 Task: Look for space in Cypress, United States from 10th July, 2023 to 25th July, 2023 for 3 adults, 1 child in price range Rs.15000 to Rs.25000. Place can be shared room with 2 bedrooms having 3 beds and 2 bathrooms. Property type can be house, flat, guest house. Amenities needed are: wifi, TV, free parkinig on premises, gym, breakfast. Booking option can be shelf check-in. Required host language is English.
Action: Mouse moved to (580, 162)
Screenshot: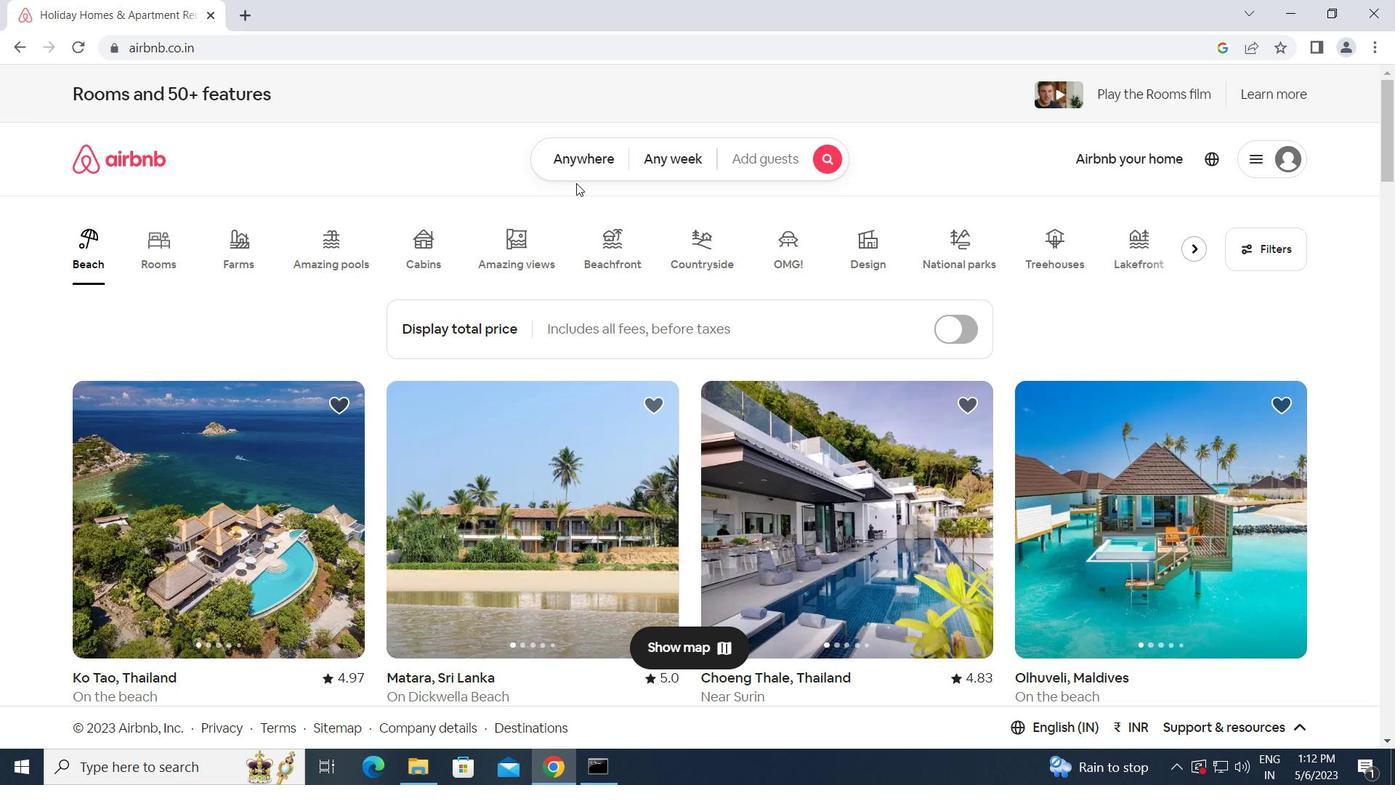 
Action: Mouse pressed left at (580, 162)
Screenshot: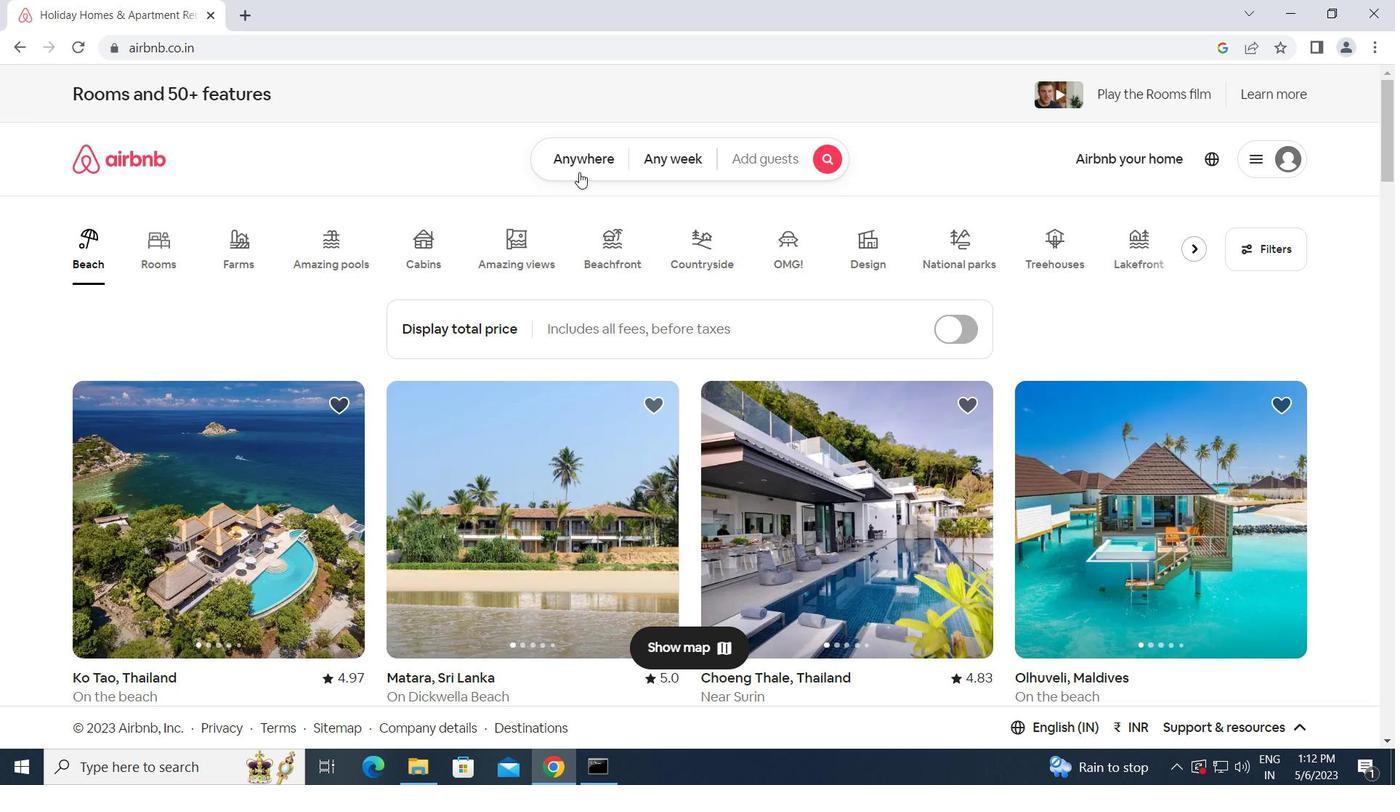 
Action: Mouse moved to (465, 219)
Screenshot: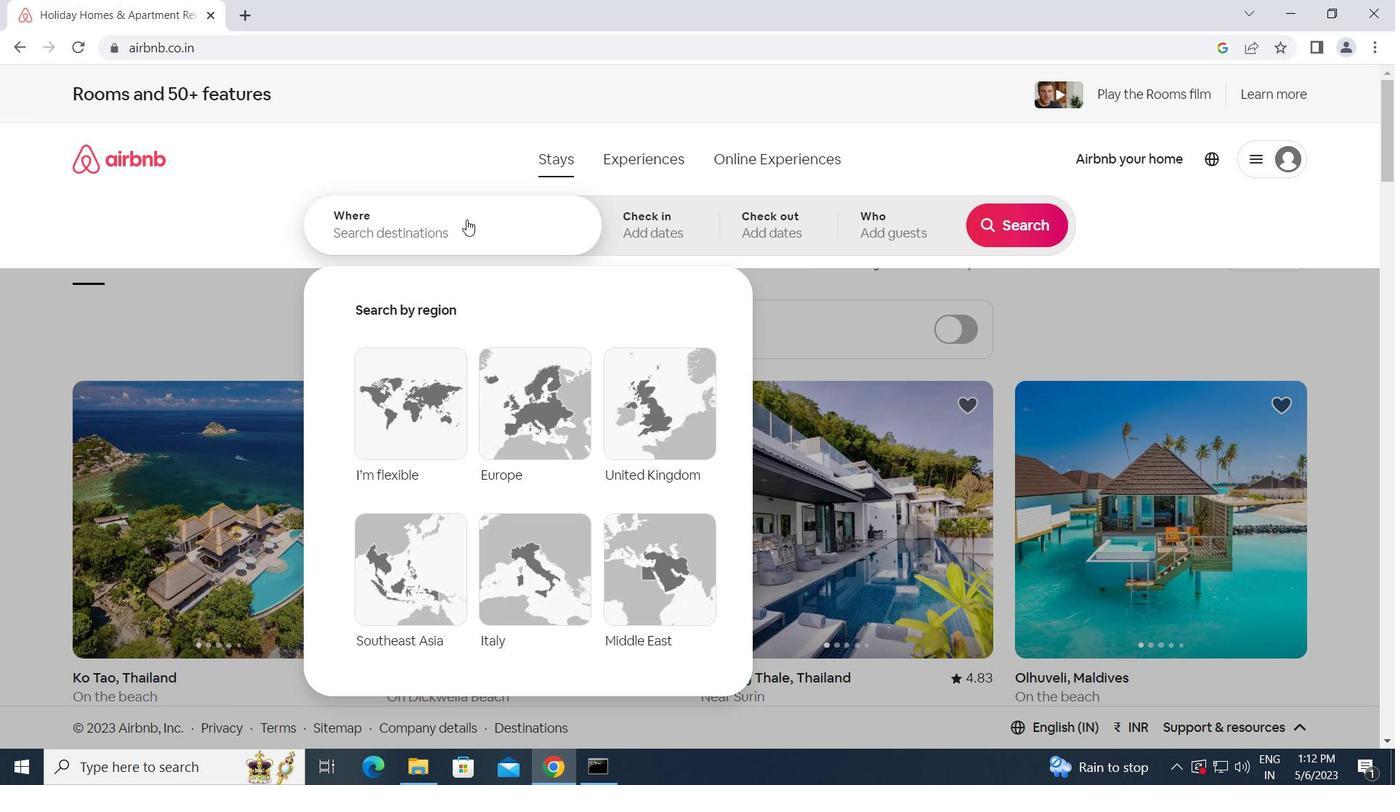 
Action: Mouse pressed left at (465, 219)
Screenshot: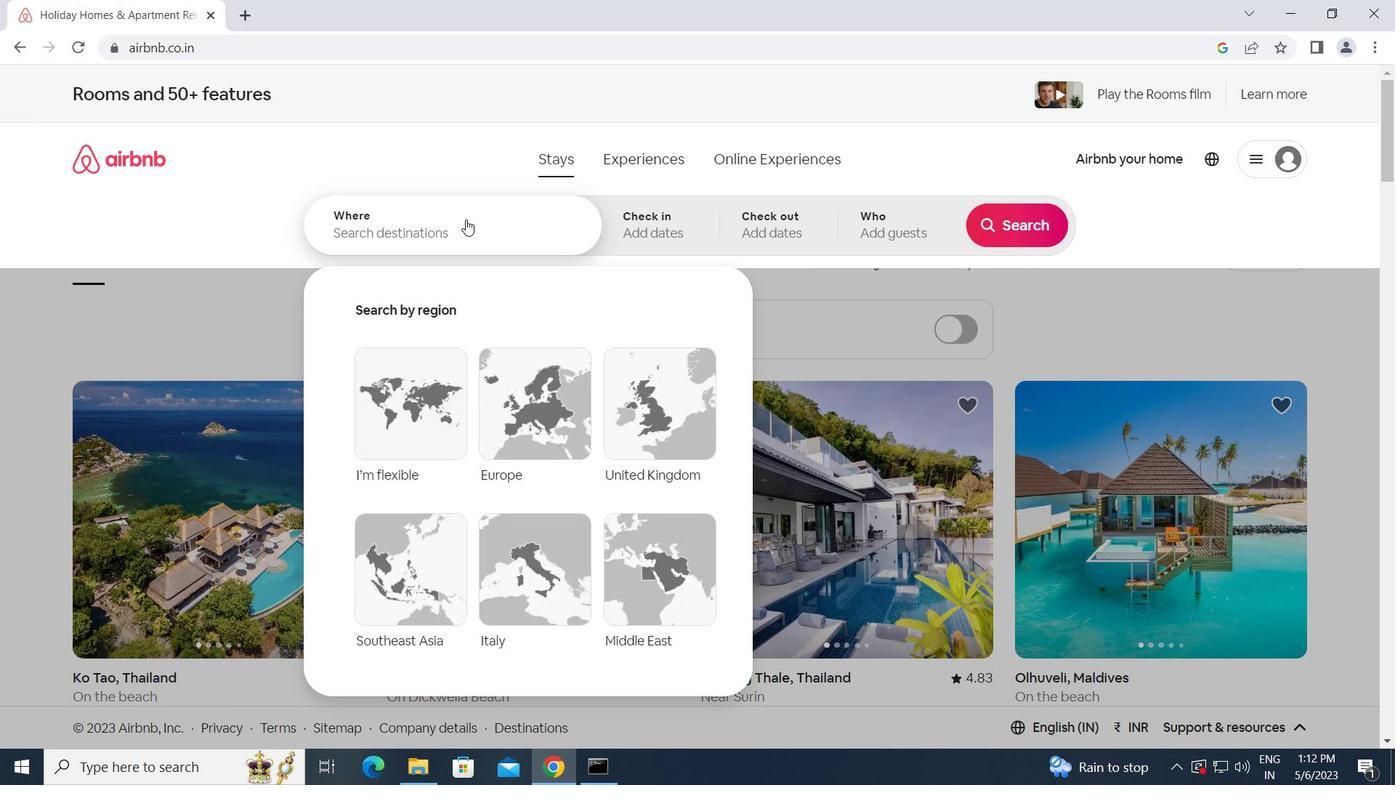 
Action: Key pressed c<Key.caps_lock>ypress,<Key.space><Key.caps_lock>u<Key.caps_lock>nited<Key.space><Key.caps_lock>s<Key.caps_lock>
Screenshot: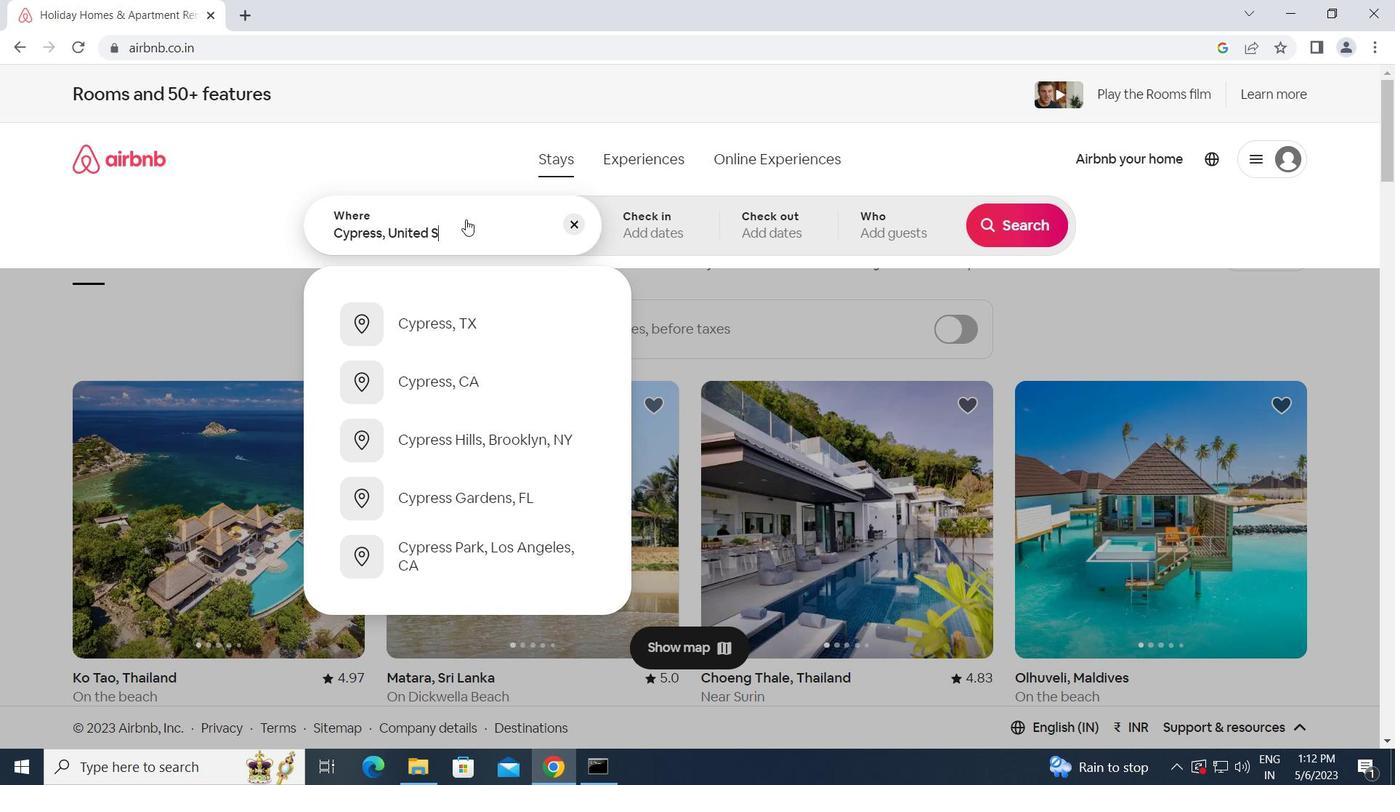 
Action: Mouse moved to (764, 31)
Screenshot: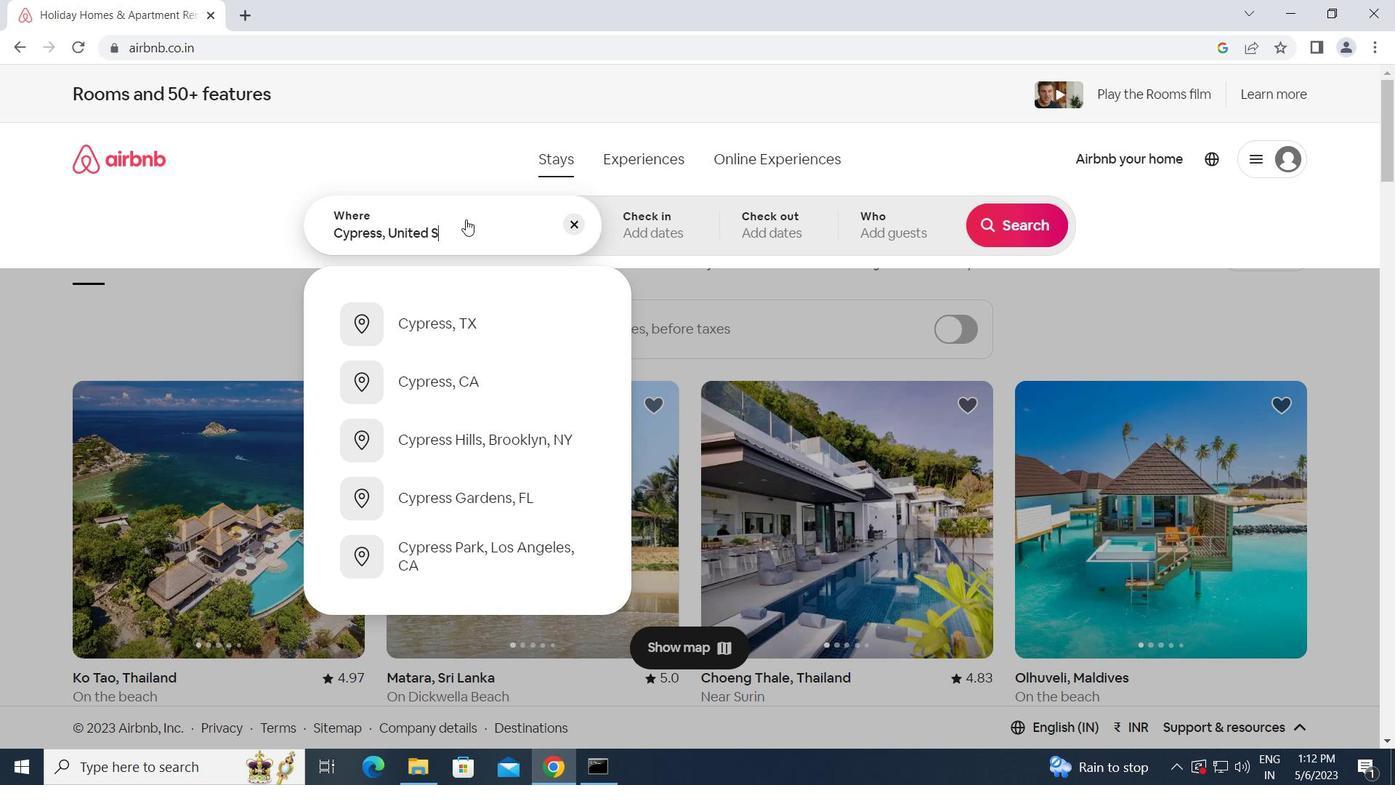 
Action: Key pressed t
Screenshot: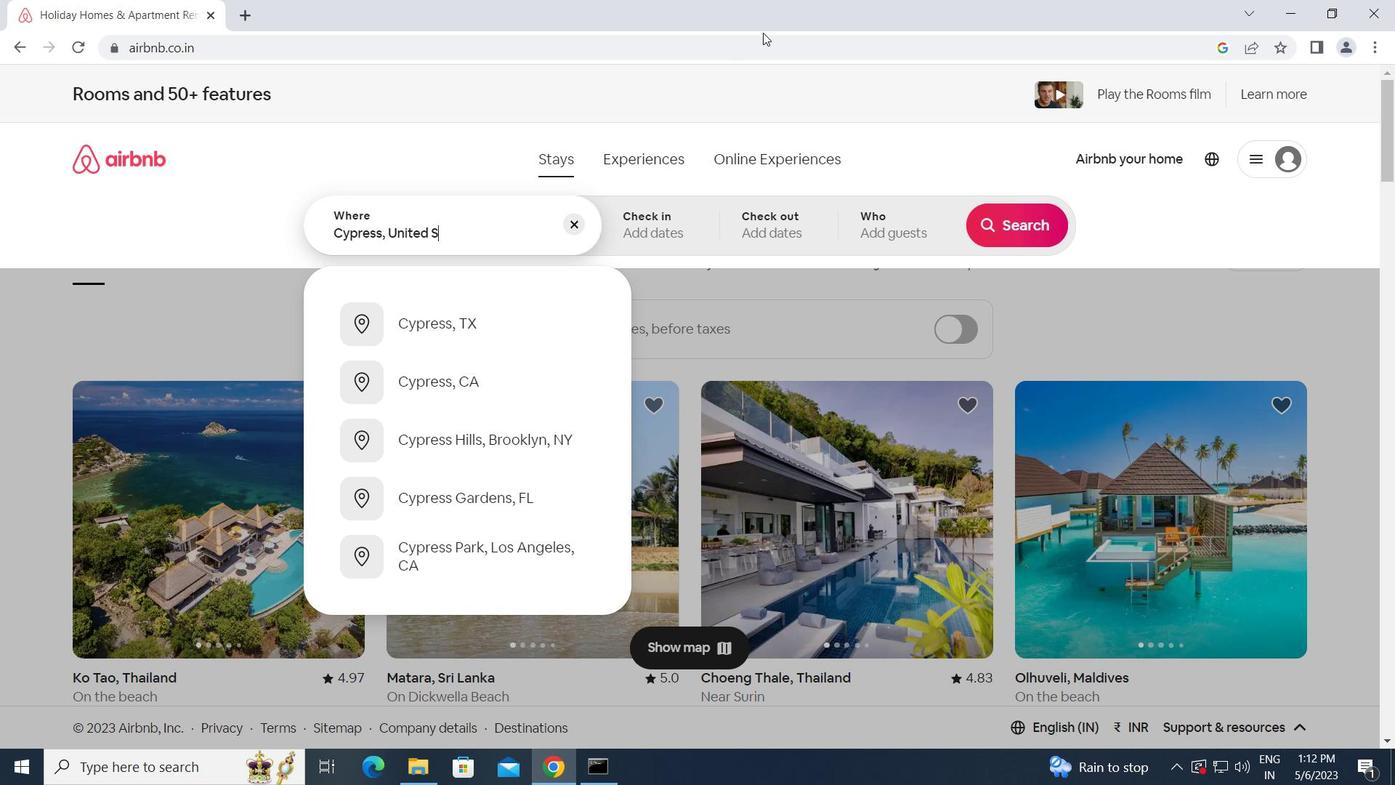 
Action: Mouse moved to (764, 31)
Screenshot: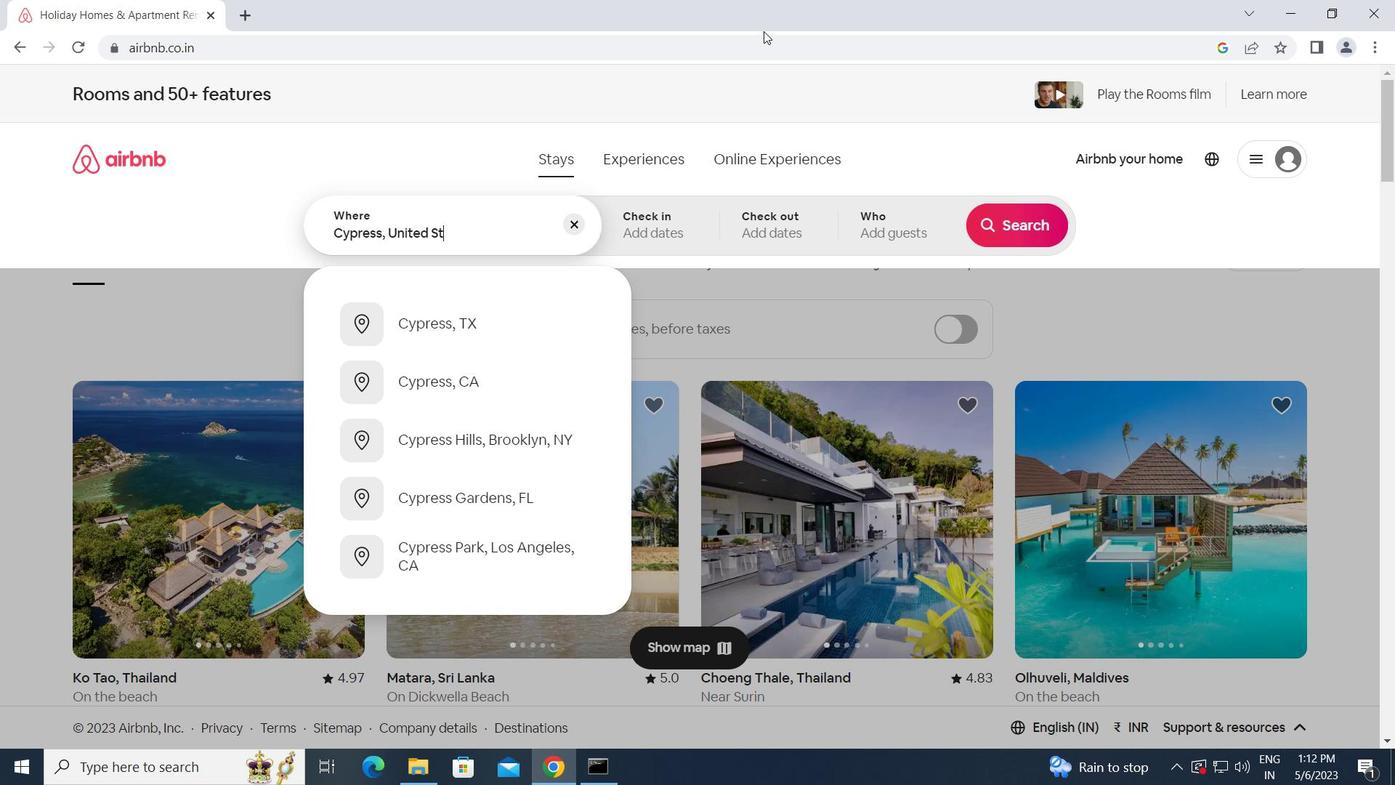 
Action: Key pressed ates<Key.enter>
Screenshot: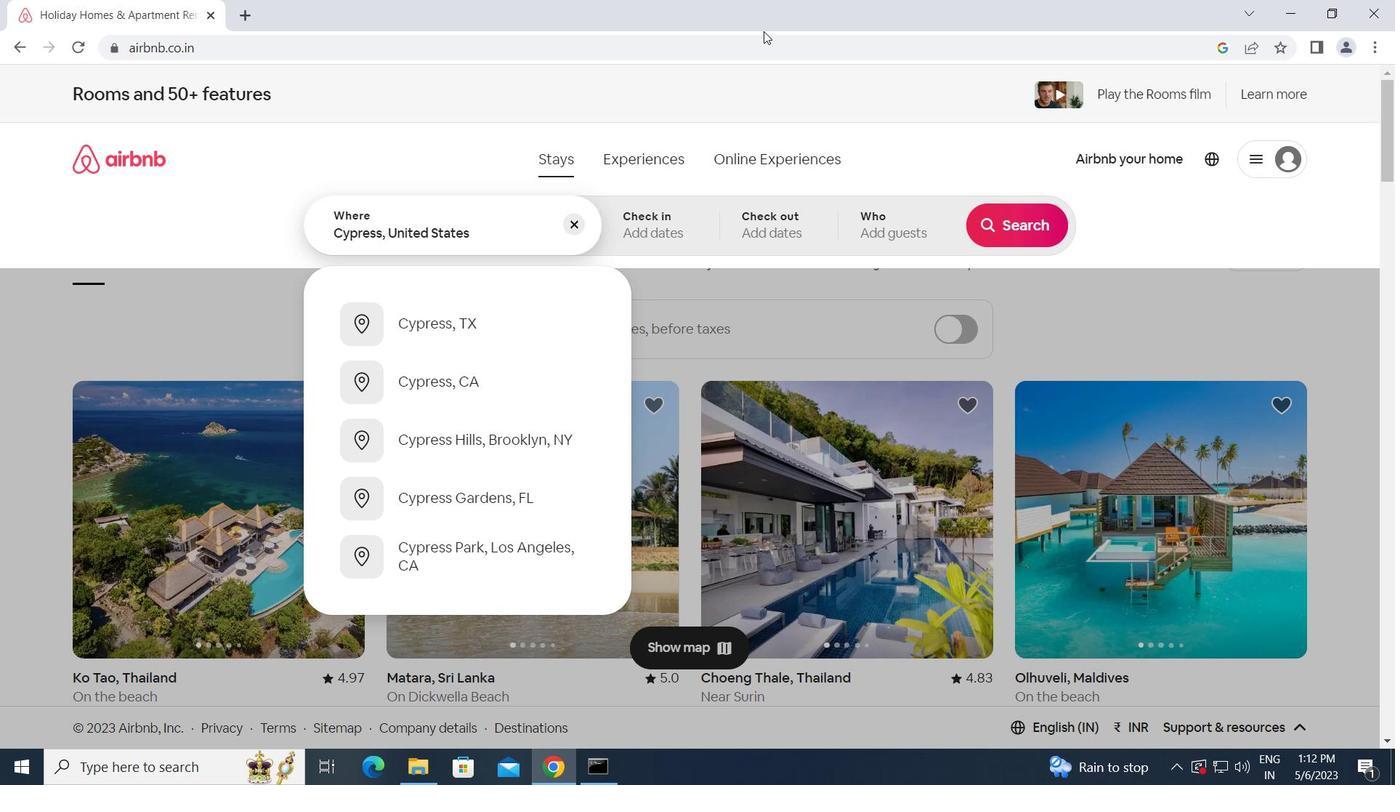 
Action: Mouse moved to (1021, 370)
Screenshot: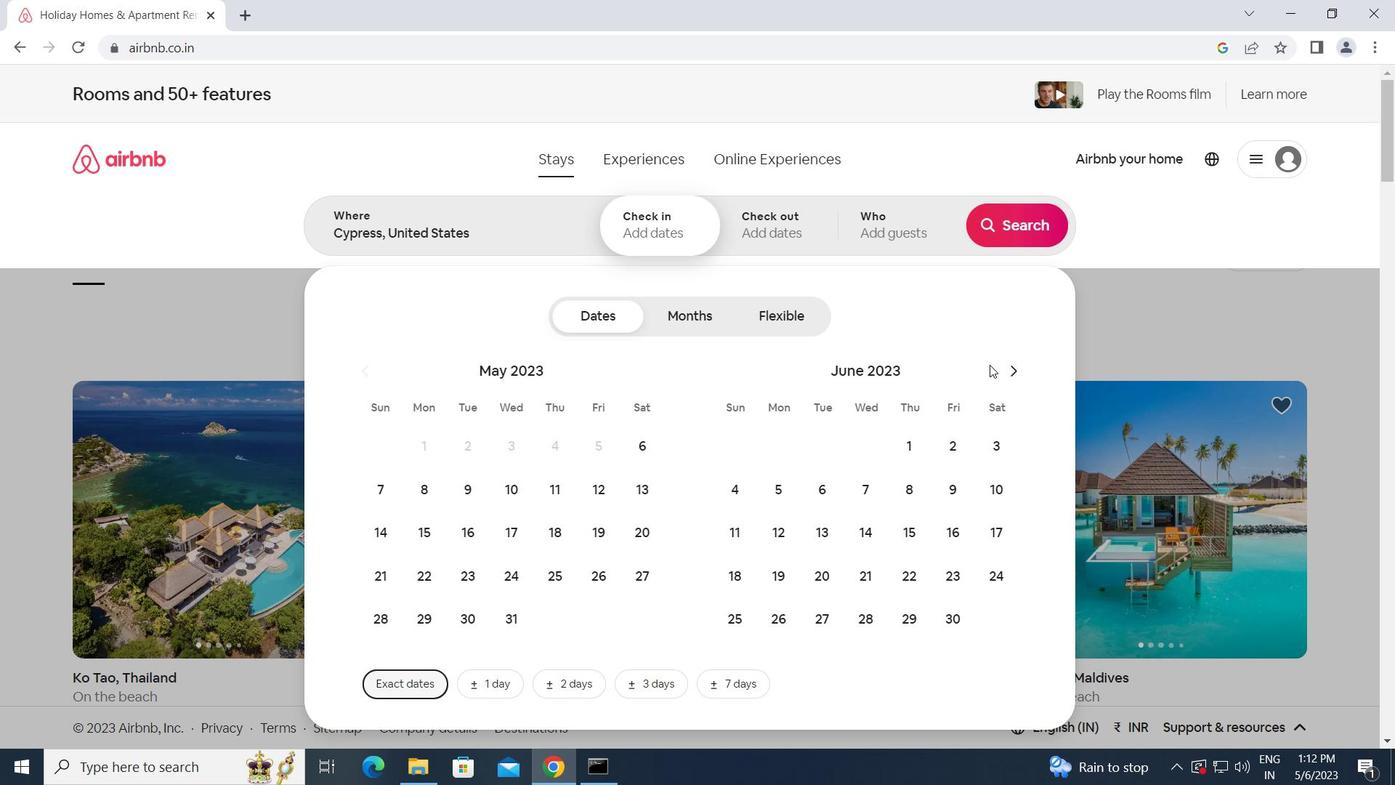 
Action: Mouse pressed left at (1021, 370)
Screenshot: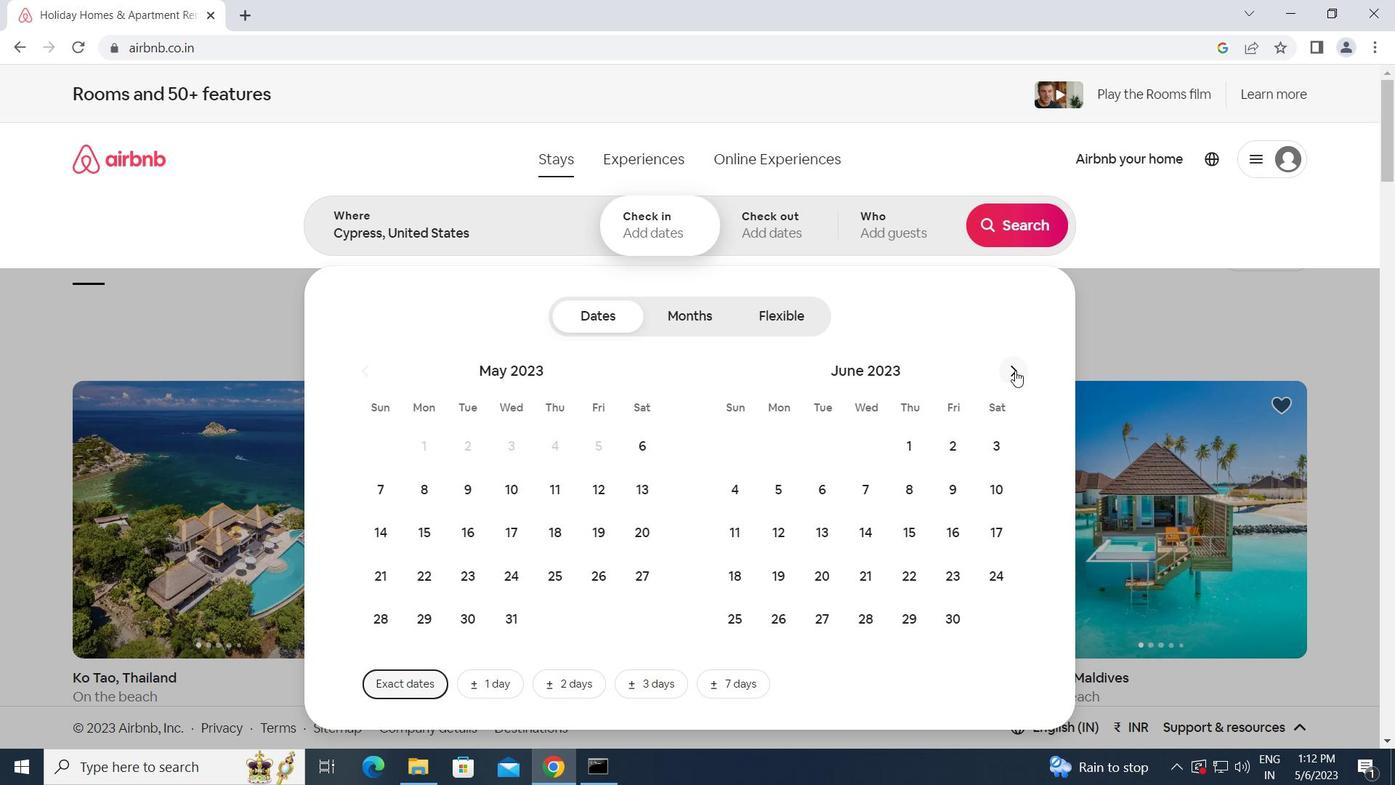 
Action: Mouse moved to (778, 535)
Screenshot: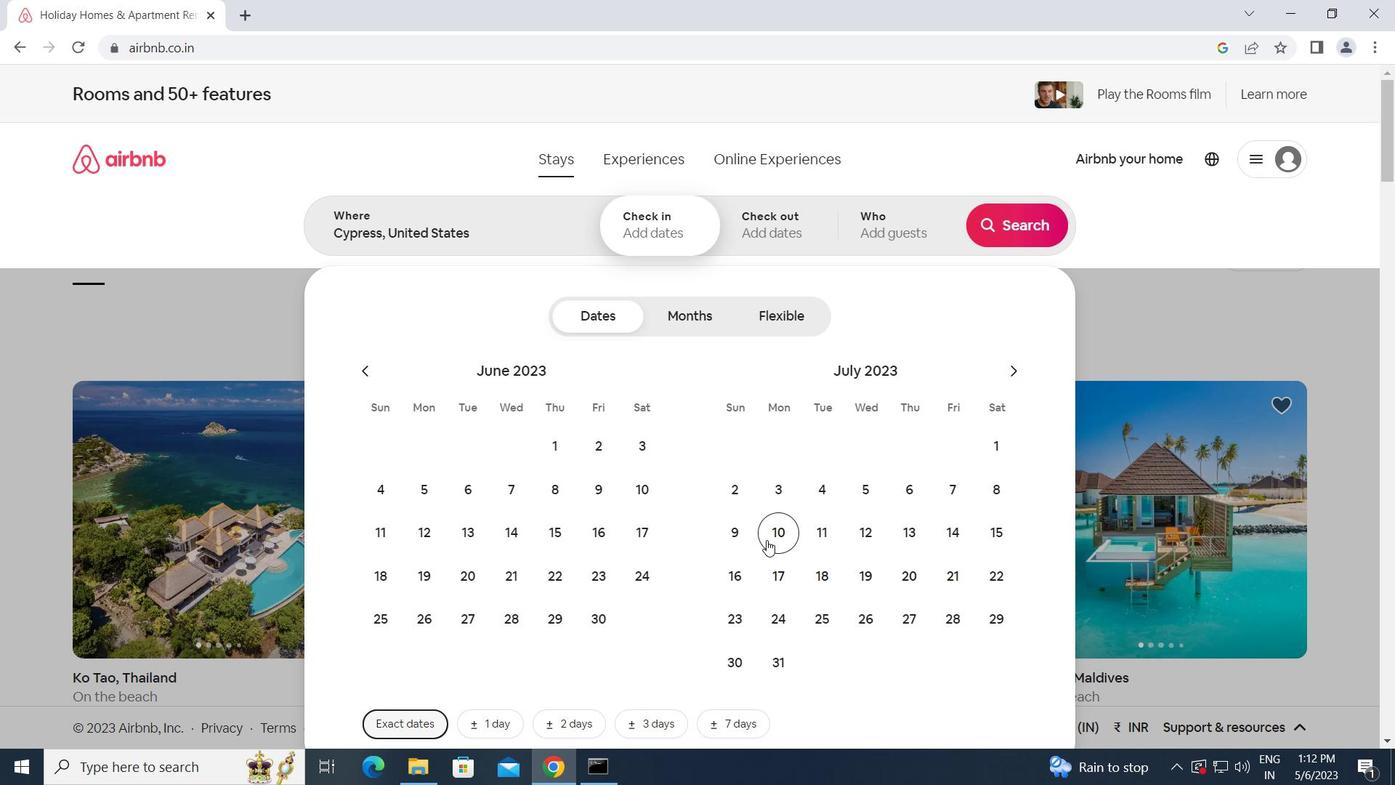 
Action: Mouse pressed left at (778, 535)
Screenshot: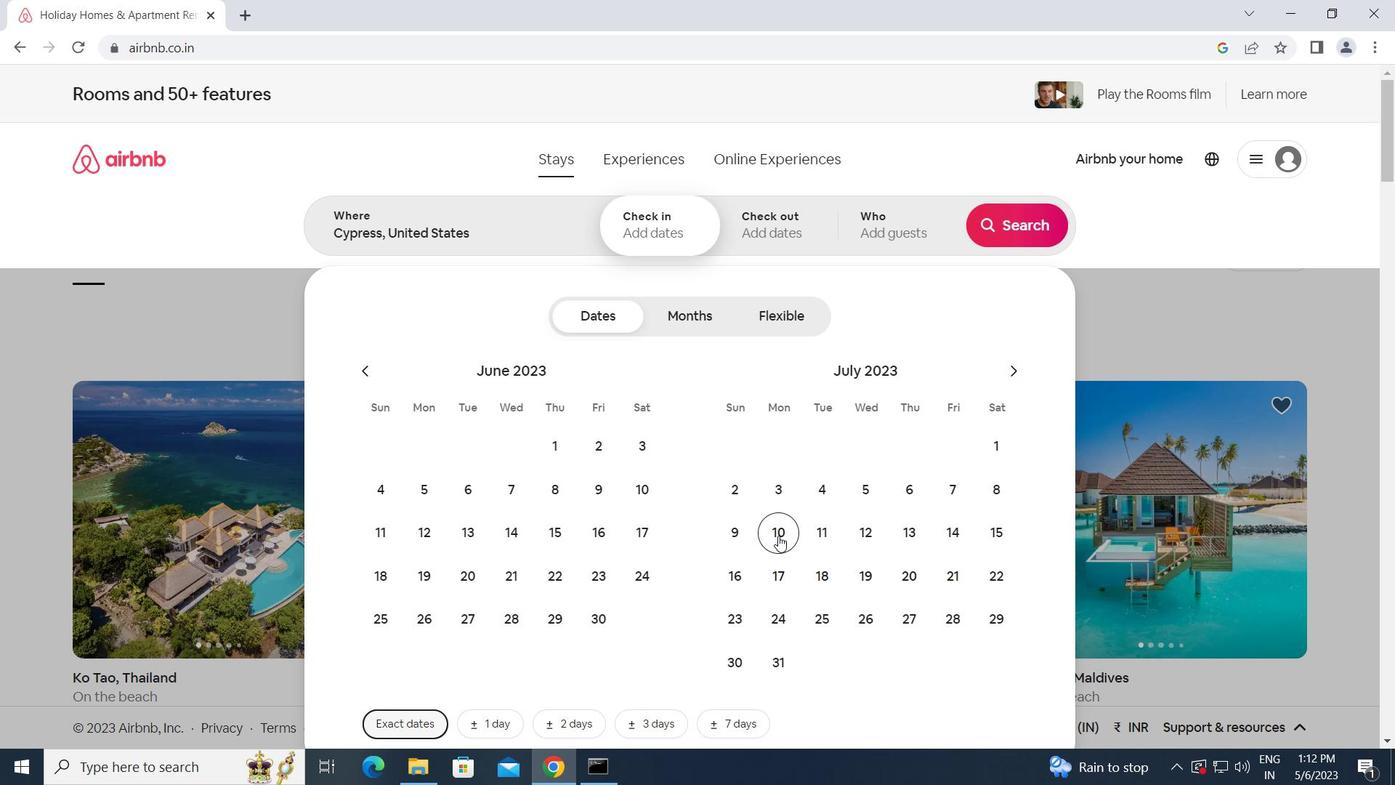 
Action: Mouse moved to (817, 612)
Screenshot: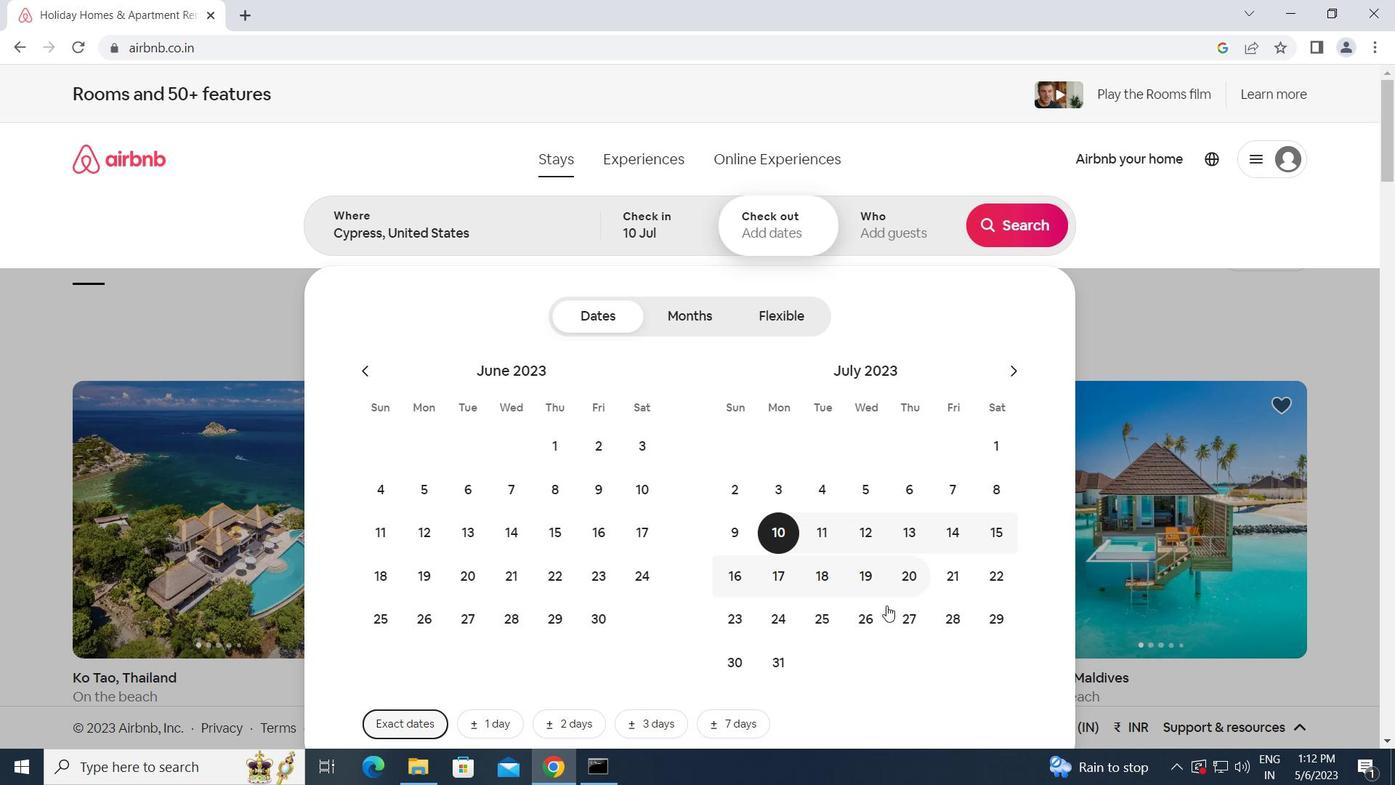 
Action: Mouse pressed left at (817, 612)
Screenshot: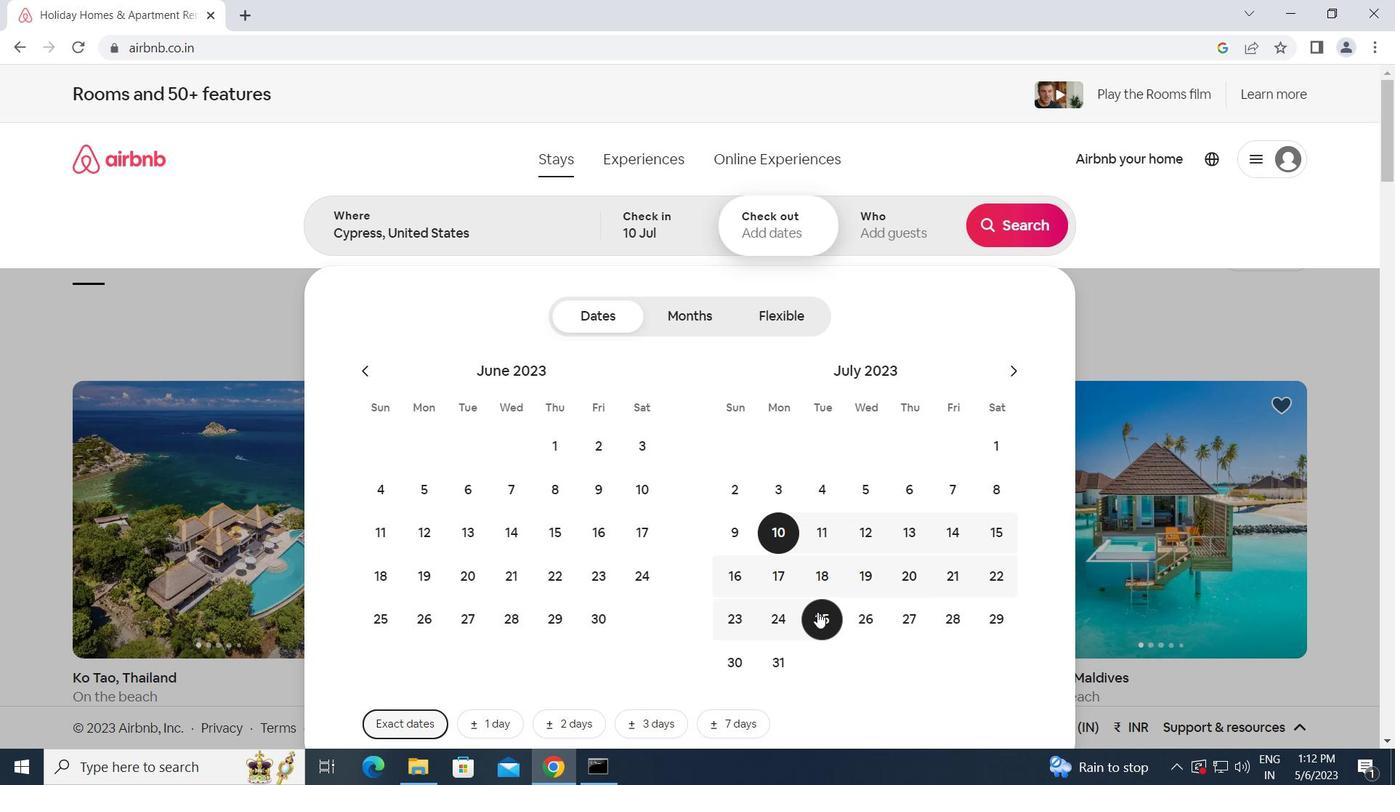 
Action: Mouse moved to (881, 236)
Screenshot: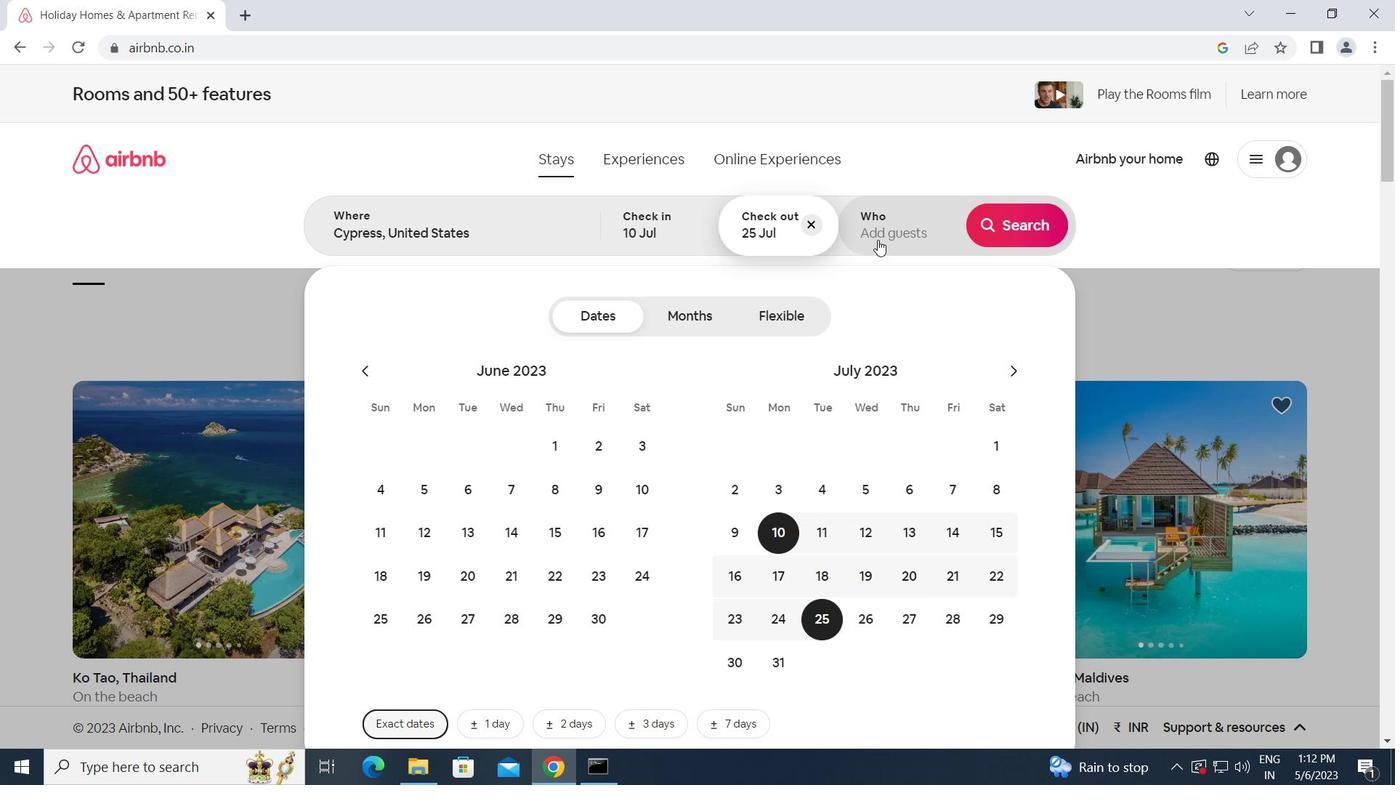 
Action: Mouse pressed left at (881, 236)
Screenshot: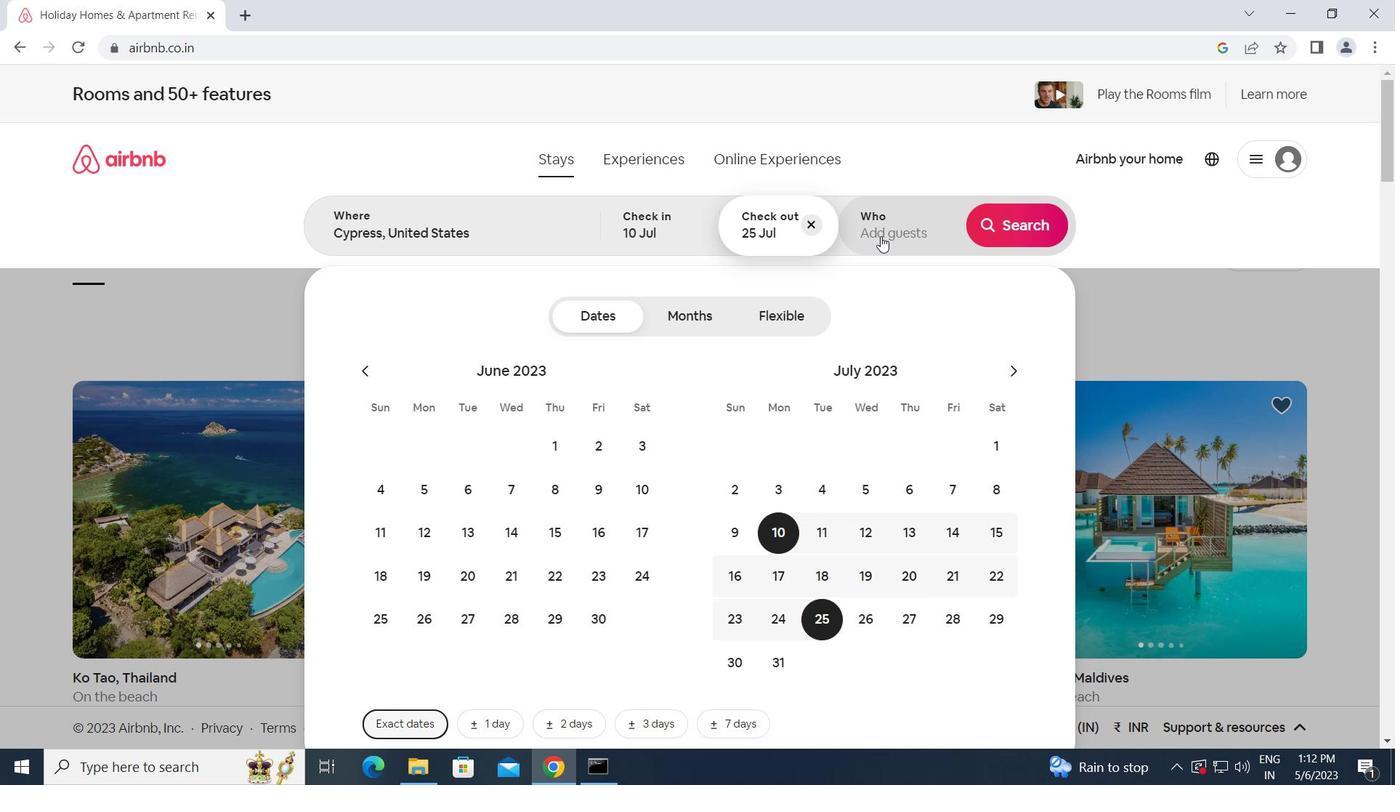 
Action: Mouse moved to (1024, 320)
Screenshot: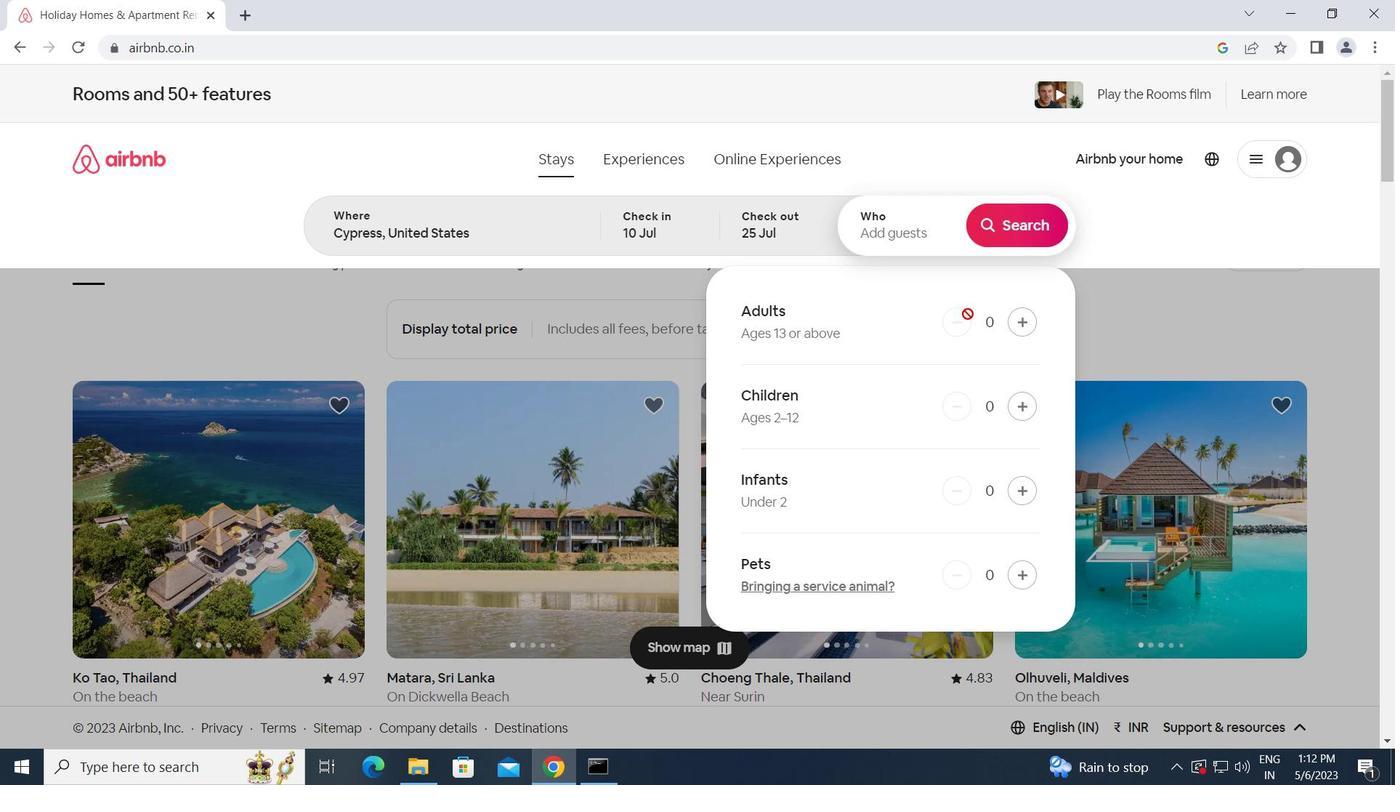 
Action: Mouse pressed left at (1024, 320)
Screenshot: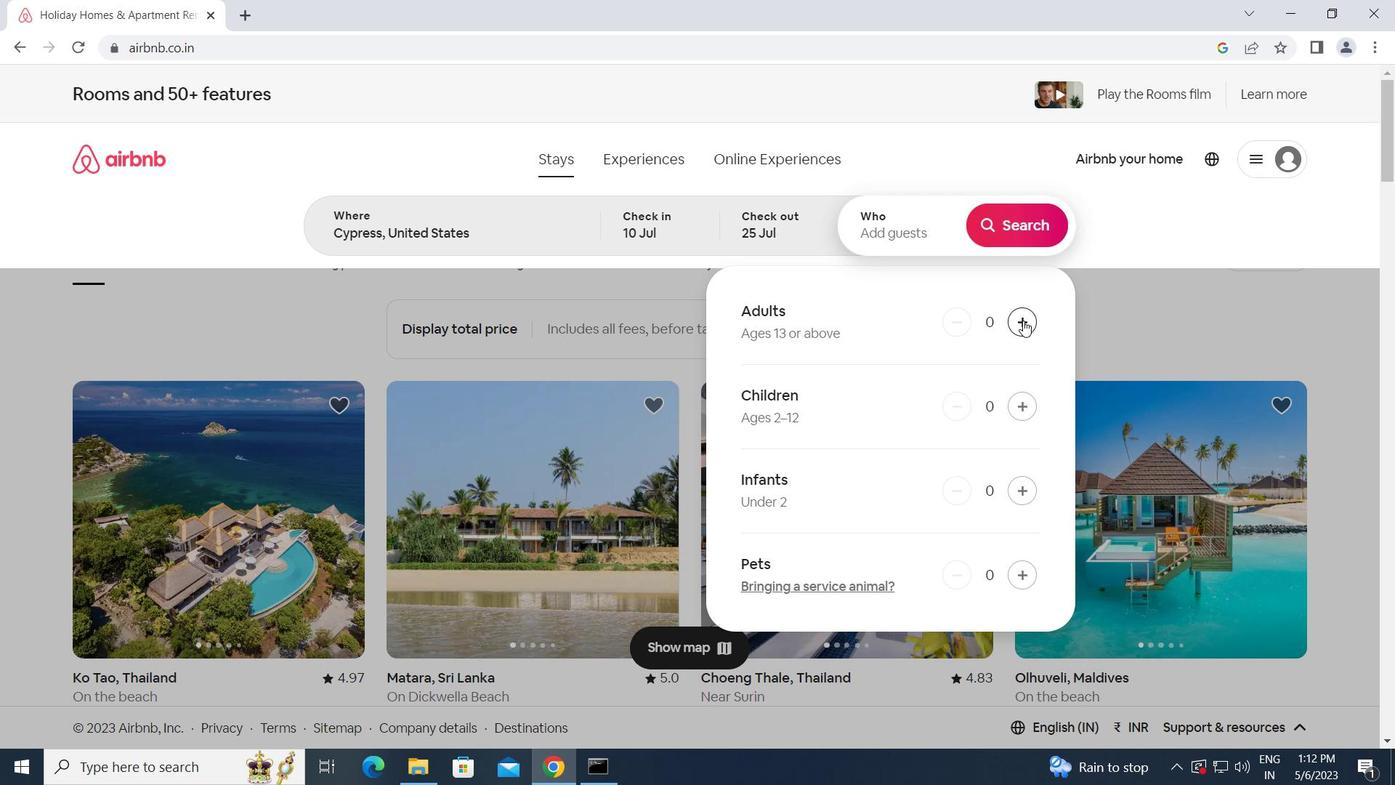 
Action: Mouse moved to (1024, 320)
Screenshot: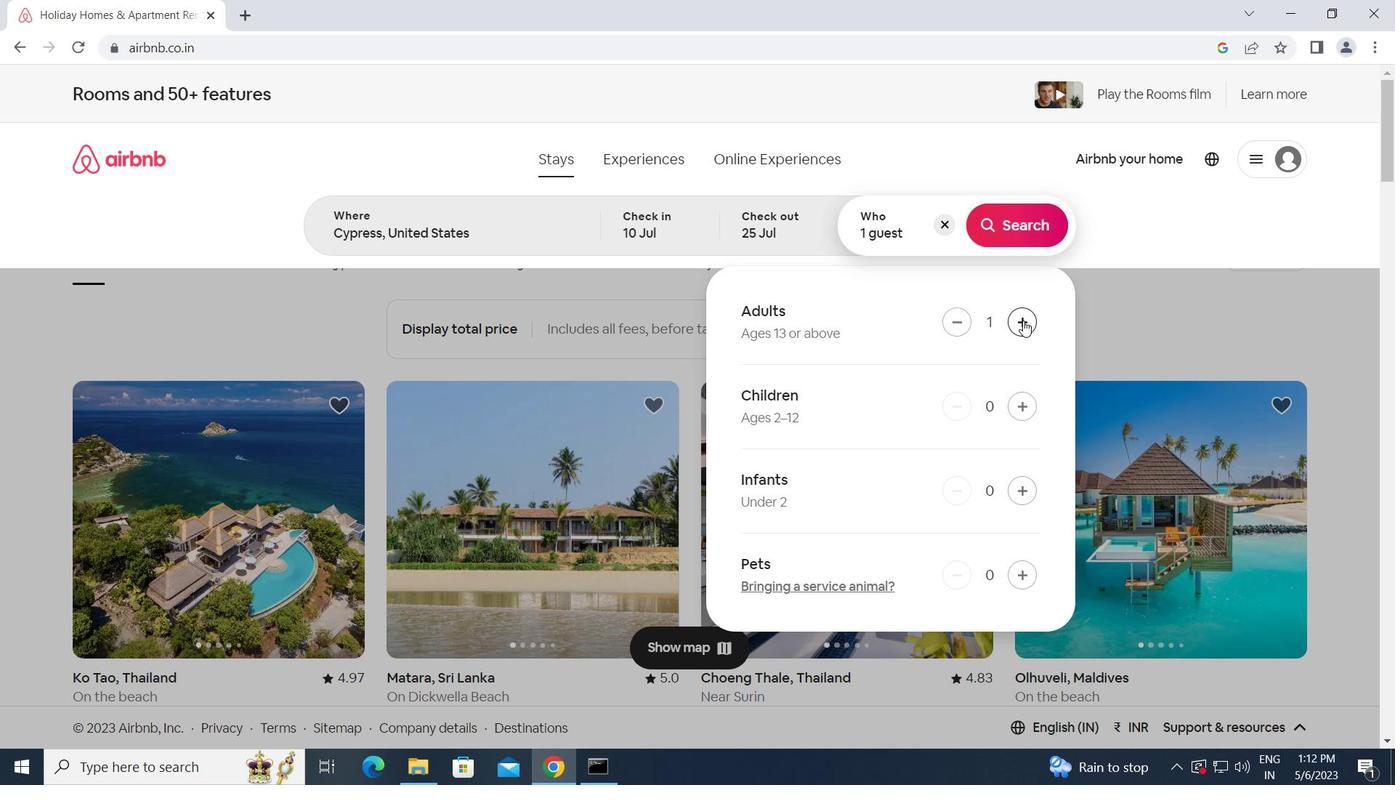
Action: Mouse pressed left at (1024, 320)
Screenshot: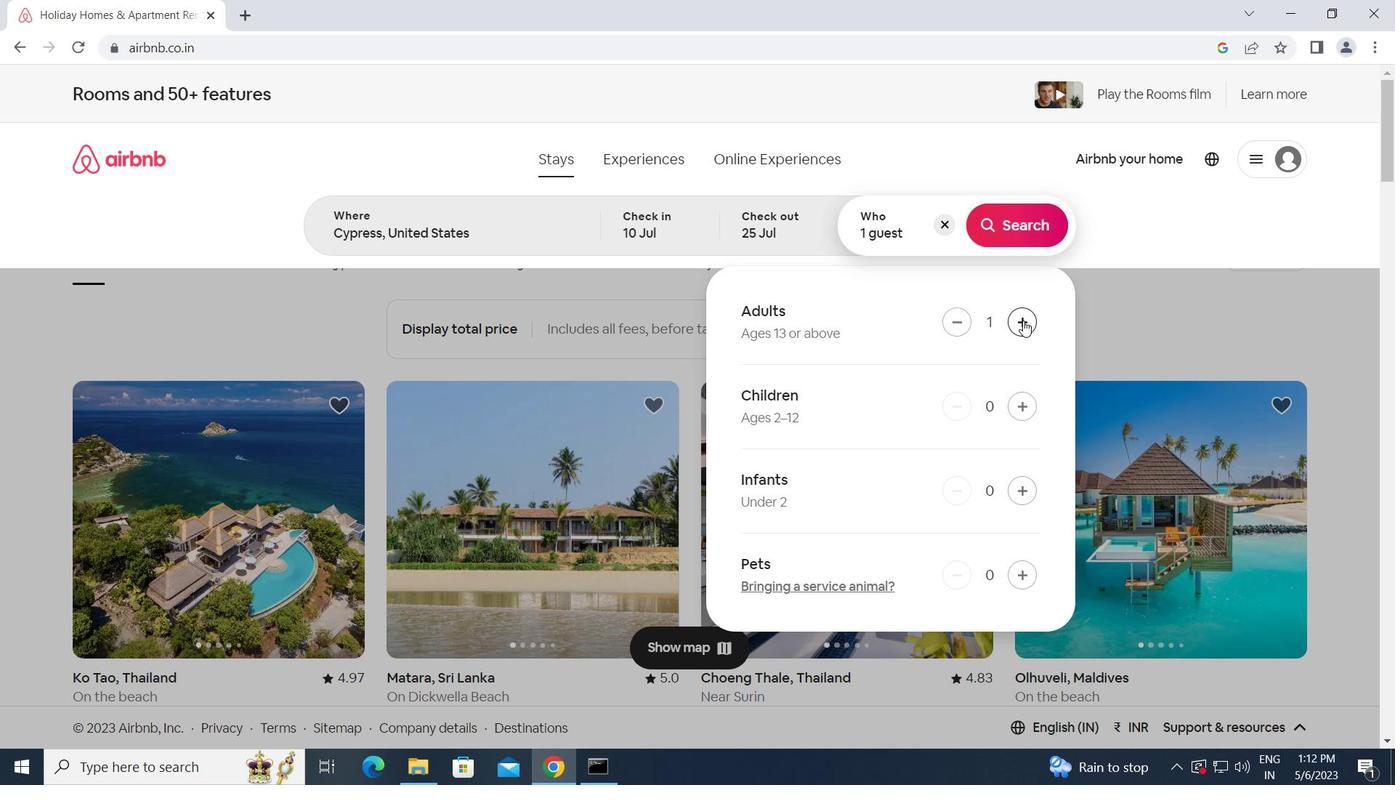 
Action: Mouse pressed left at (1024, 320)
Screenshot: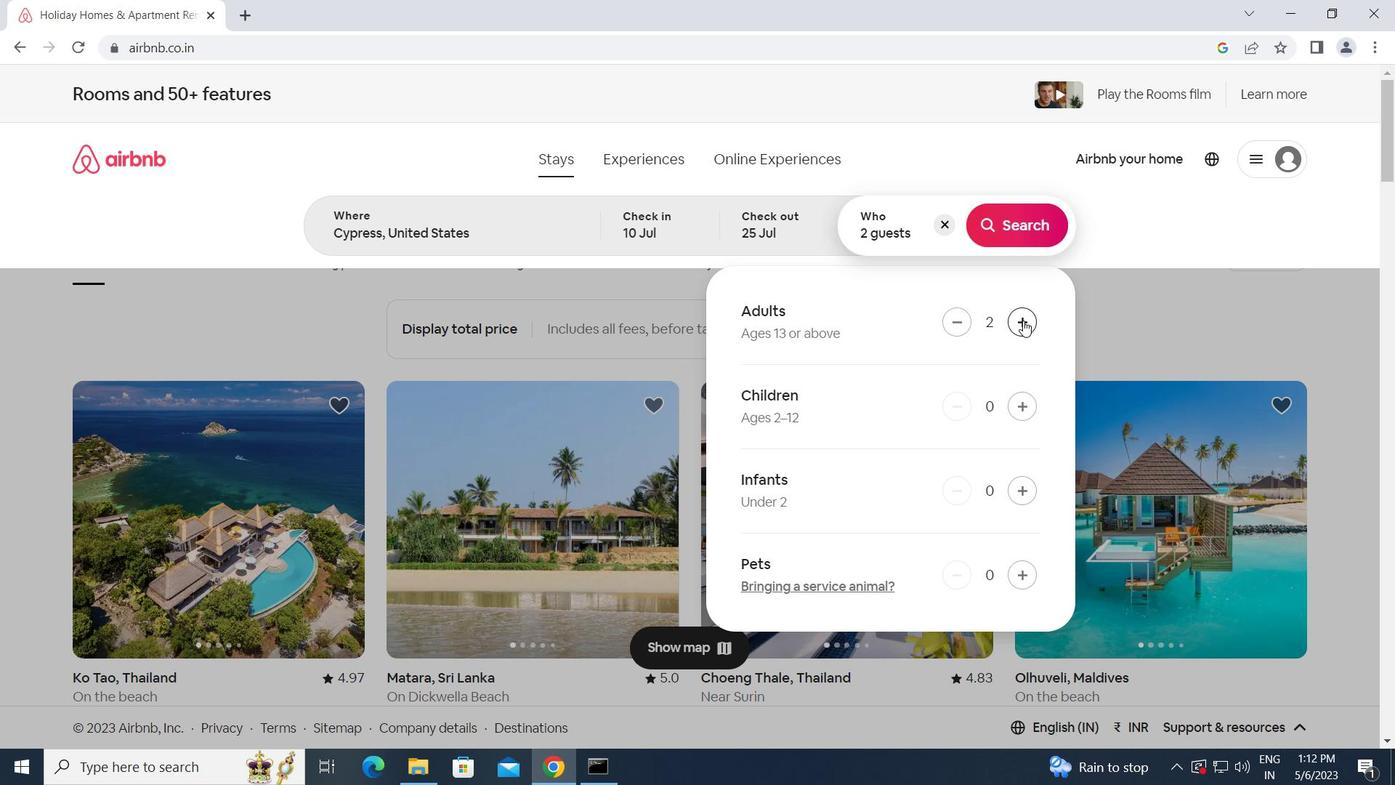 
Action: Mouse moved to (1027, 406)
Screenshot: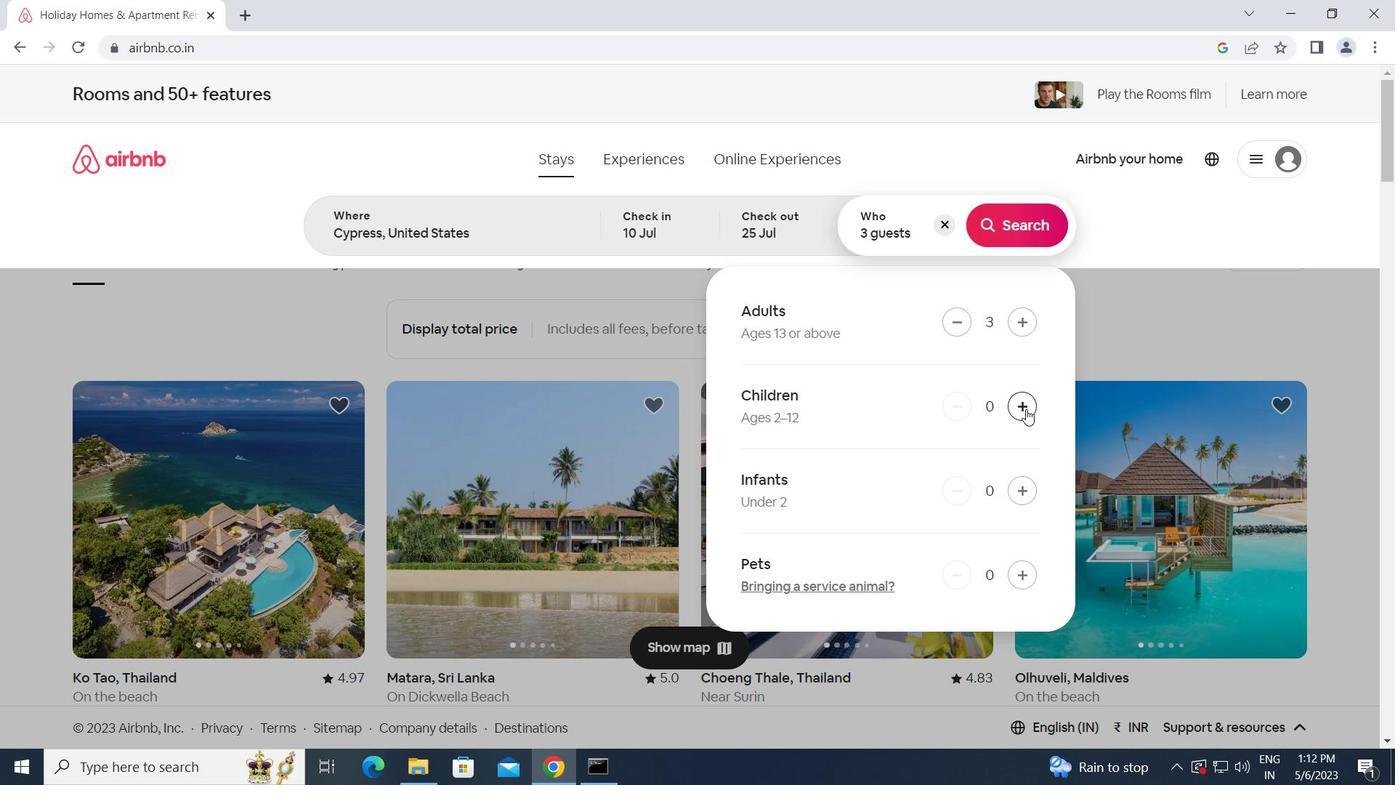 
Action: Mouse pressed left at (1027, 406)
Screenshot: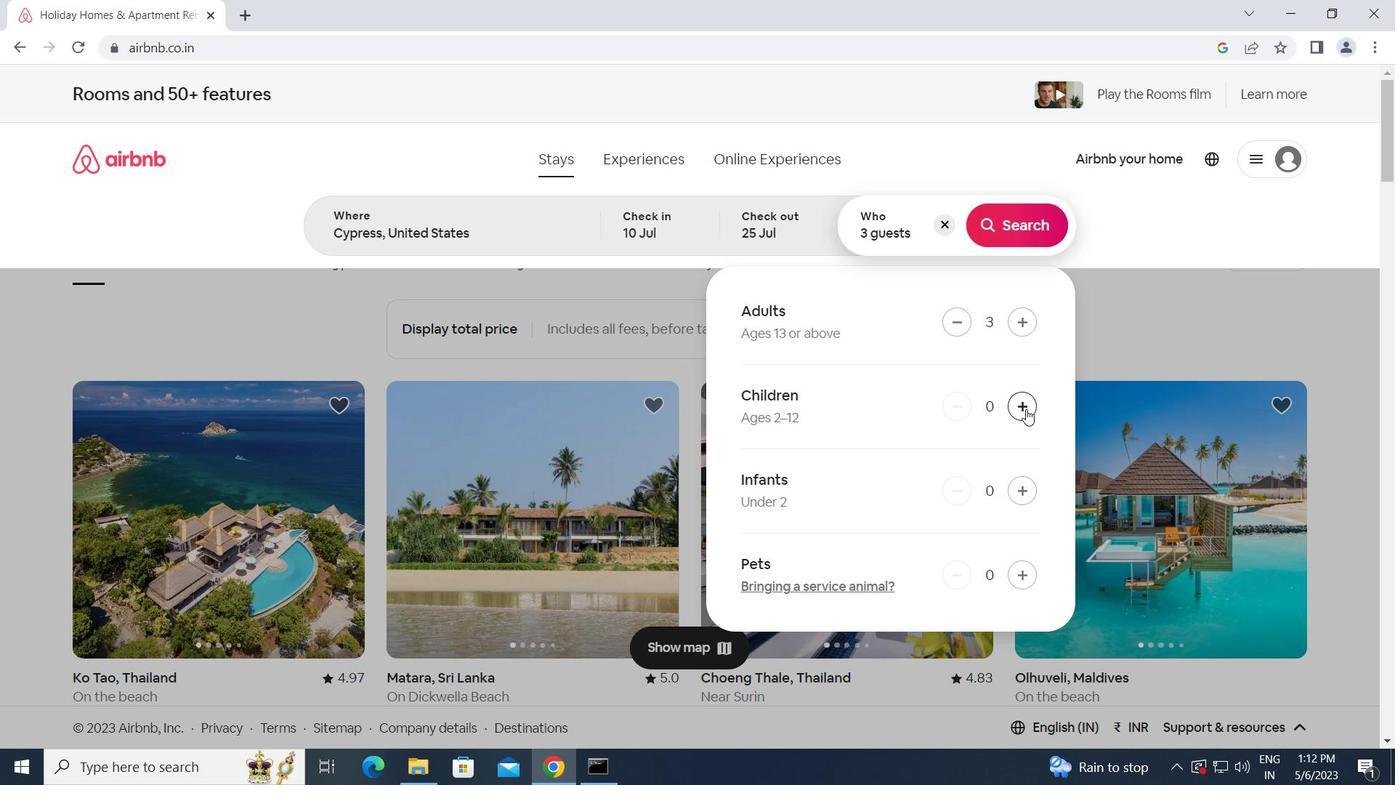 
Action: Mouse moved to (1019, 223)
Screenshot: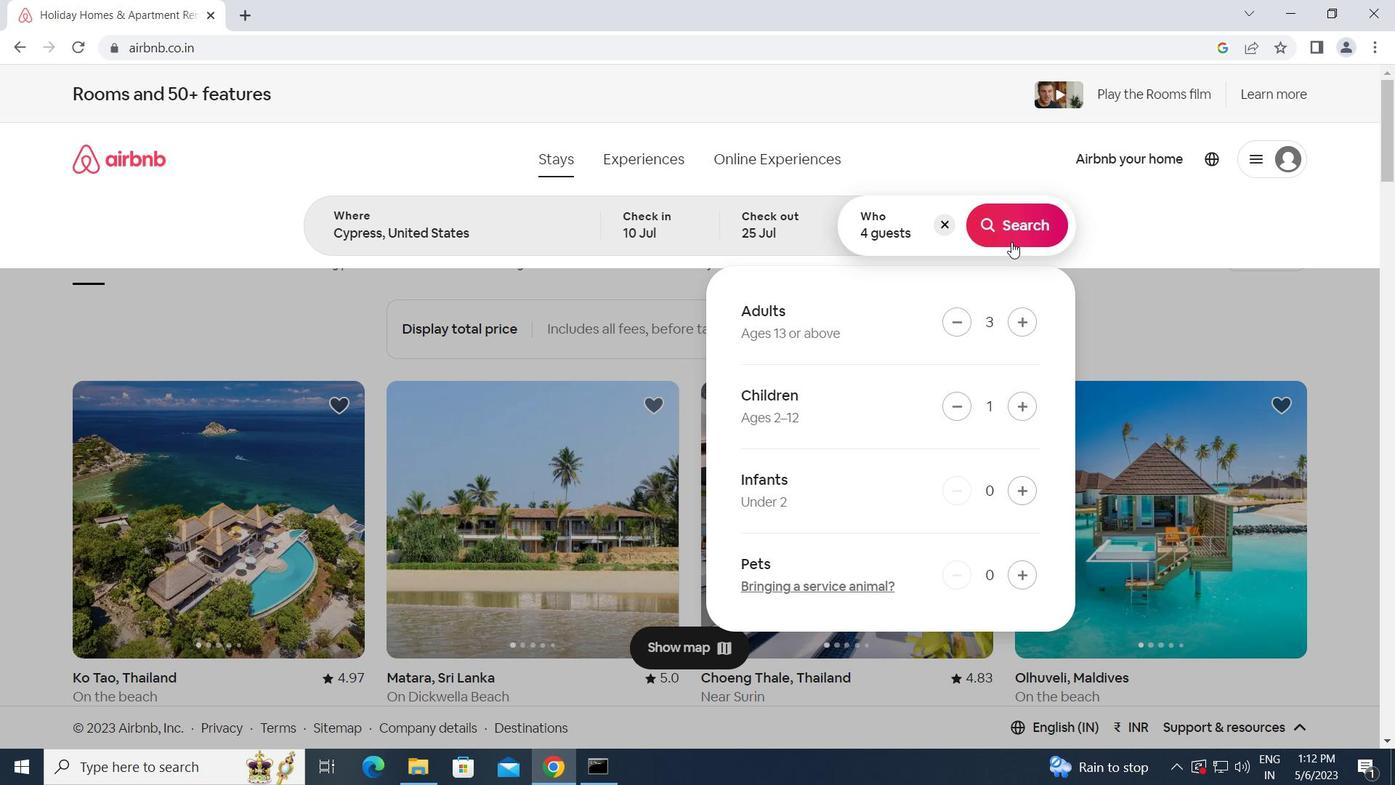 
Action: Mouse pressed left at (1019, 223)
Screenshot: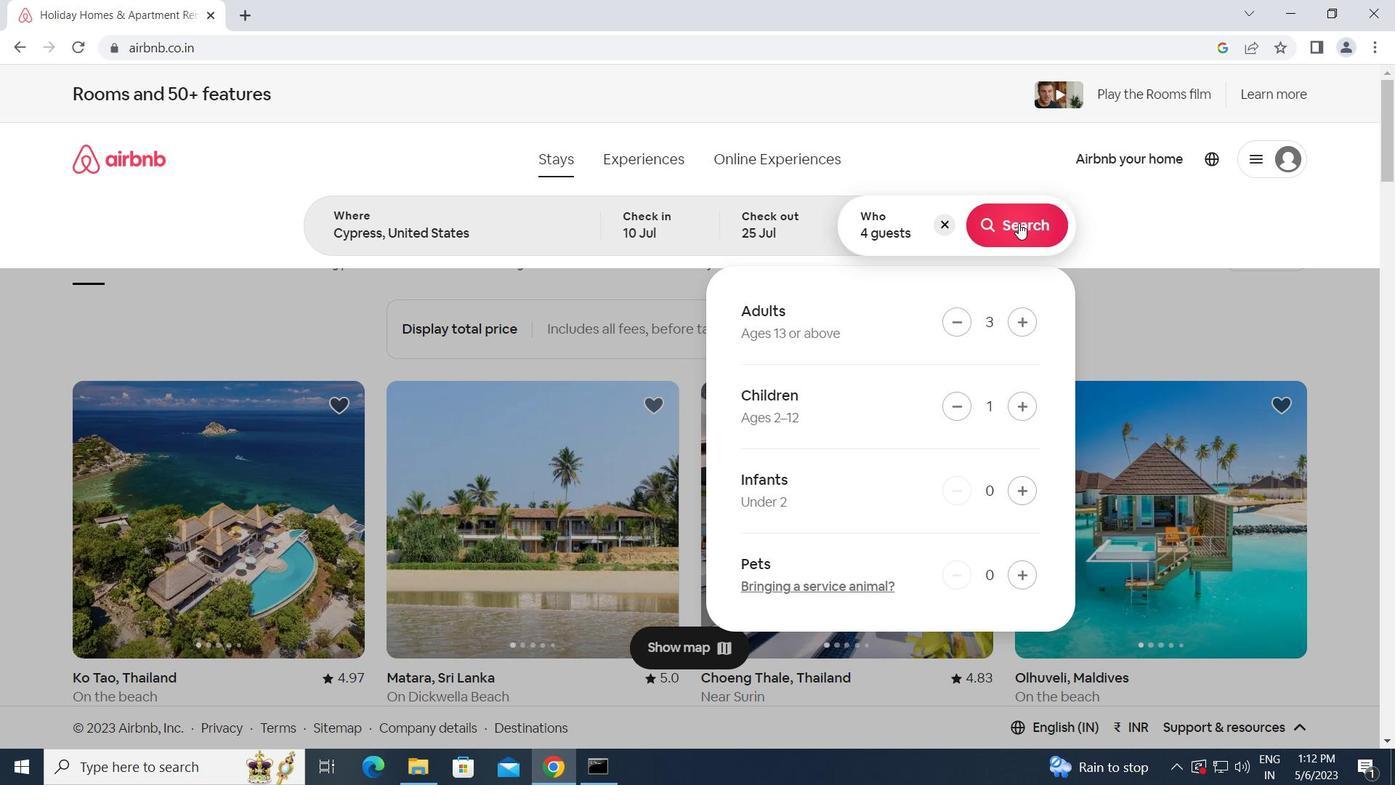 
Action: Mouse moved to (1297, 170)
Screenshot: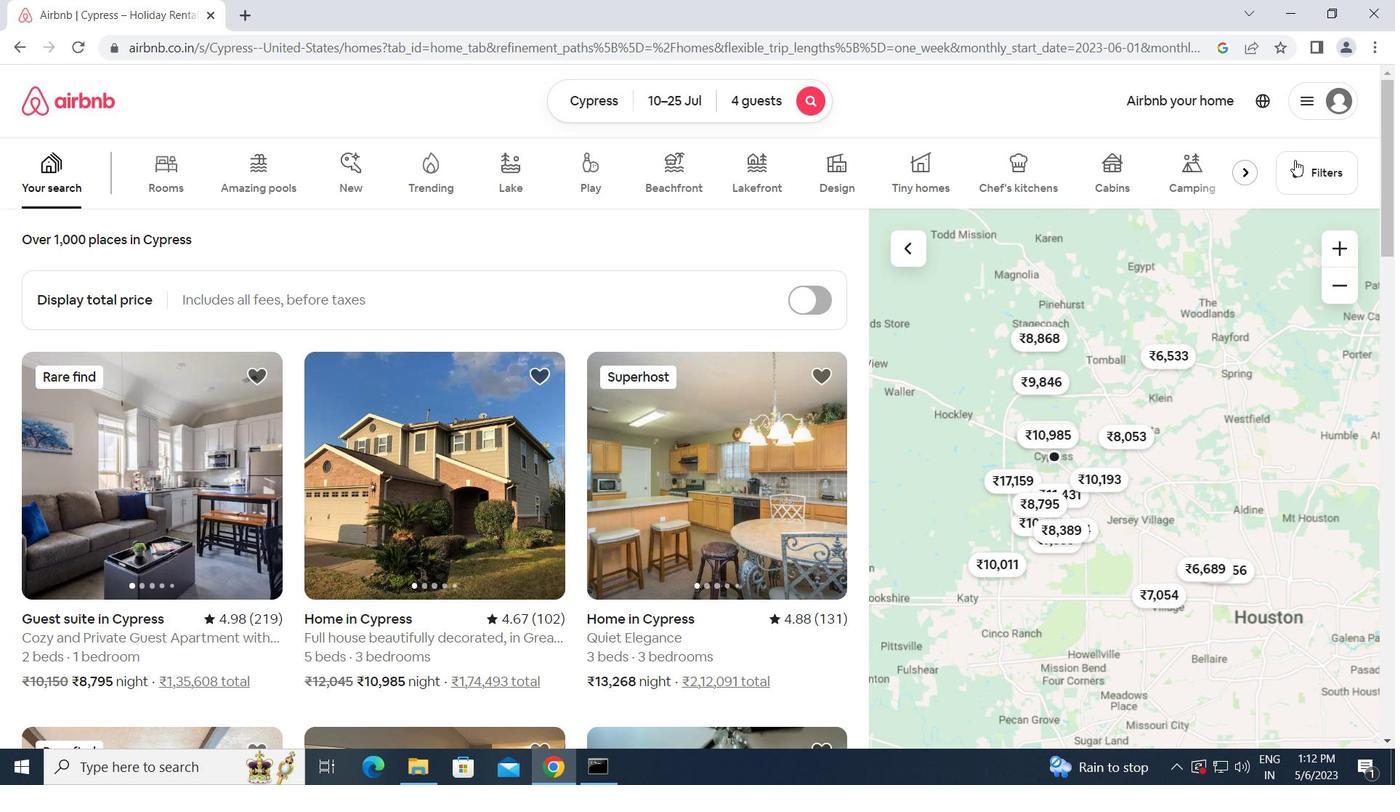 
Action: Mouse pressed left at (1297, 170)
Screenshot: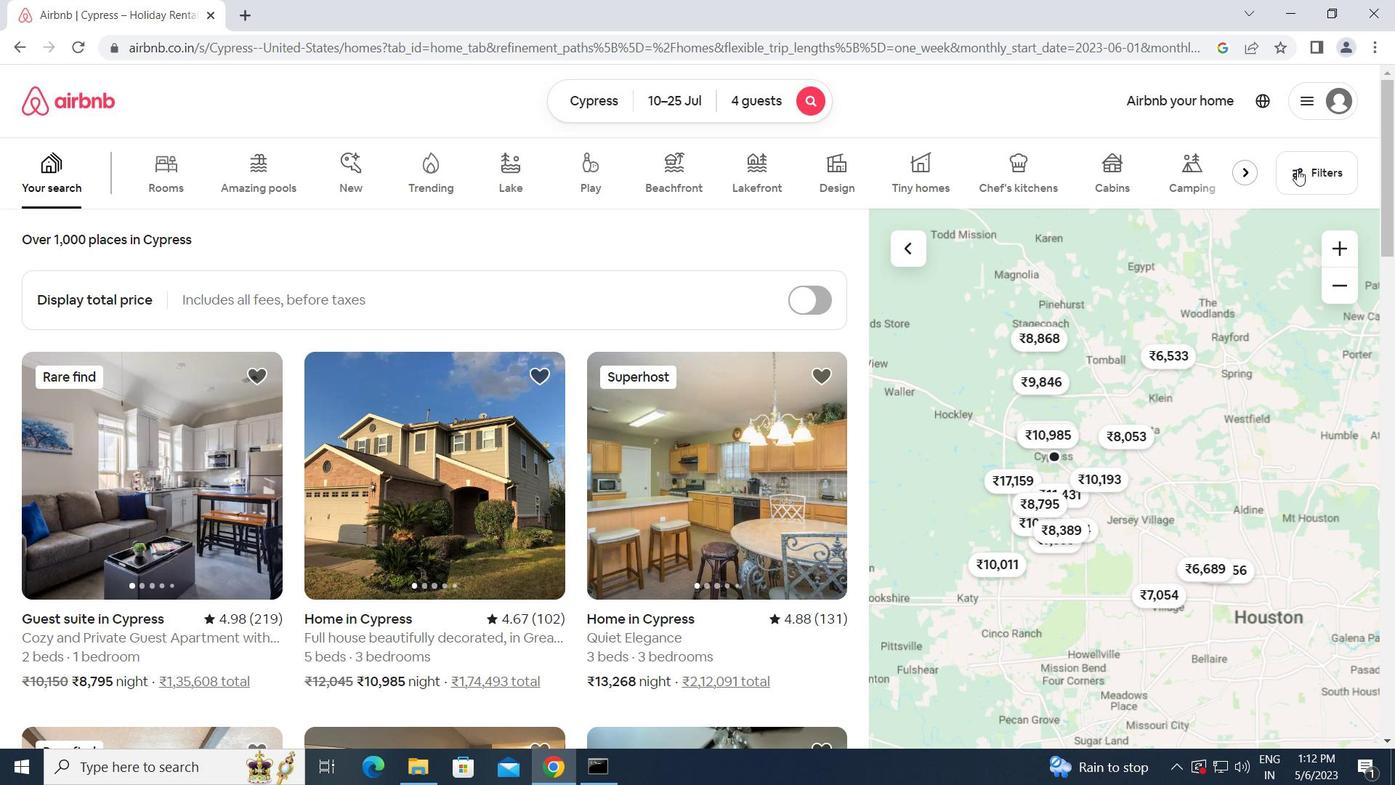 
Action: Mouse moved to (601, 593)
Screenshot: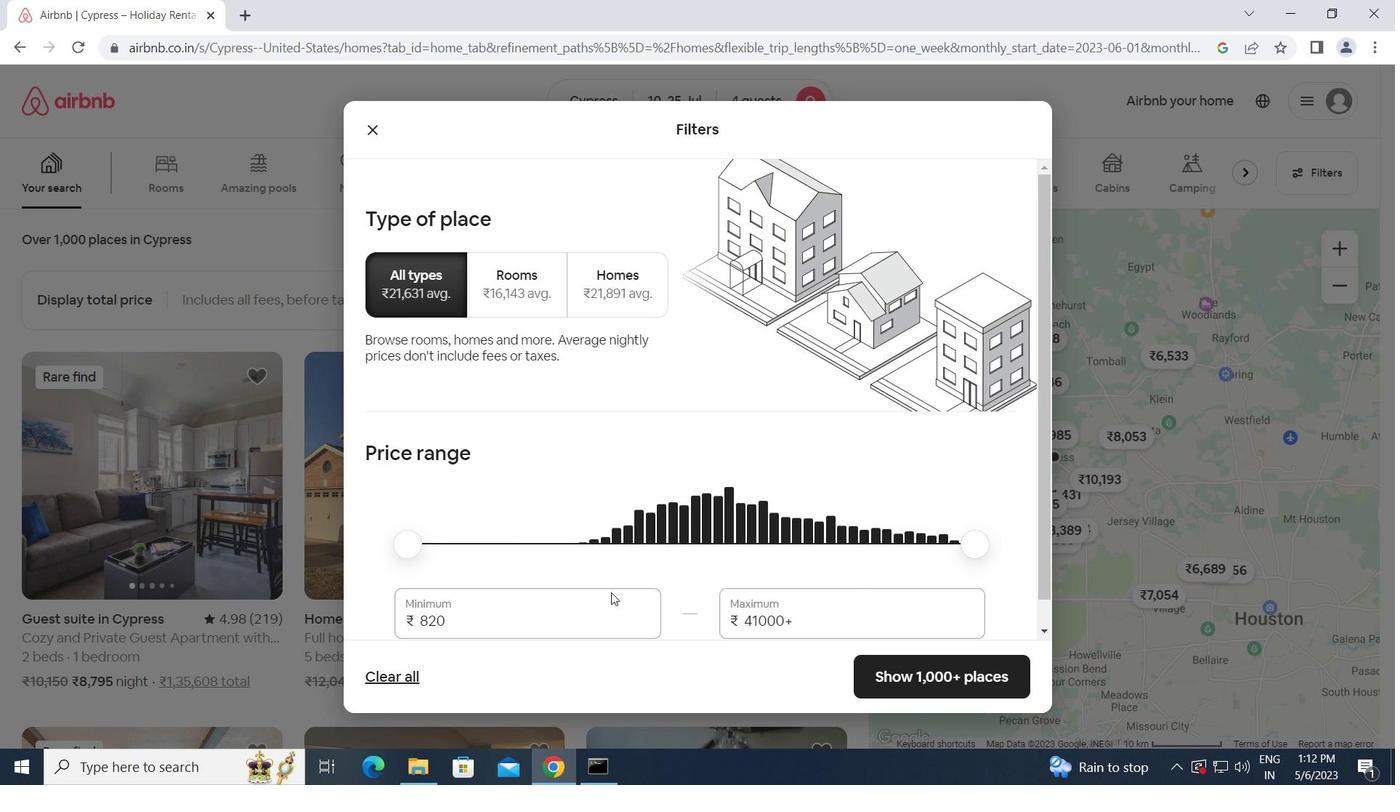 
Action: Mouse scrolled (601, 593) with delta (0, 0)
Screenshot: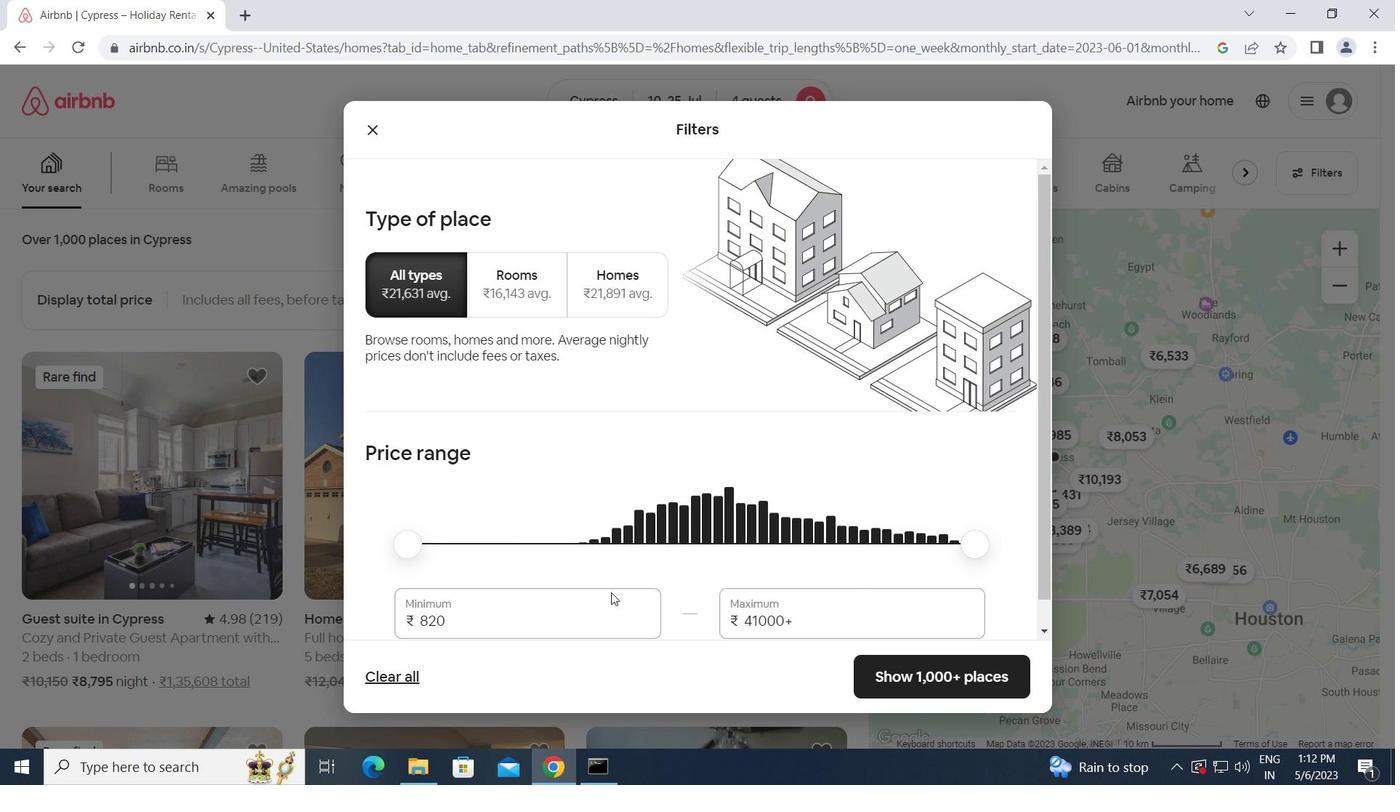 
Action: Mouse moved to (464, 596)
Screenshot: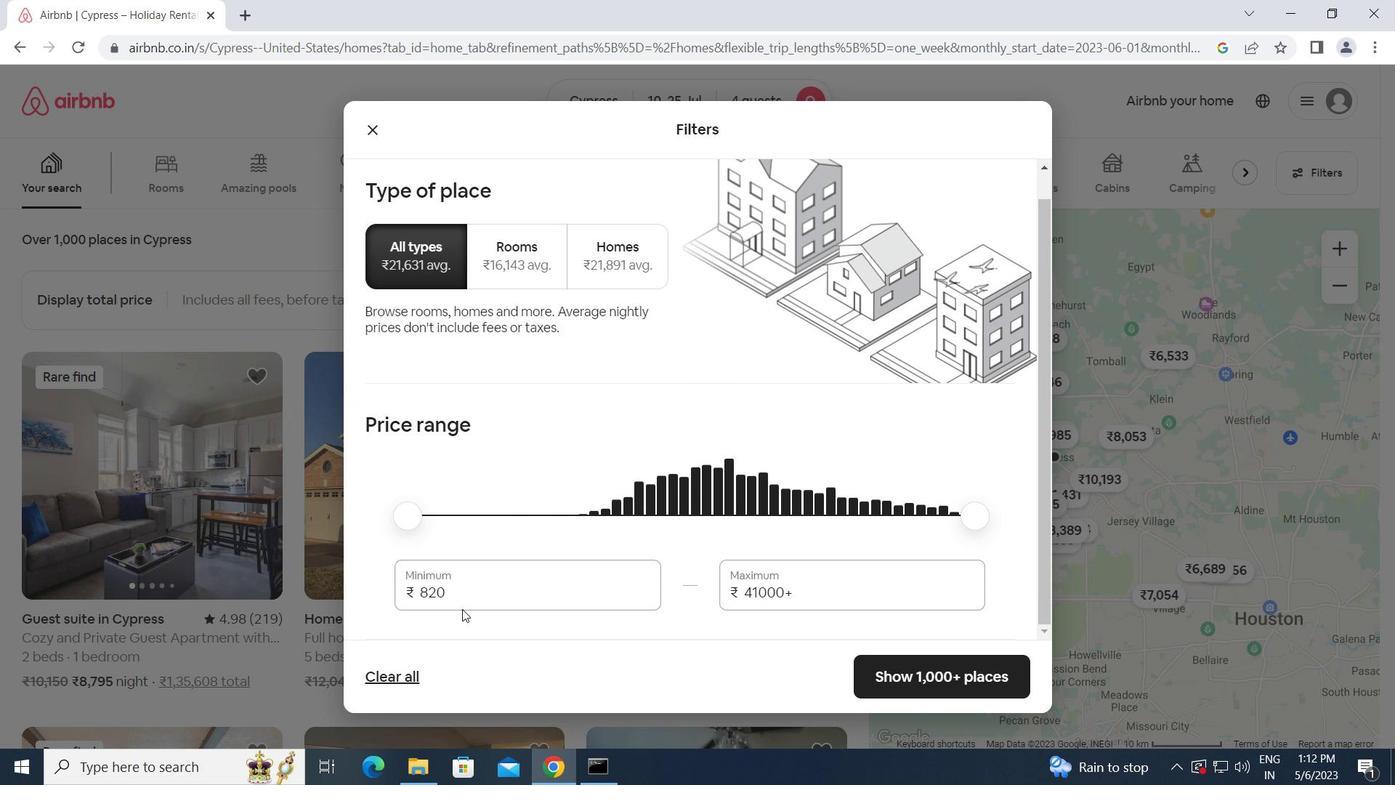 
Action: Mouse pressed left at (464, 596)
Screenshot: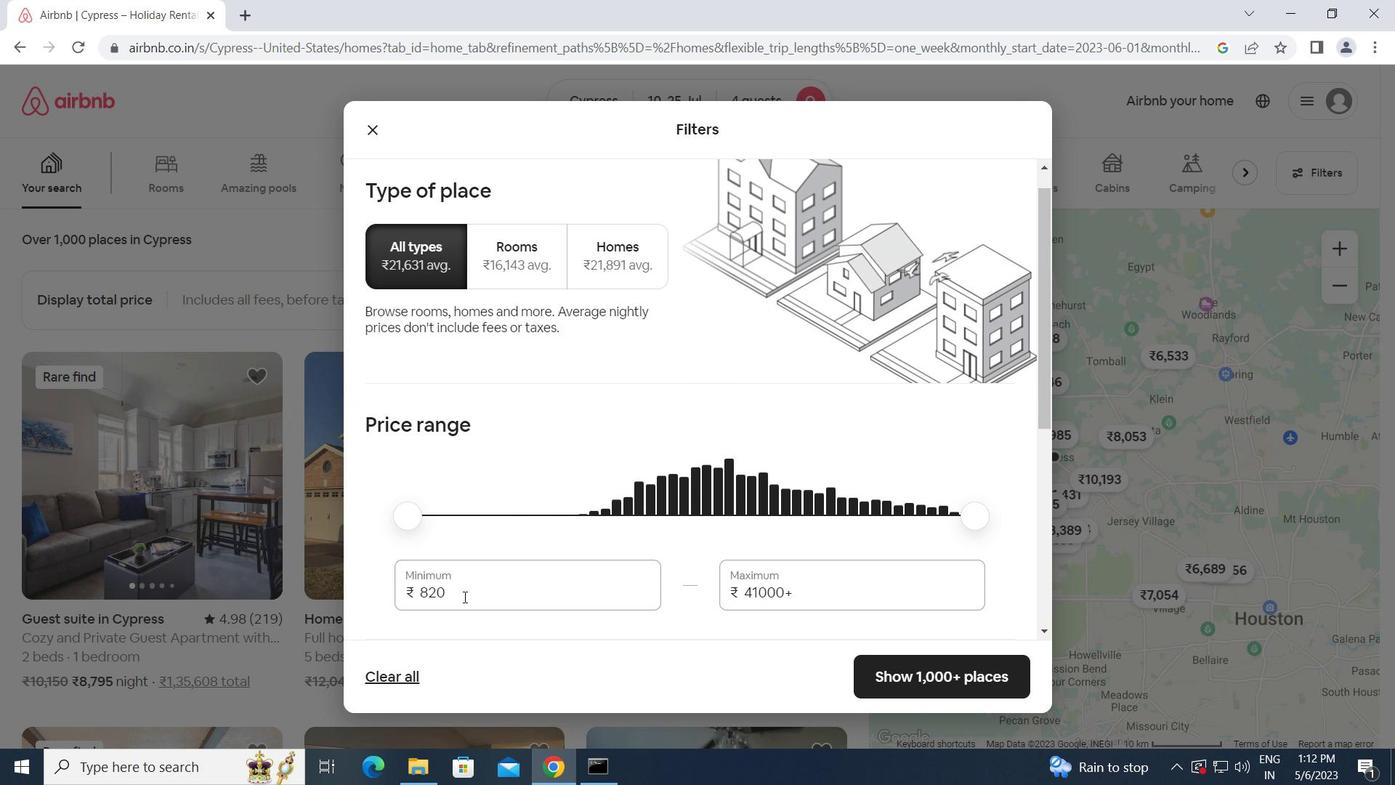 
Action: Mouse moved to (652, 415)
Screenshot: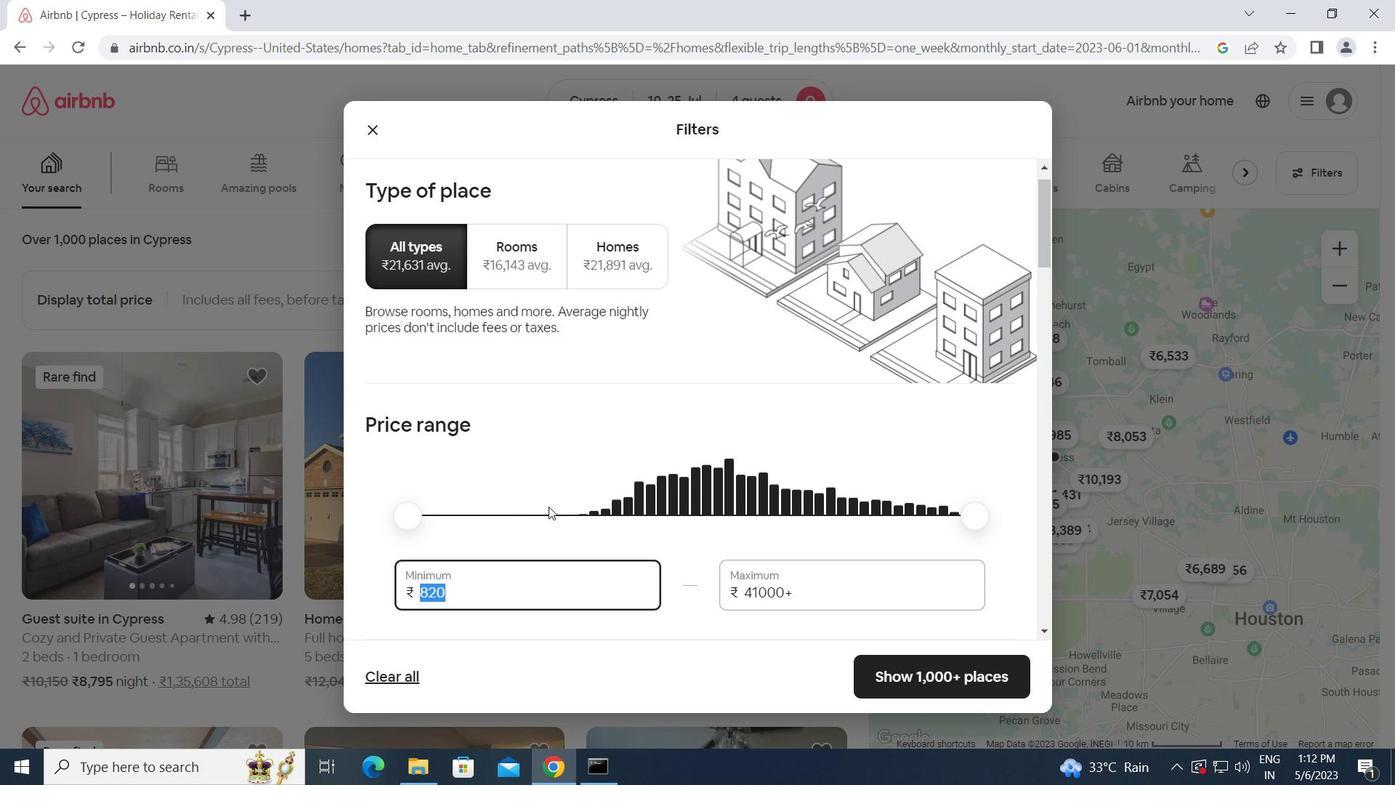
Action: Key pressed 15000<Key.tab>25000
Screenshot: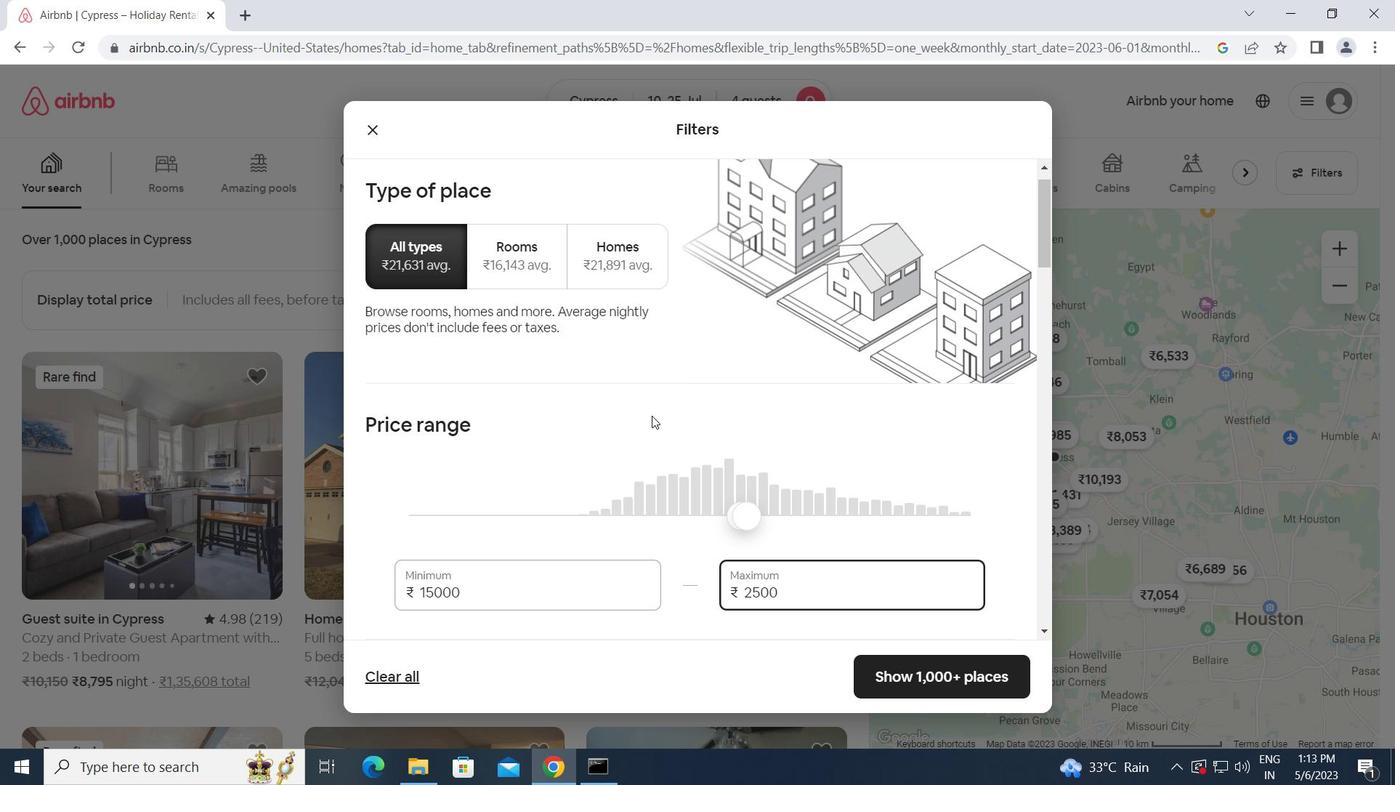 
Action: Mouse moved to (692, 414)
Screenshot: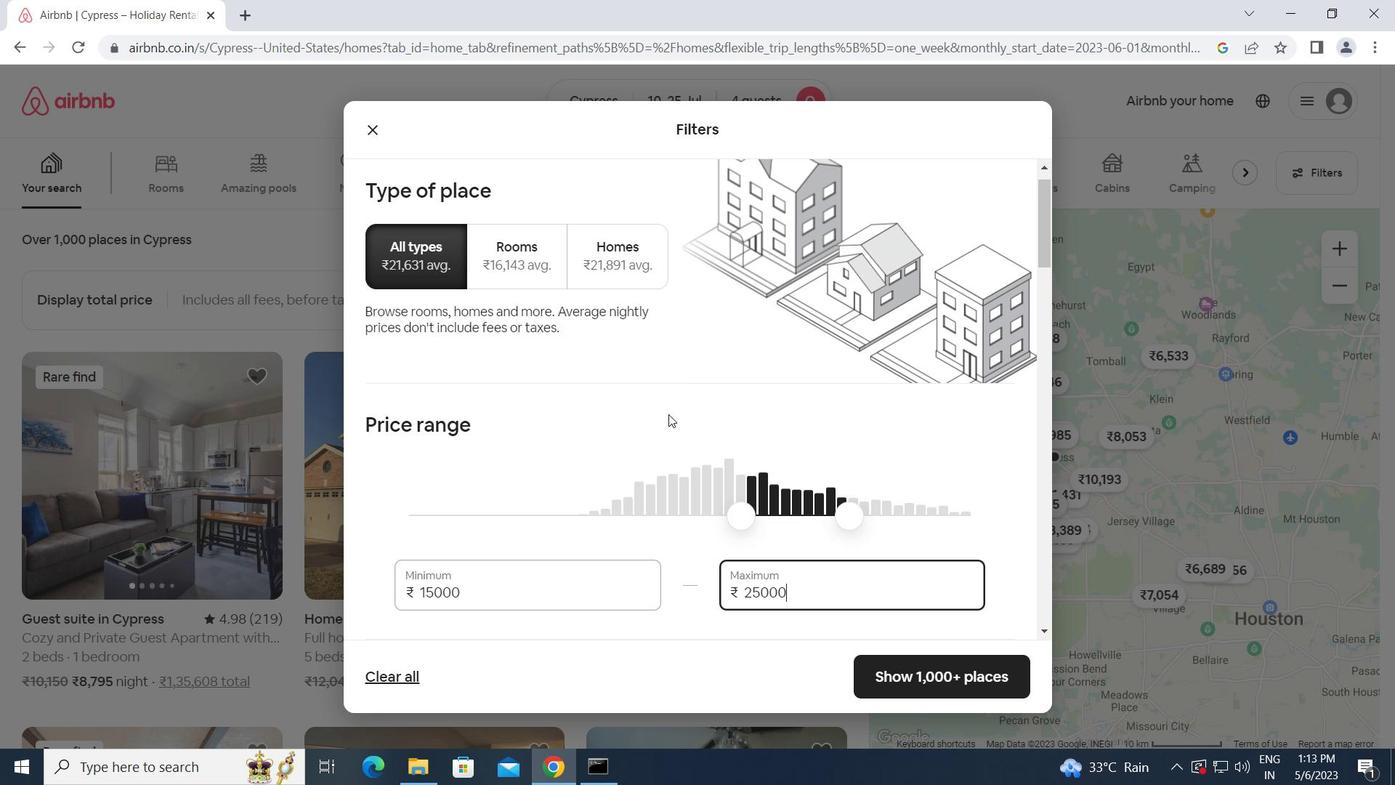 
Action: Mouse scrolled (692, 413) with delta (0, 0)
Screenshot: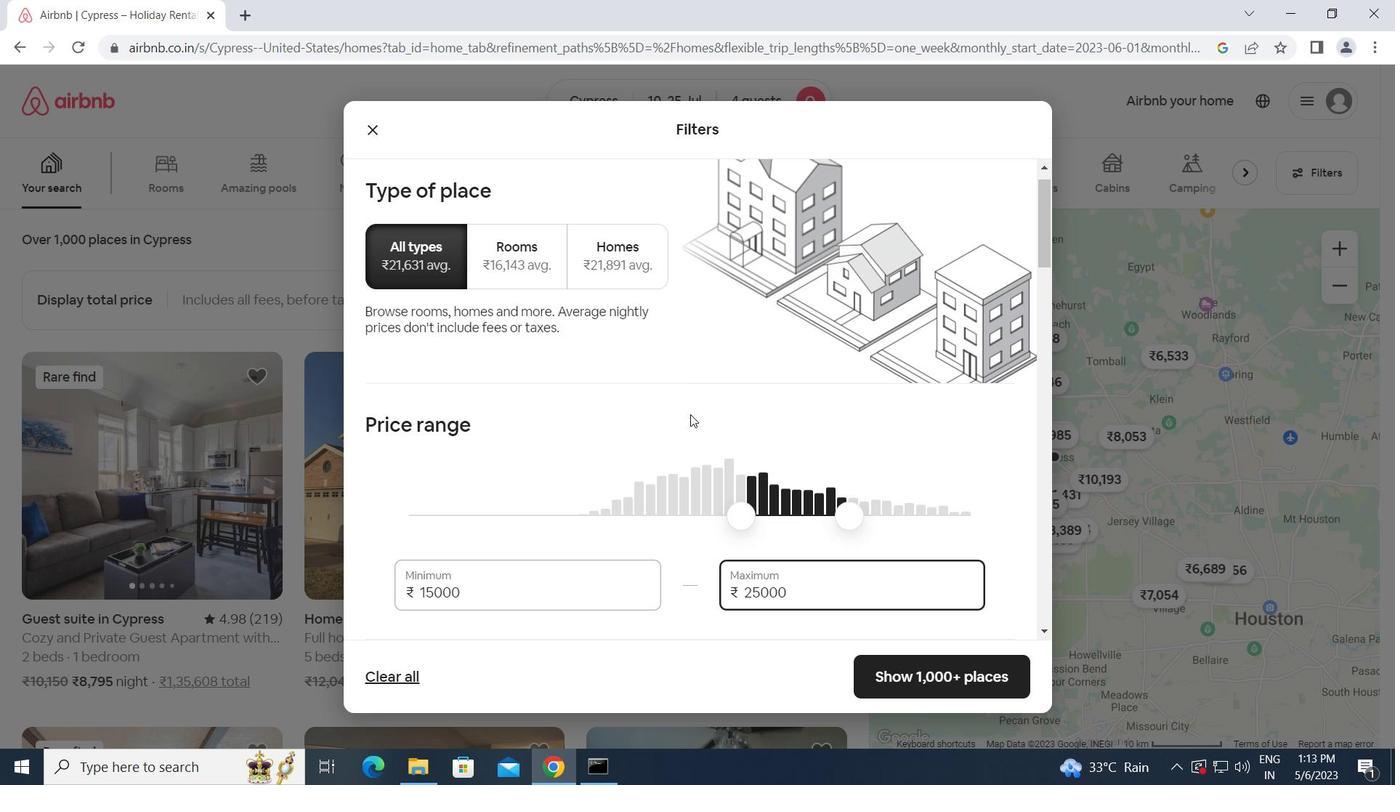 
Action: Mouse scrolled (692, 413) with delta (0, 0)
Screenshot: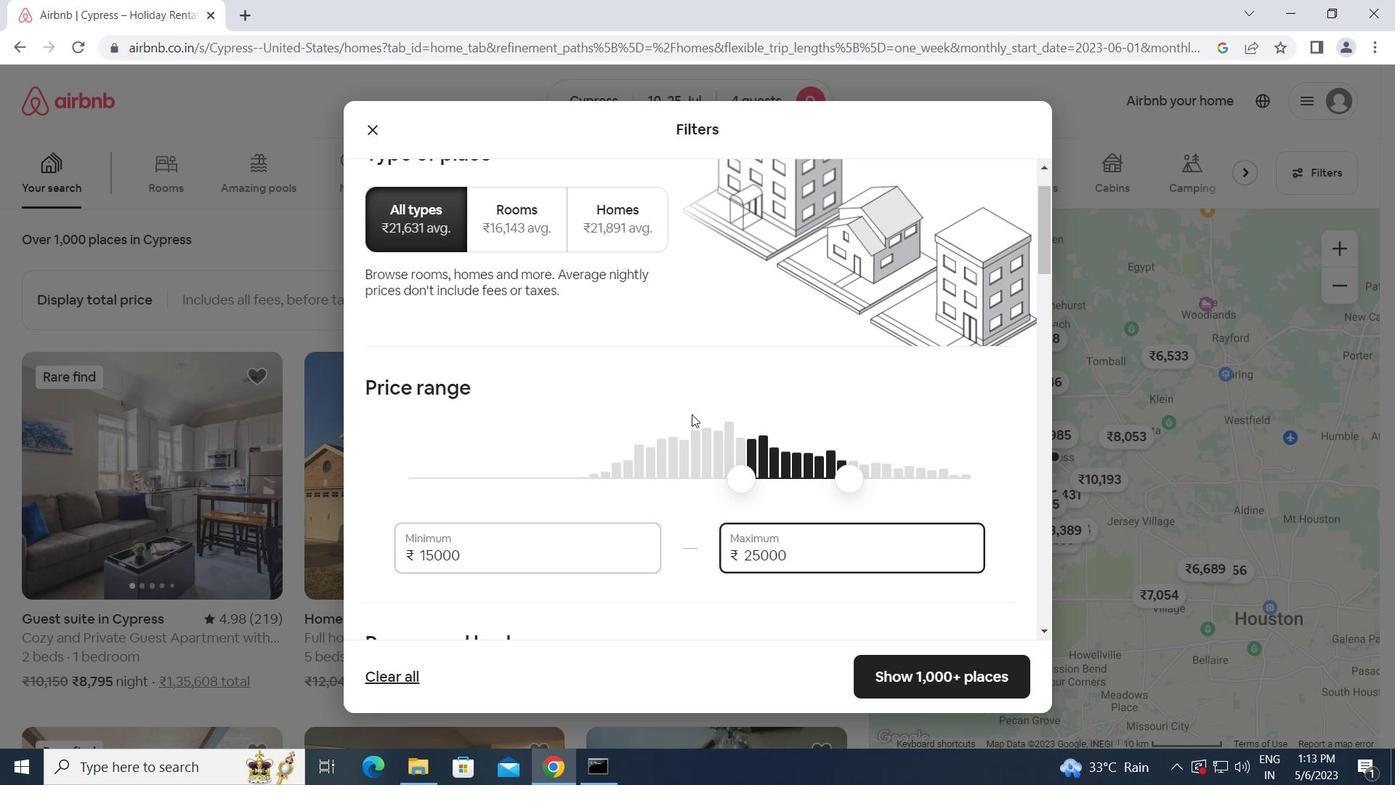 
Action: Mouse scrolled (692, 413) with delta (0, 0)
Screenshot: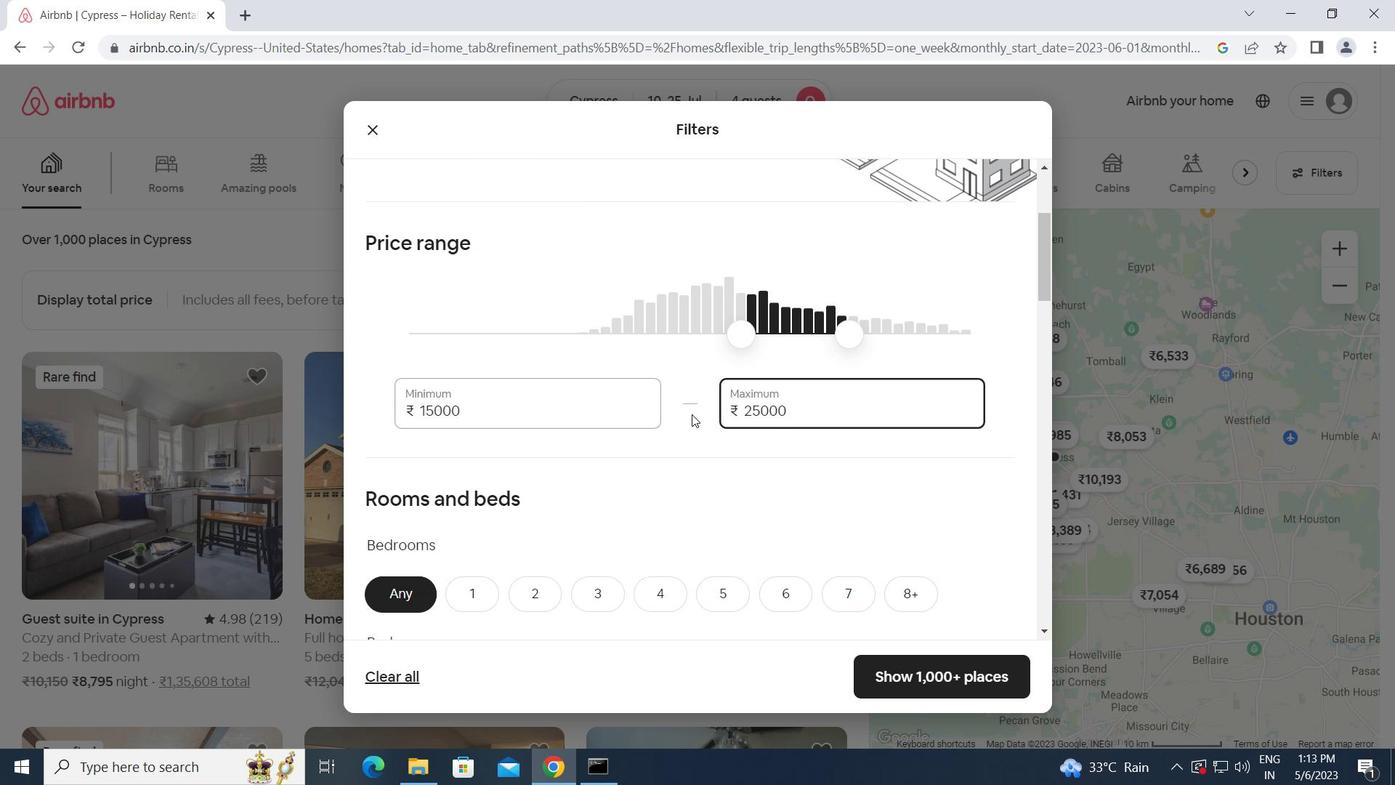 
Action: Mouse scrolled (692, 413) with delta (0, 0)
Screenshot: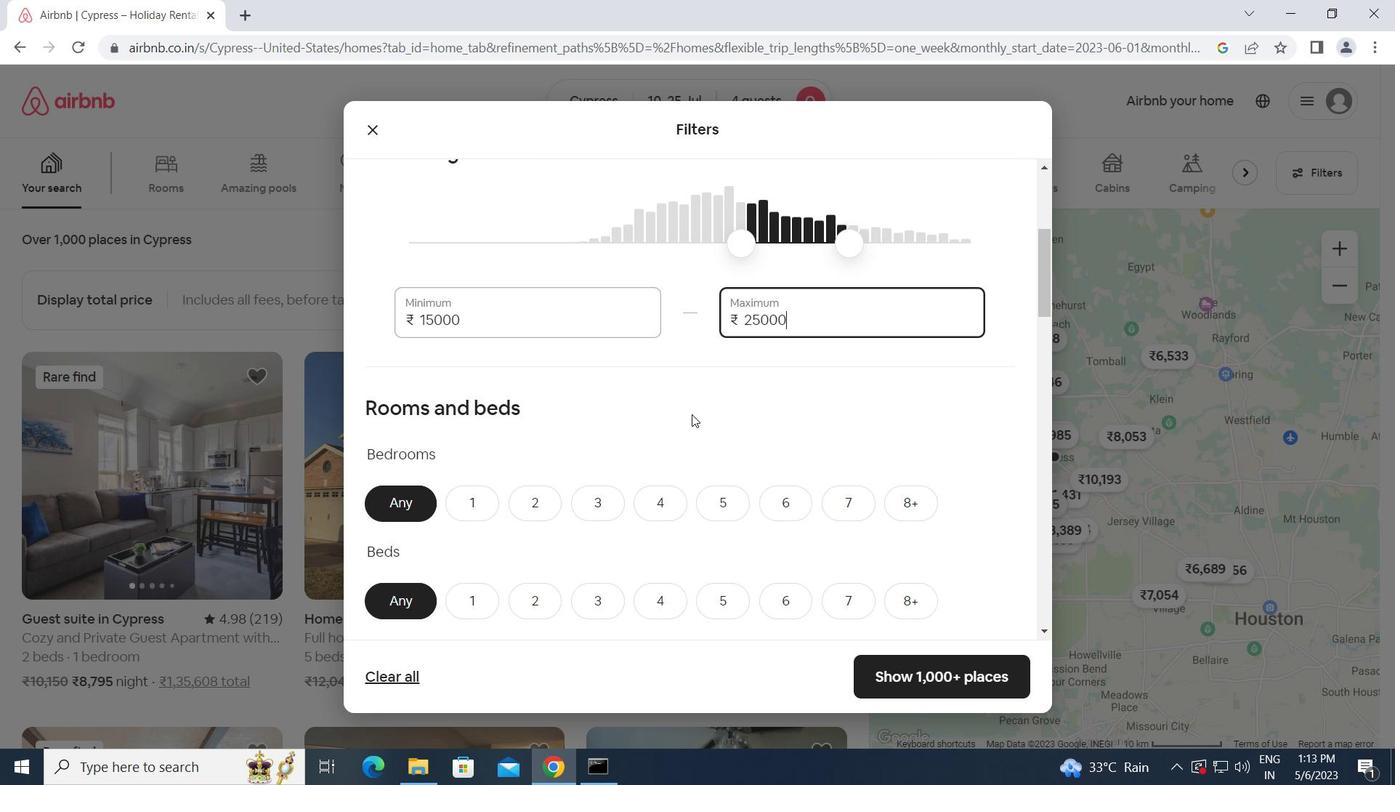 
Action: Mouse moved to (535, 405)
Screenshot: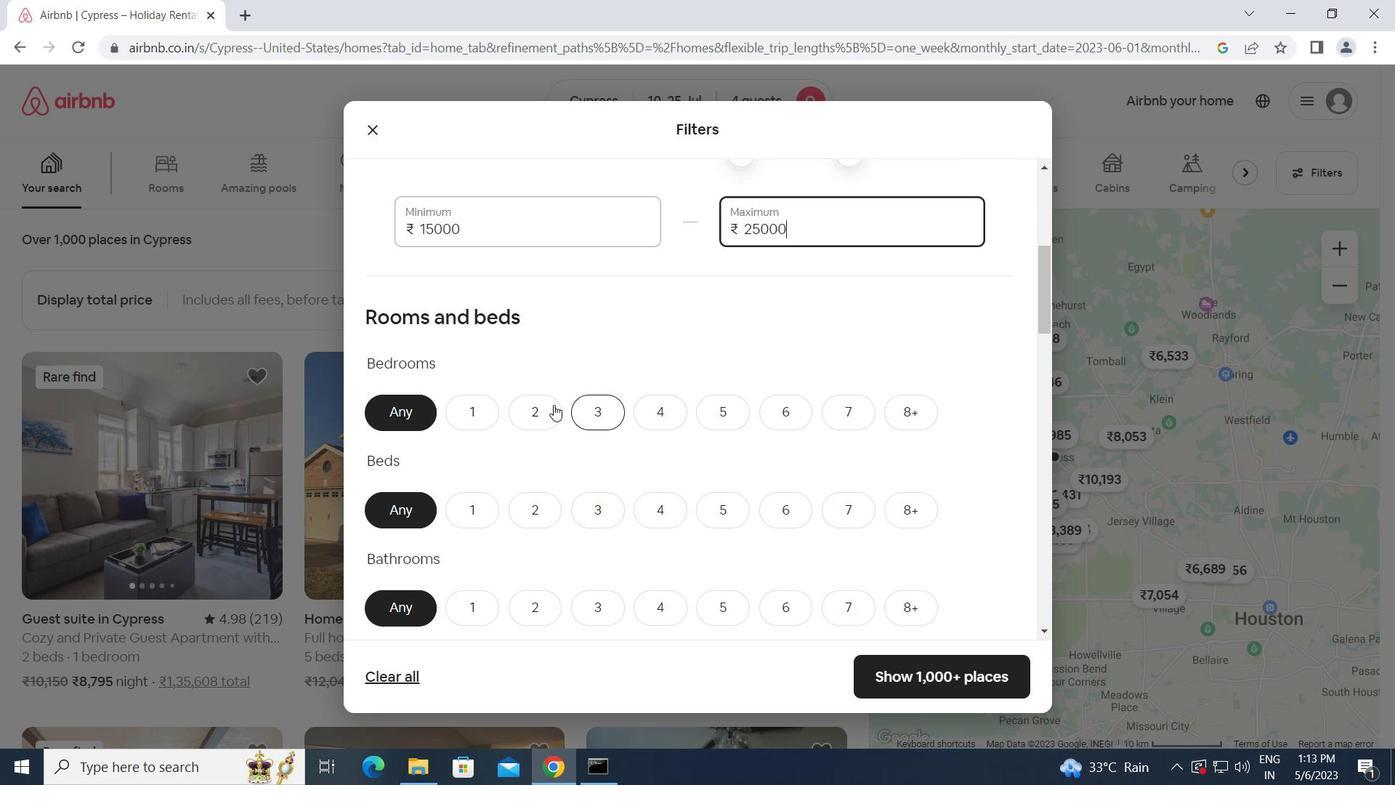 
Action: Mouse pressed left at (535, 405)
Screenshot: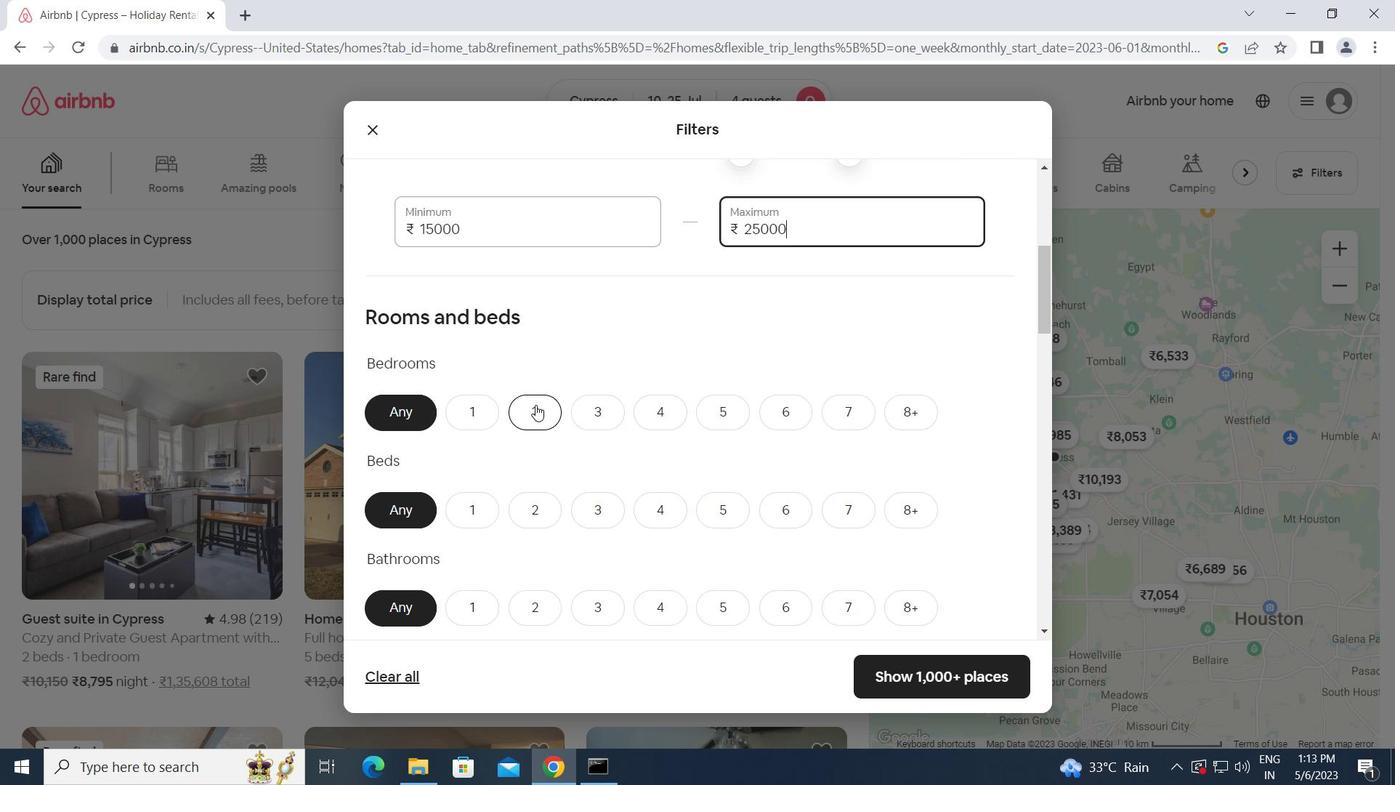 
Action: Mouse moved to (611, 508)
Screenshot: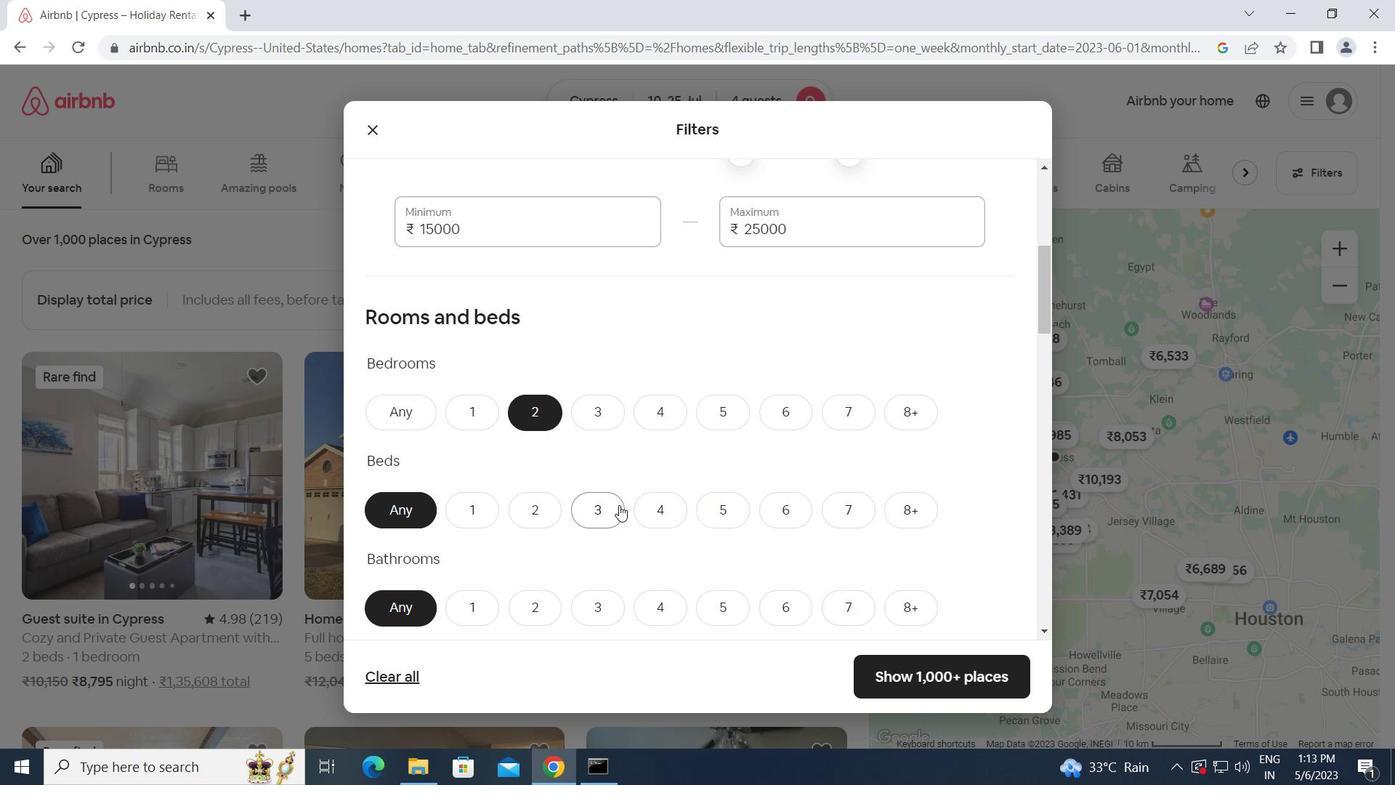 
Action: Mouse pressed left at (611, 508)
Screenshot: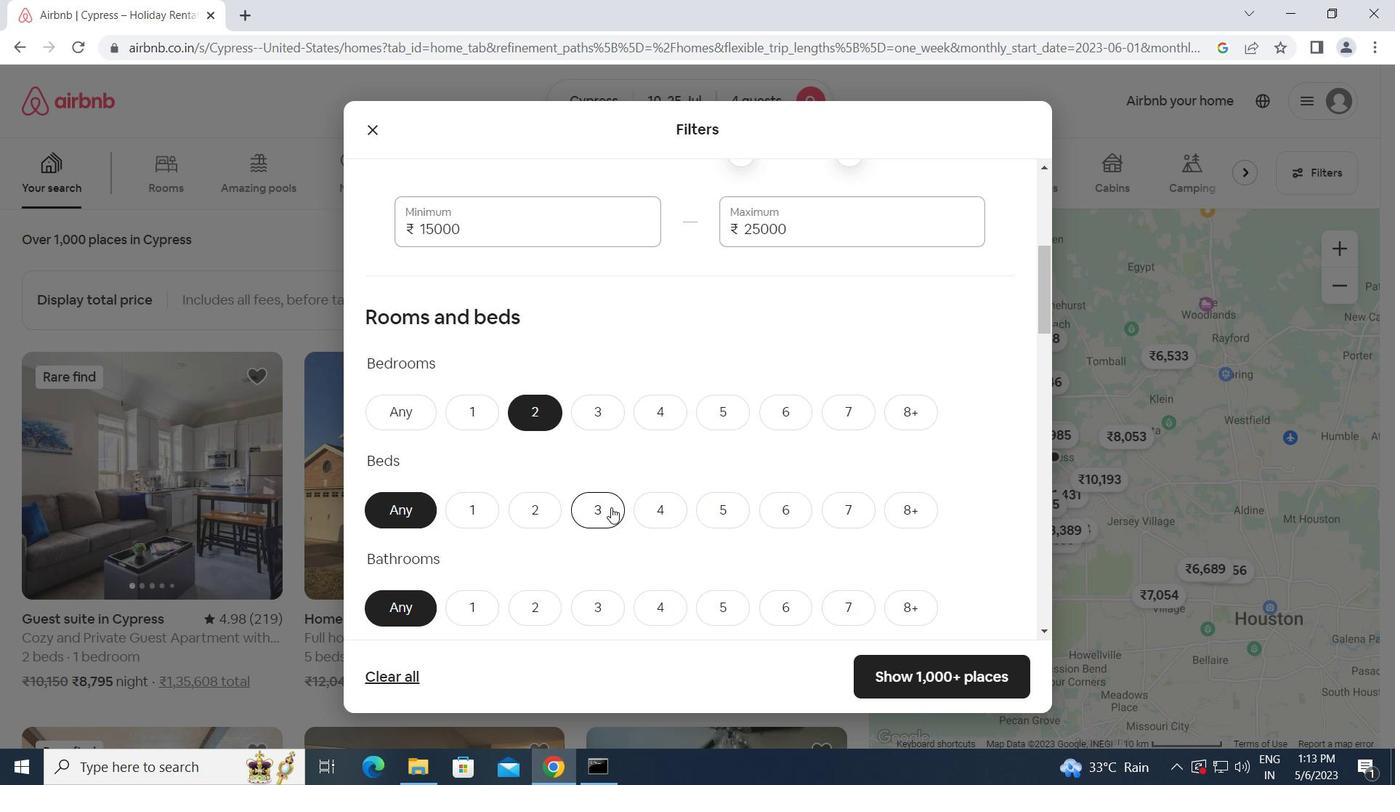 
Action: Mouse scrolled (611, 507) with delta (0, 0)
Screenshot: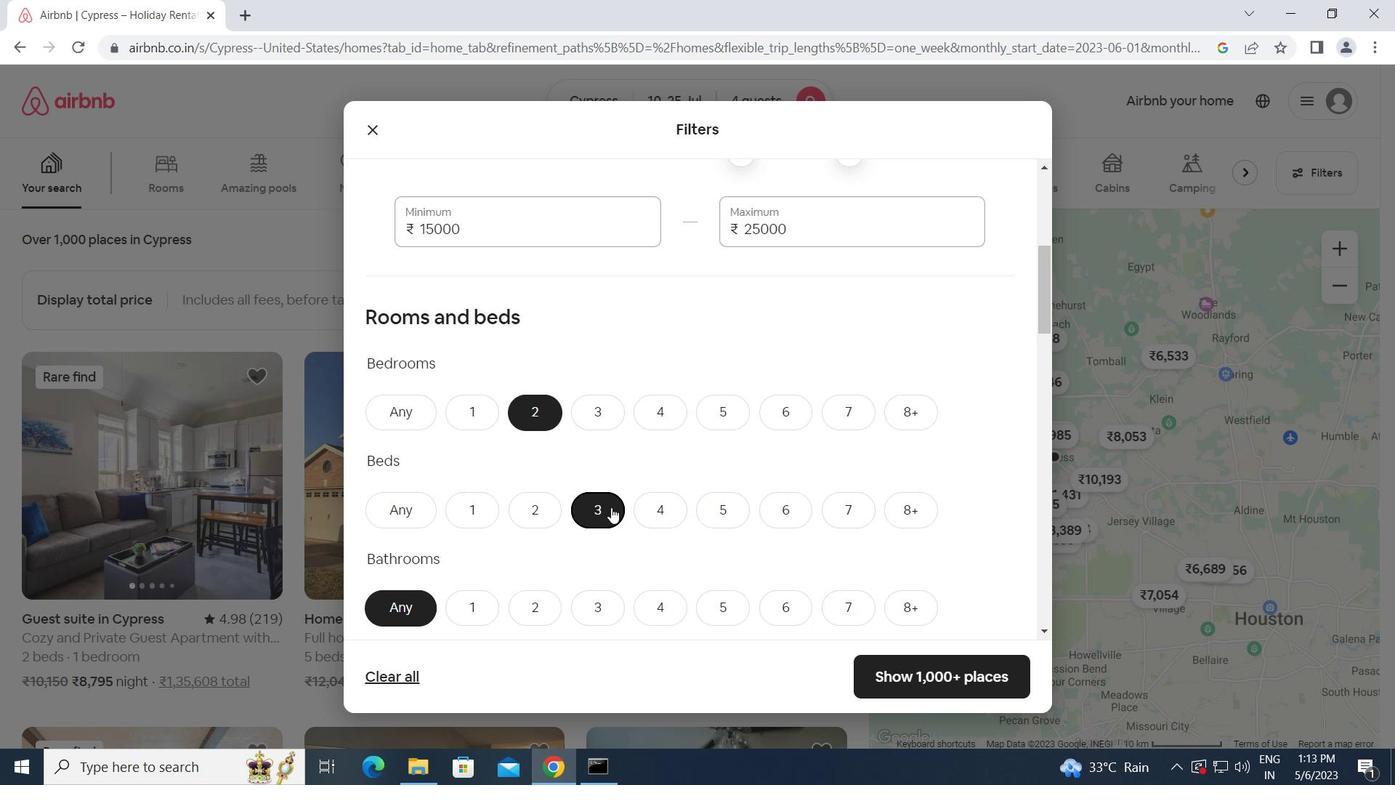 
Action: Mouse scrolled (611, 507) with delta (0, 0)
Screenshot: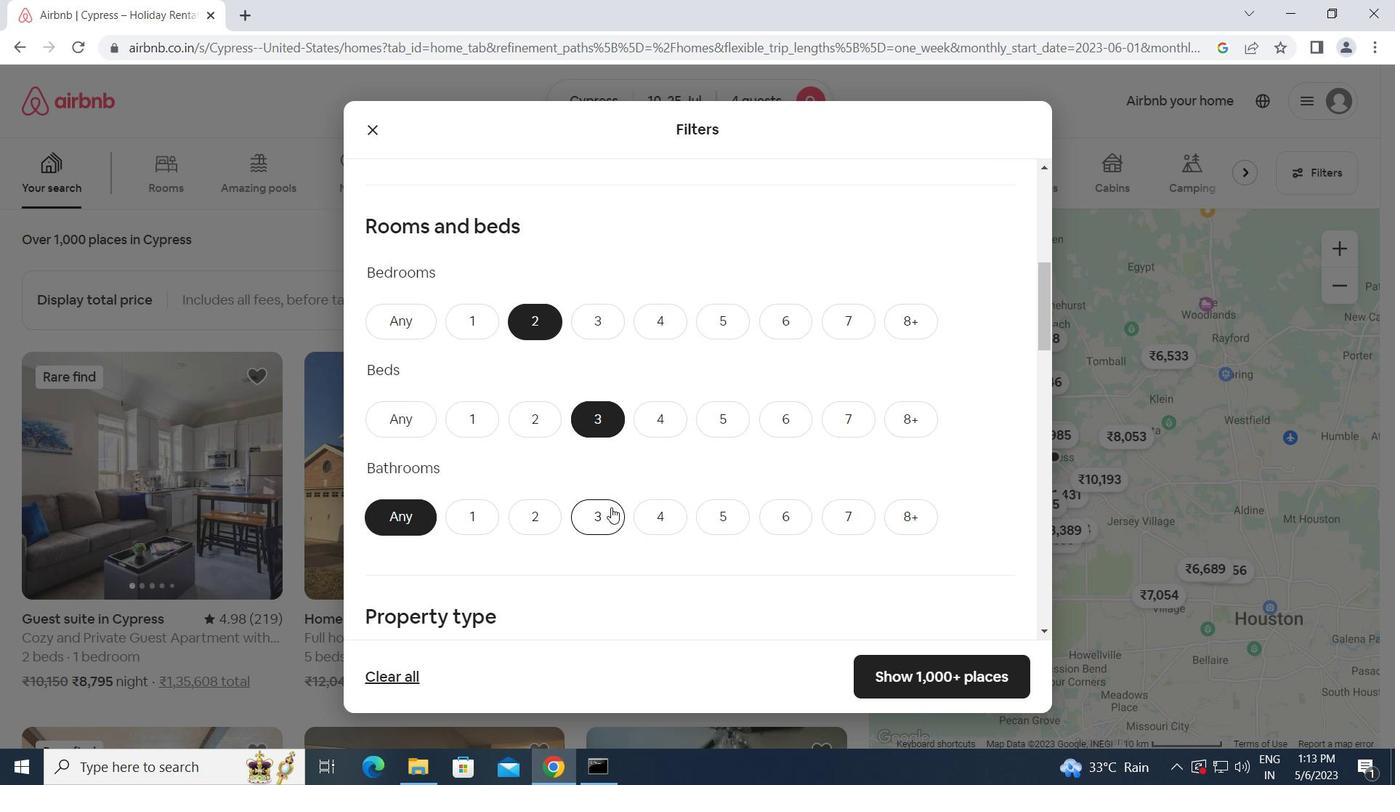 
Action: Mouse moved to (529, 424)
Screenshot: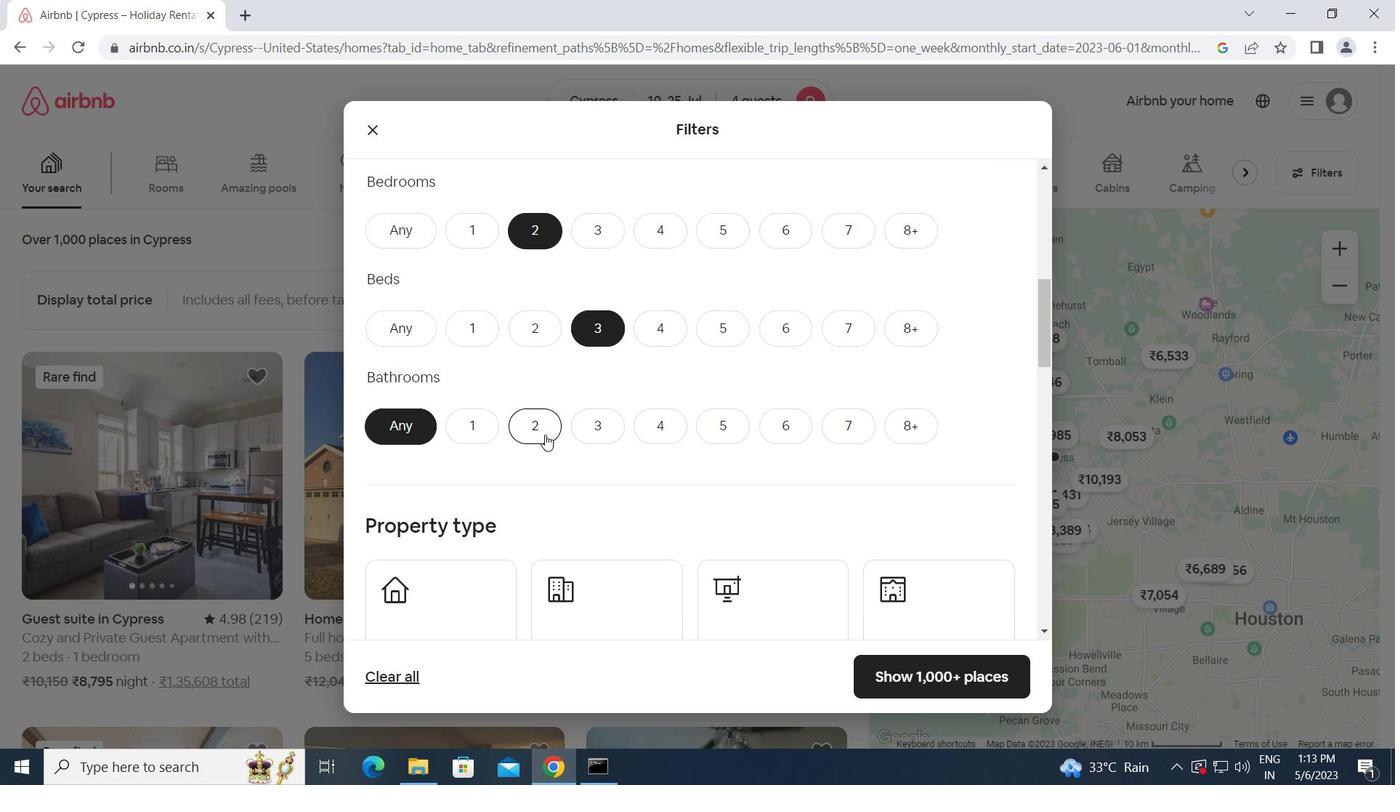 
Action: Mouse pressed left at (529, 424)
Screenshot: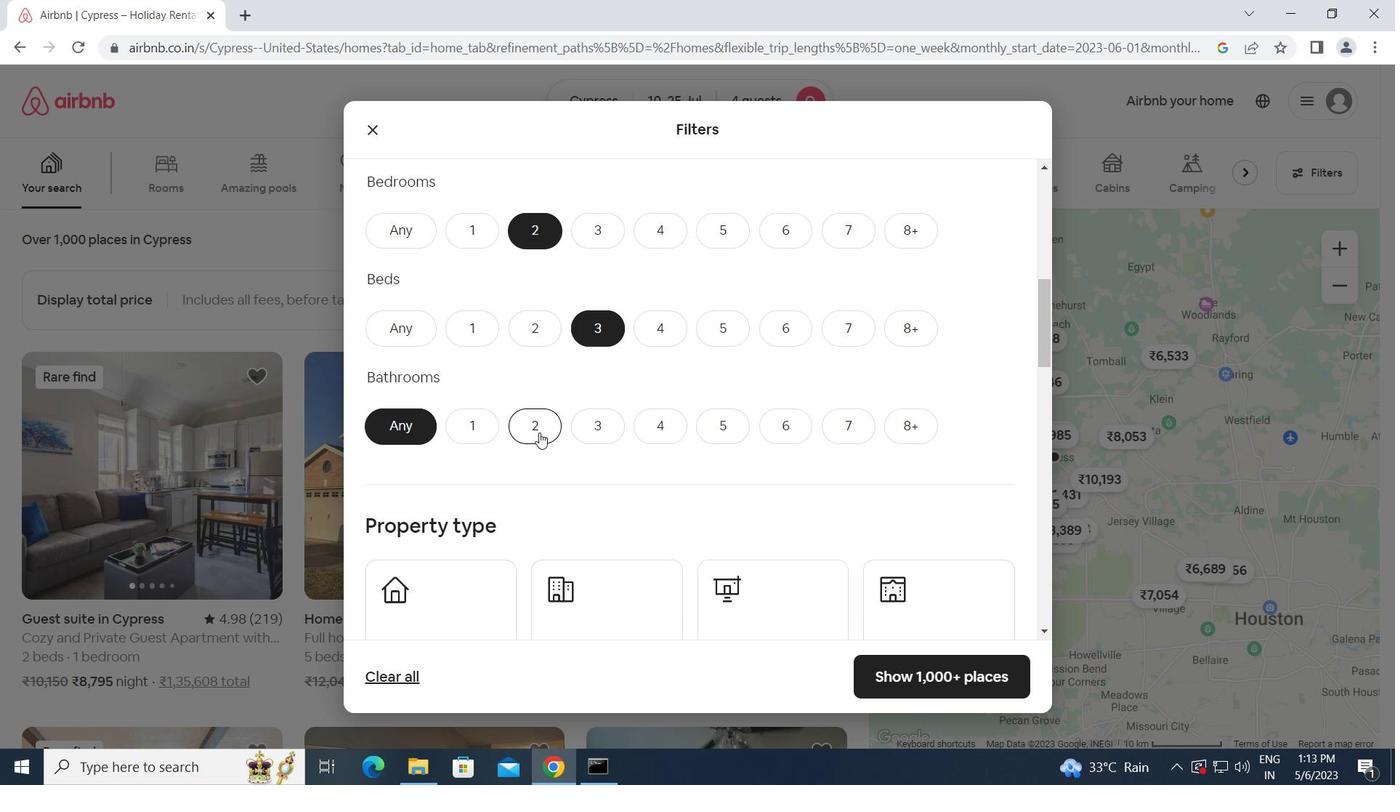 
Action: Mouse moved to (535, 487)
Screenshot: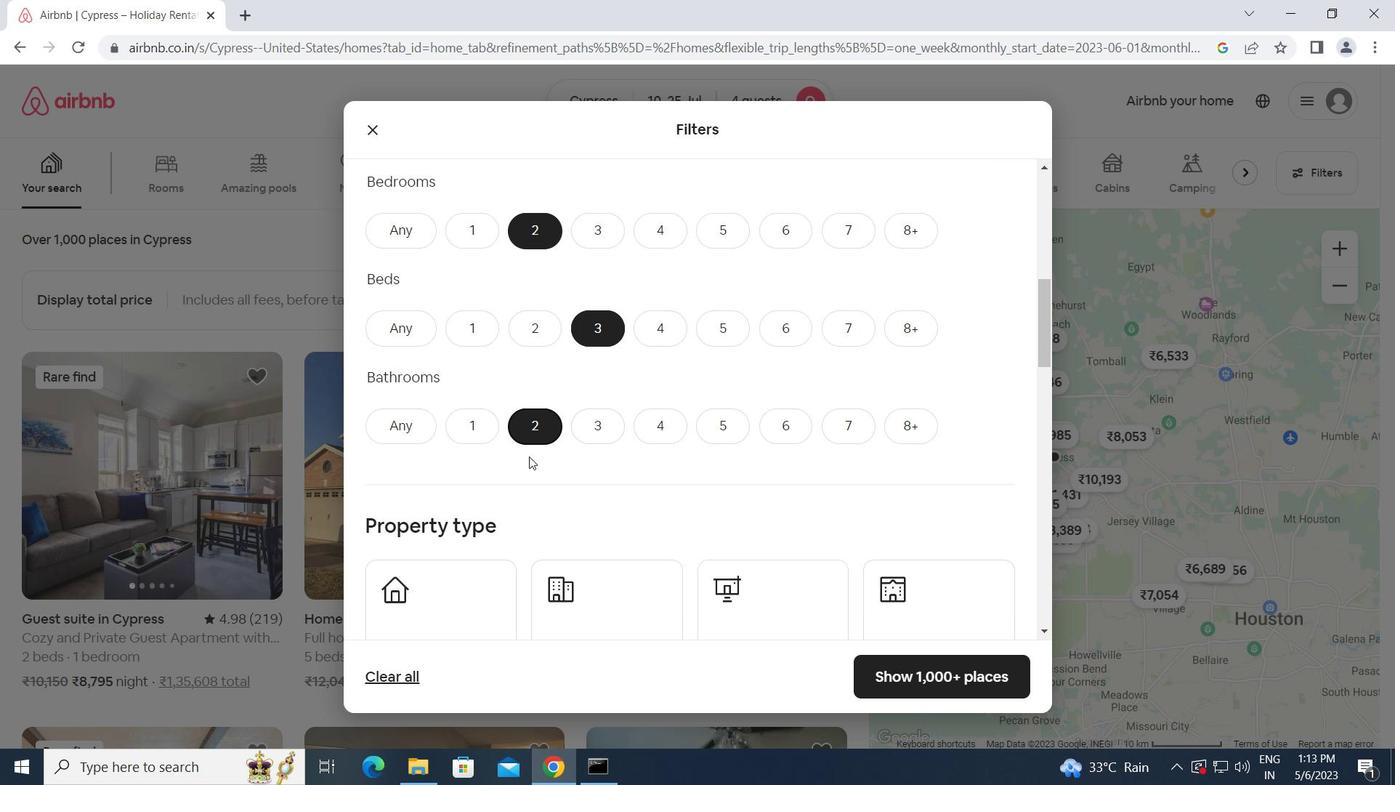 
Action: Mouse scrolled (535, 487) with delta (0, 0)
Screenshot: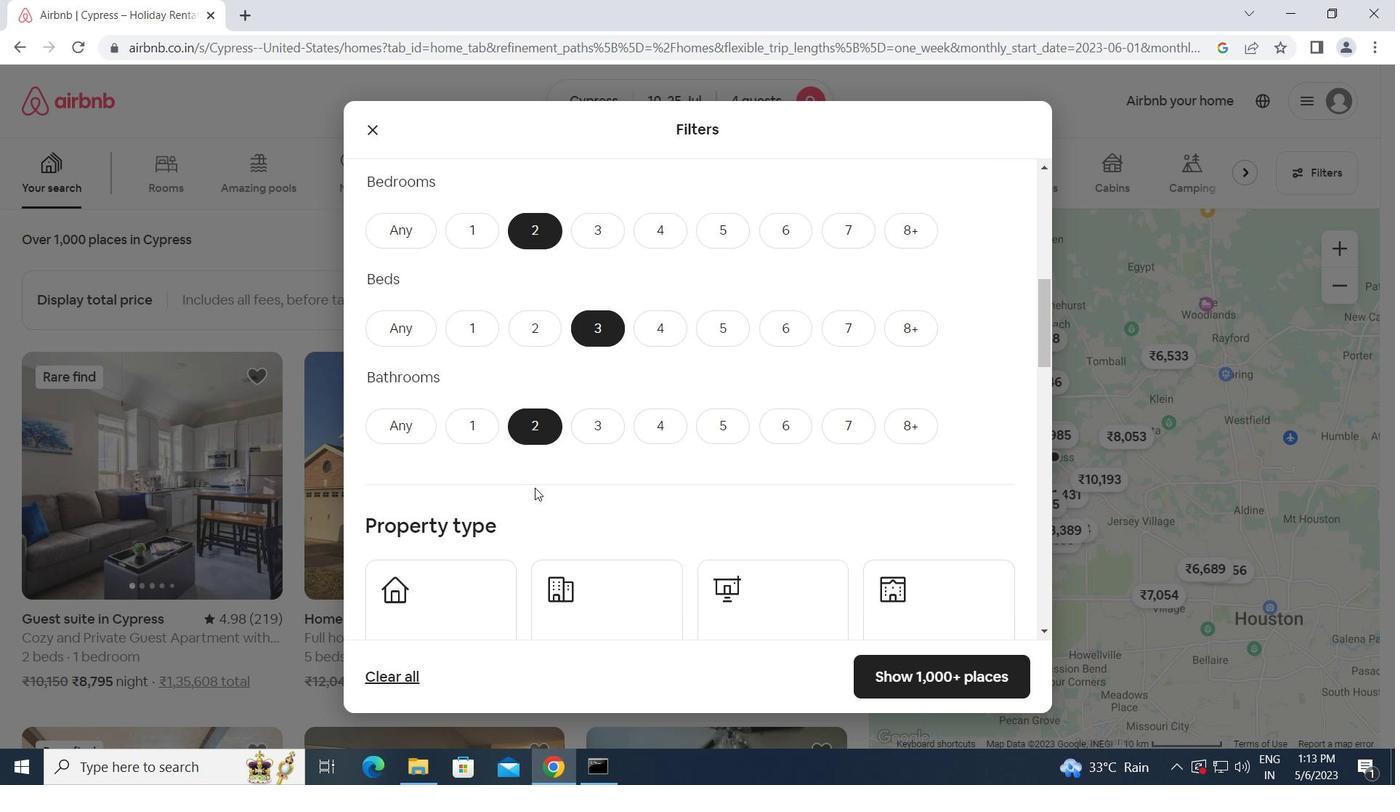 
Action: Mouse moved to (477, 513)
Screenshot: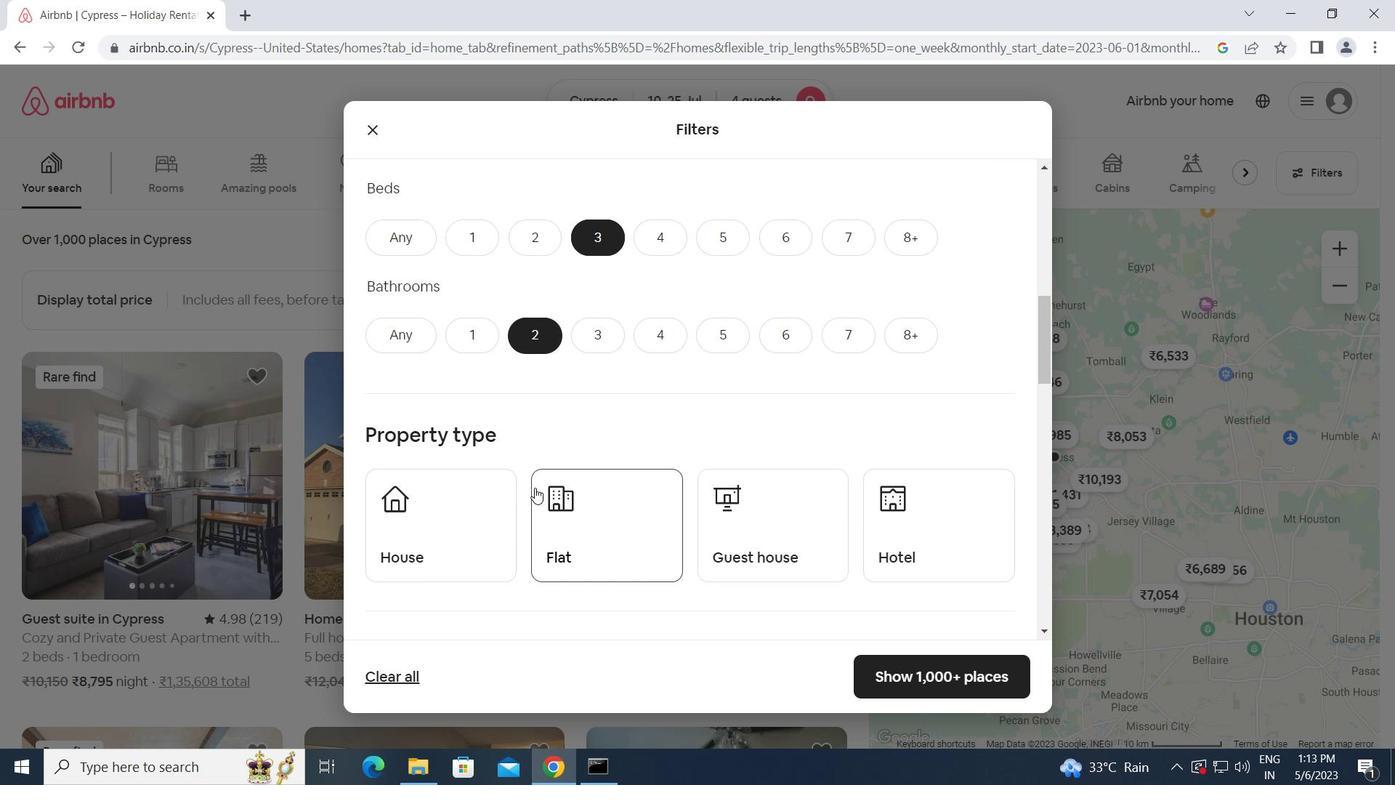 
Action: Mouse pressed left at (477, 513)
Screenshot: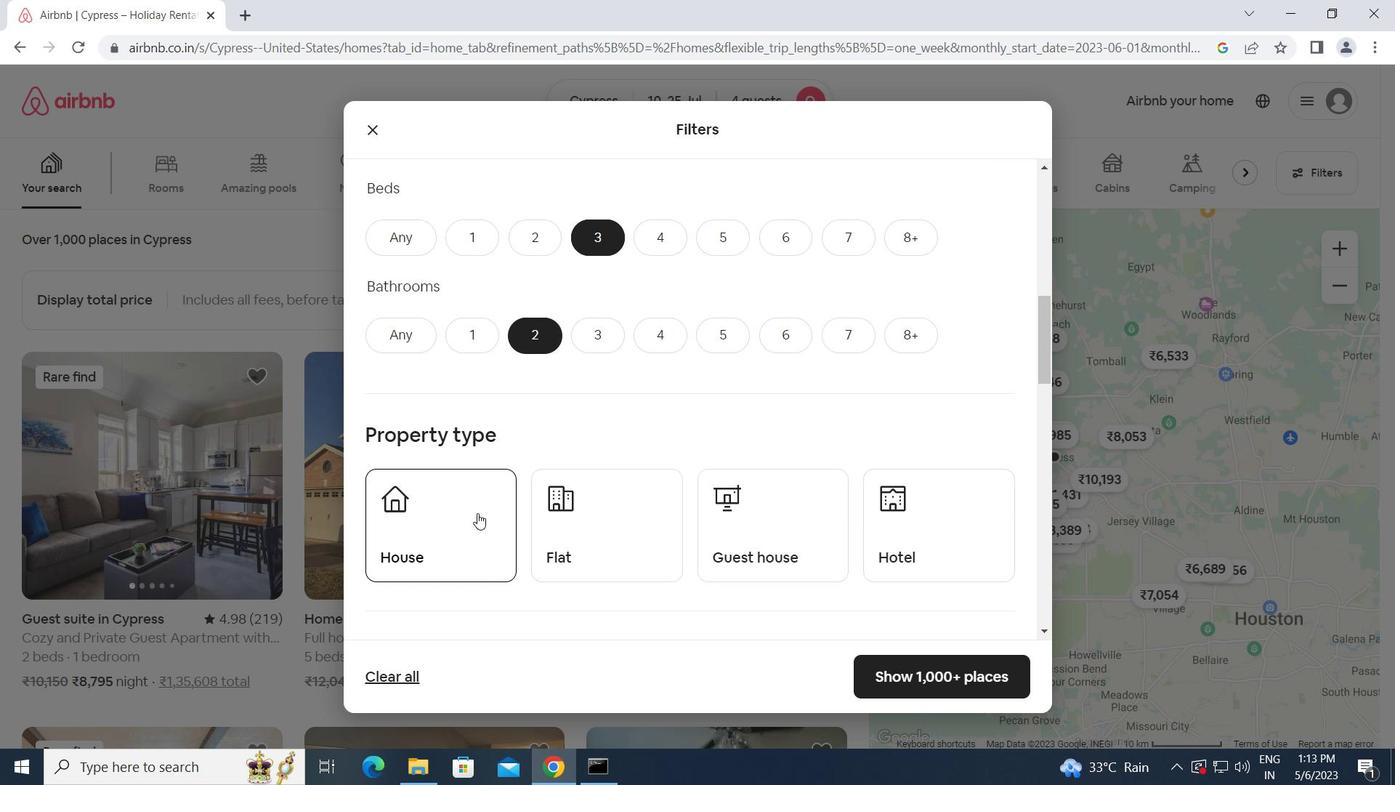 
Action: Mouse moved to (607, 520)
Screenshot: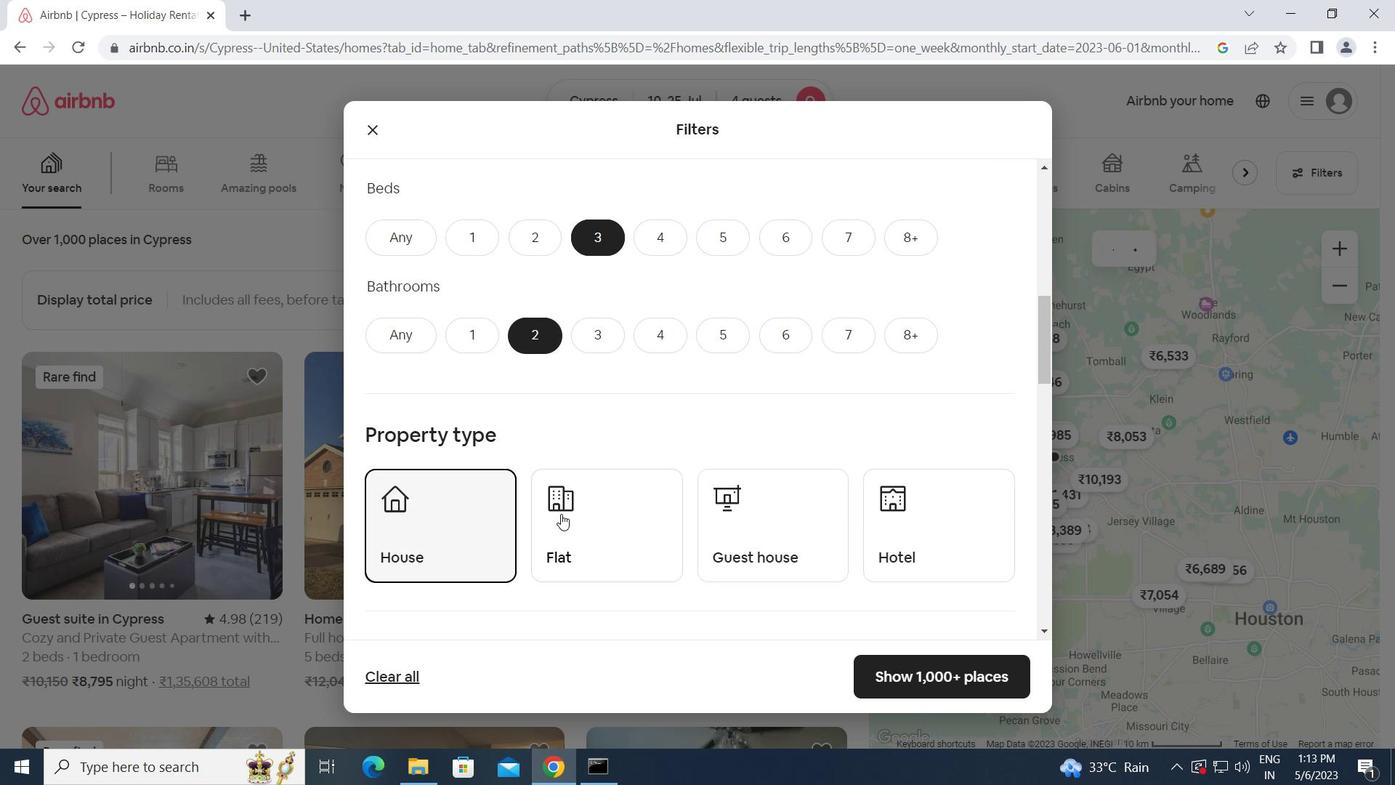 
Action: Mouse pressed left at (607, 520)
Screenshot: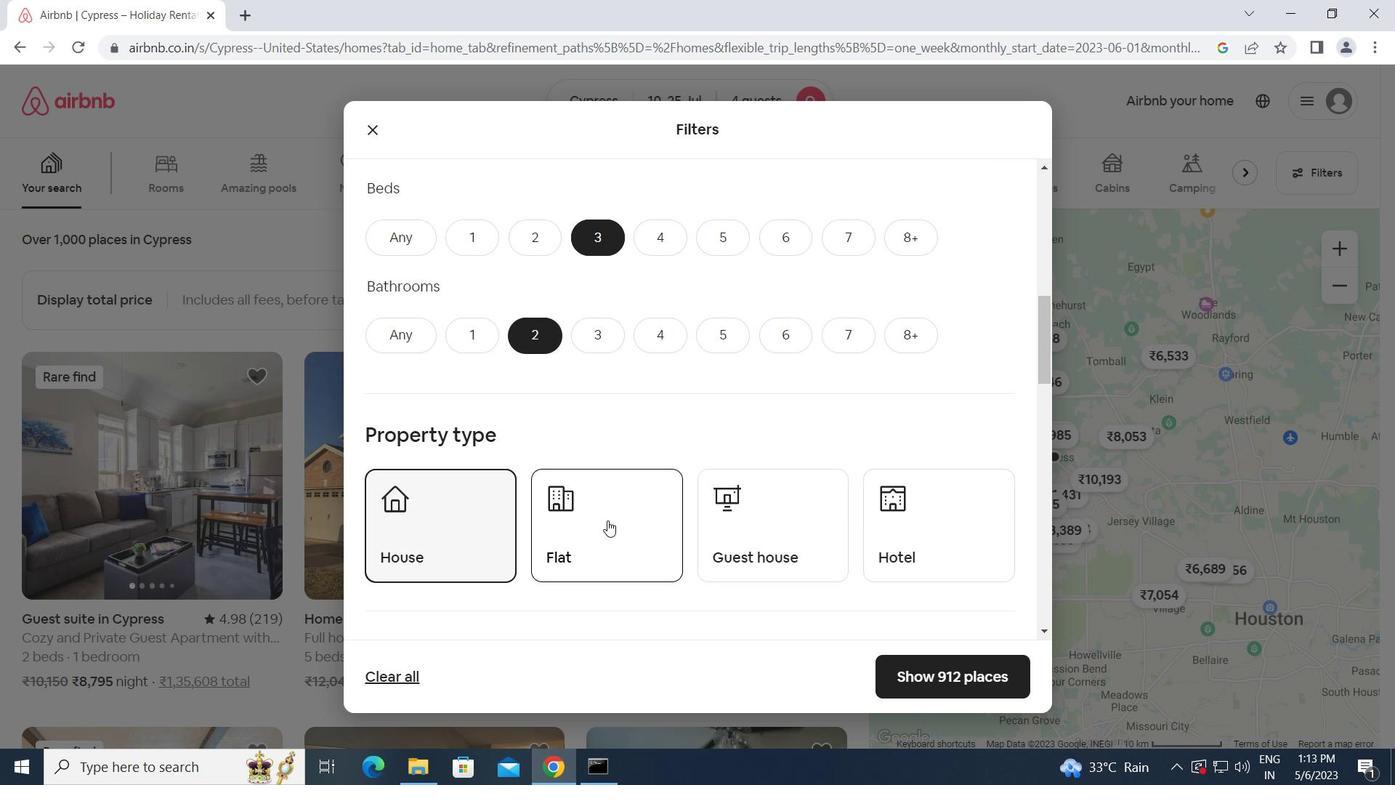 
Action: Mouse moved to (745, 516)
Screenshot: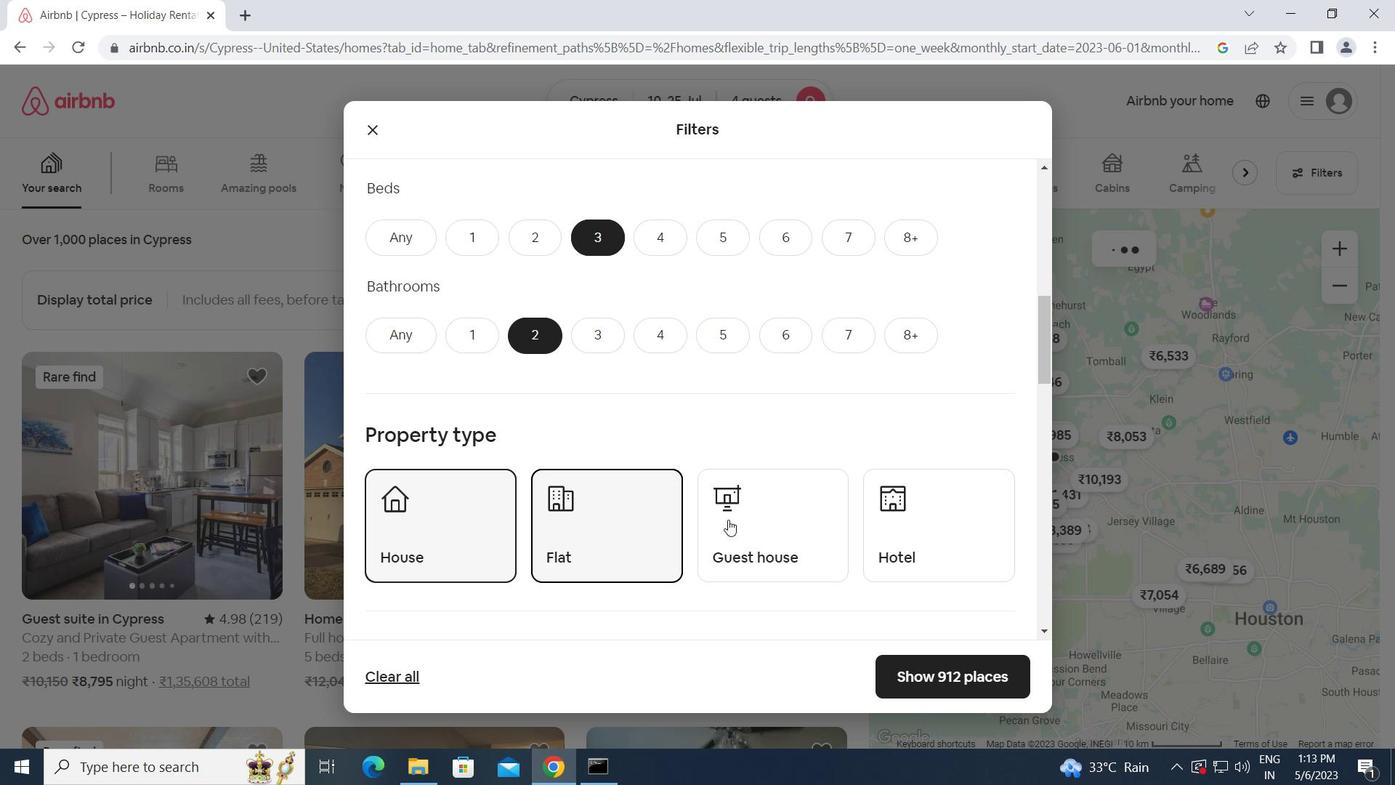 
Action: Mouse pressed left at (745, 516)
Screenshot: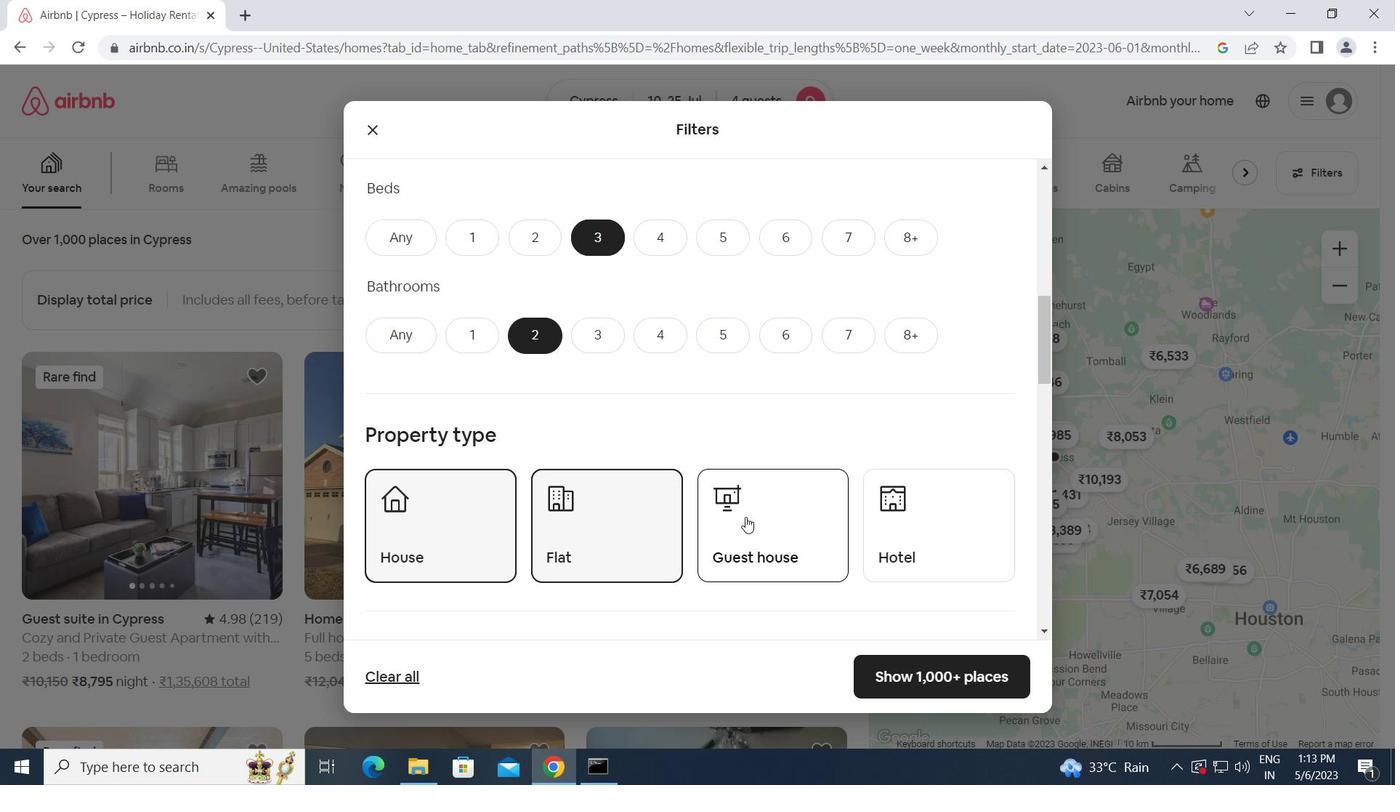 
Action: Mouse moved to (686, 543)
Screenshot: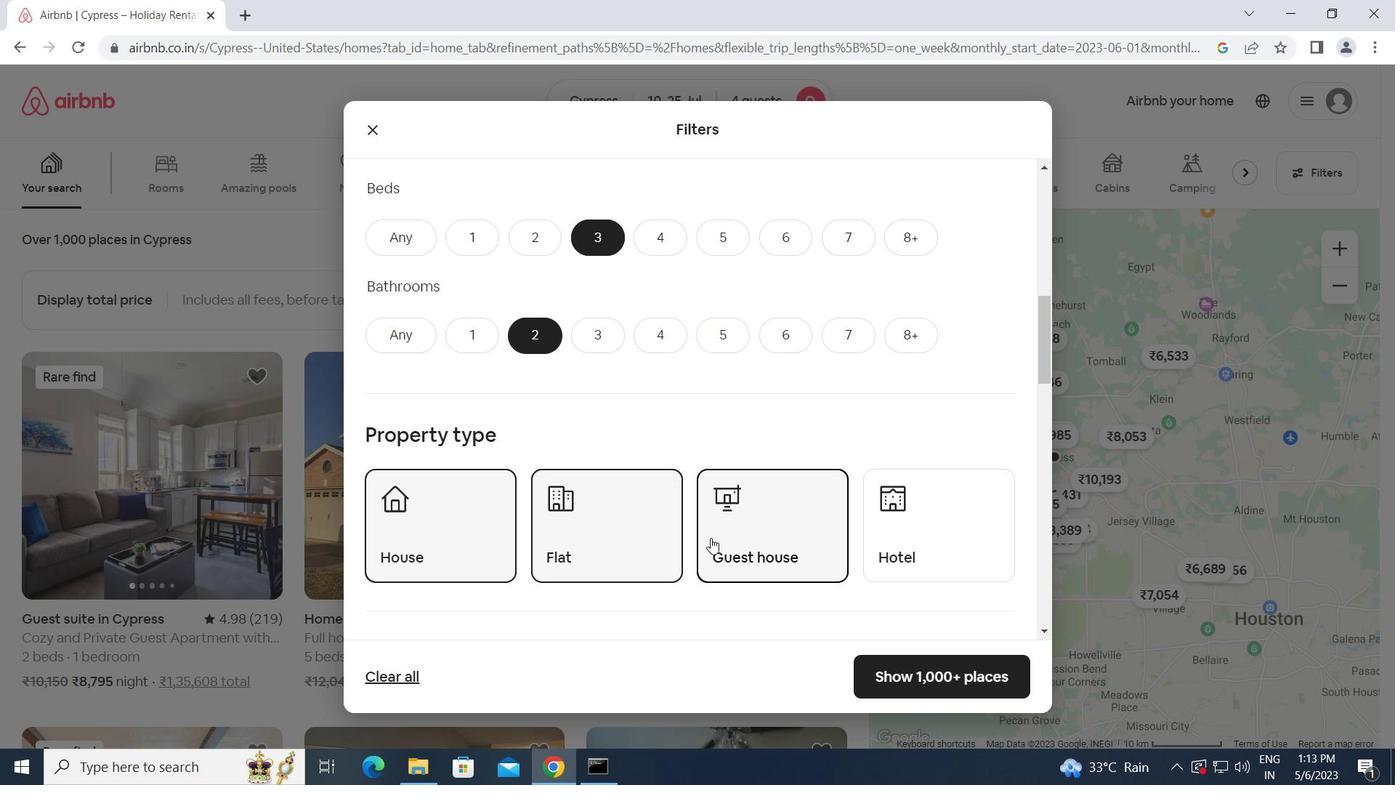 
Action: Mouse scrolled (686, 542) with delta (0, 0)
Screenshot: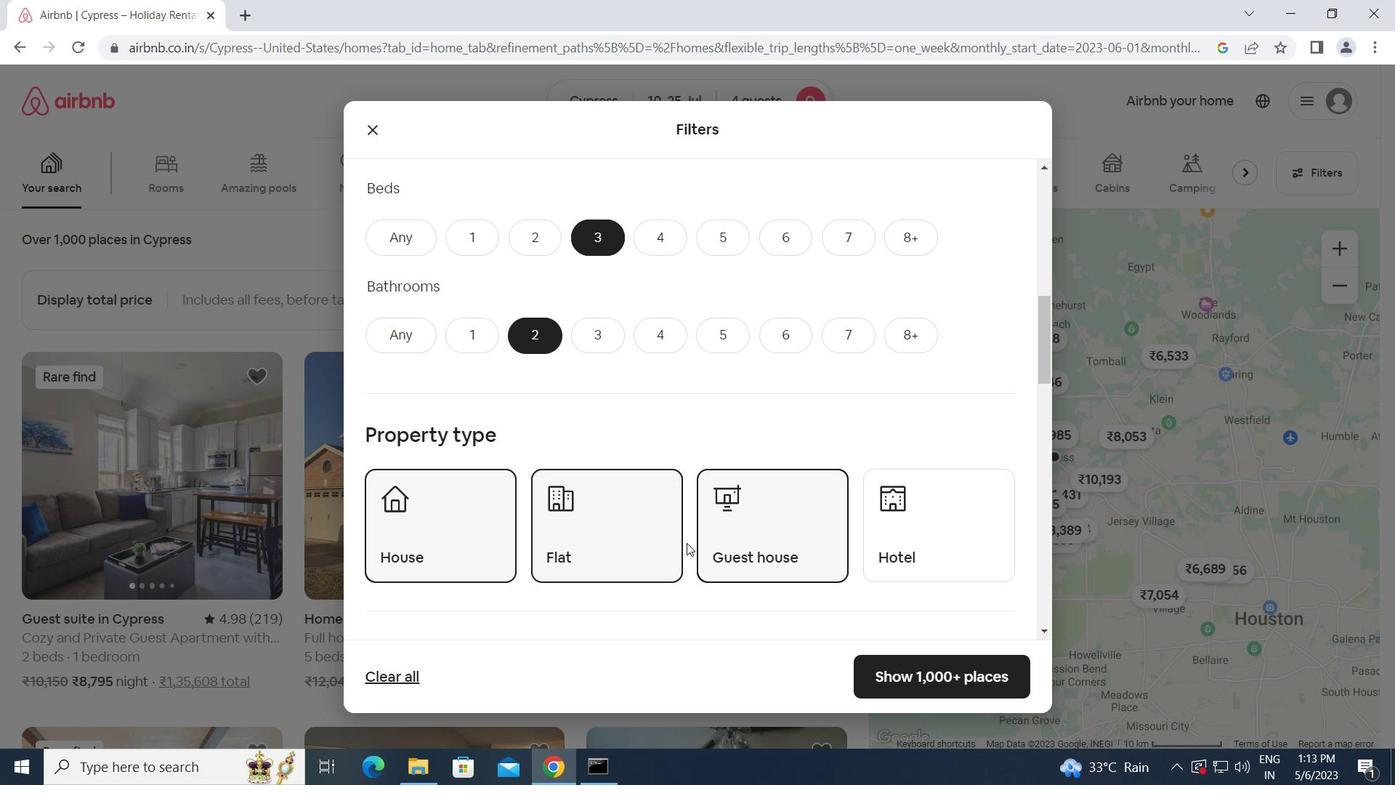 
Action: Mouse scrolled (686, 542) with delta (0, 0)
Screenshot: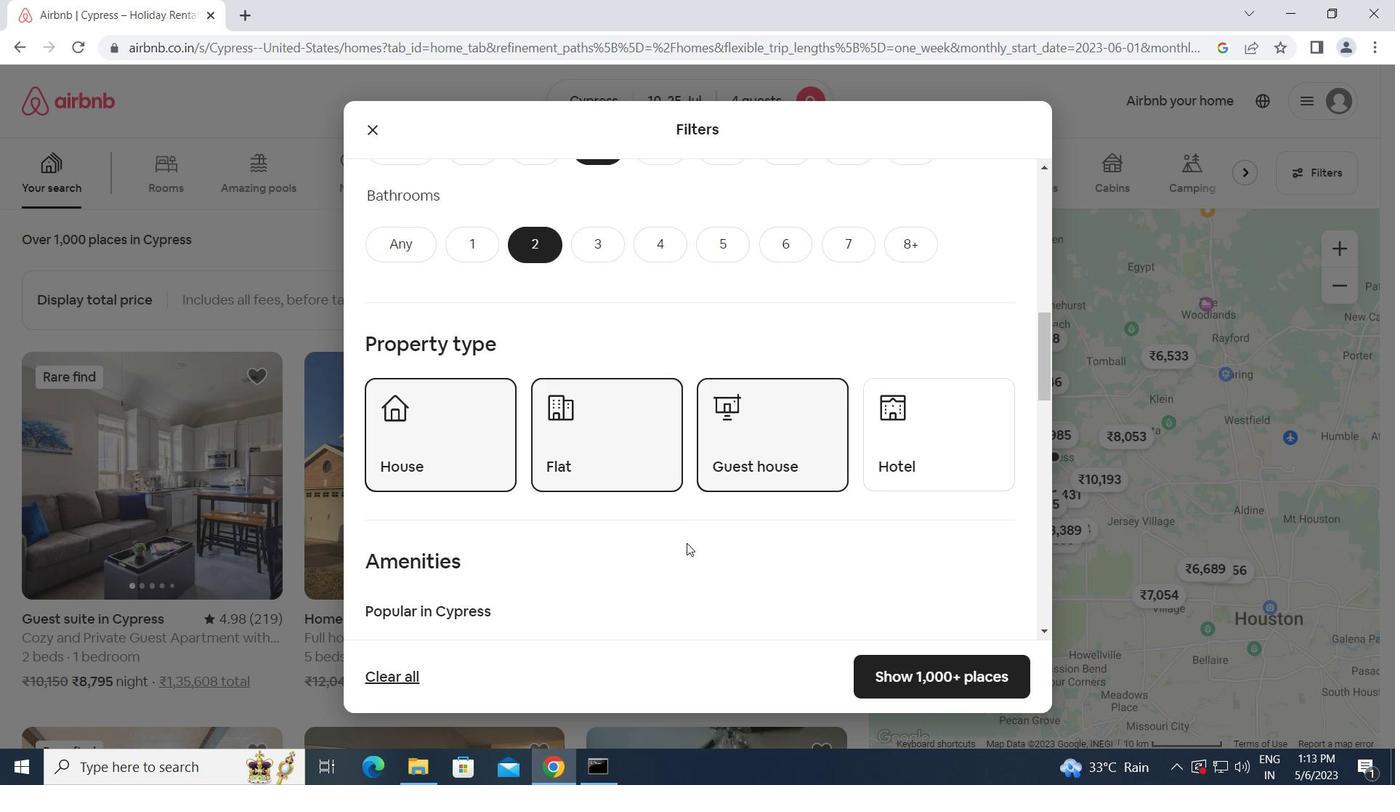 
Action: Mouse scrolled (686, 542) with delta (0, 0)
Screenshot: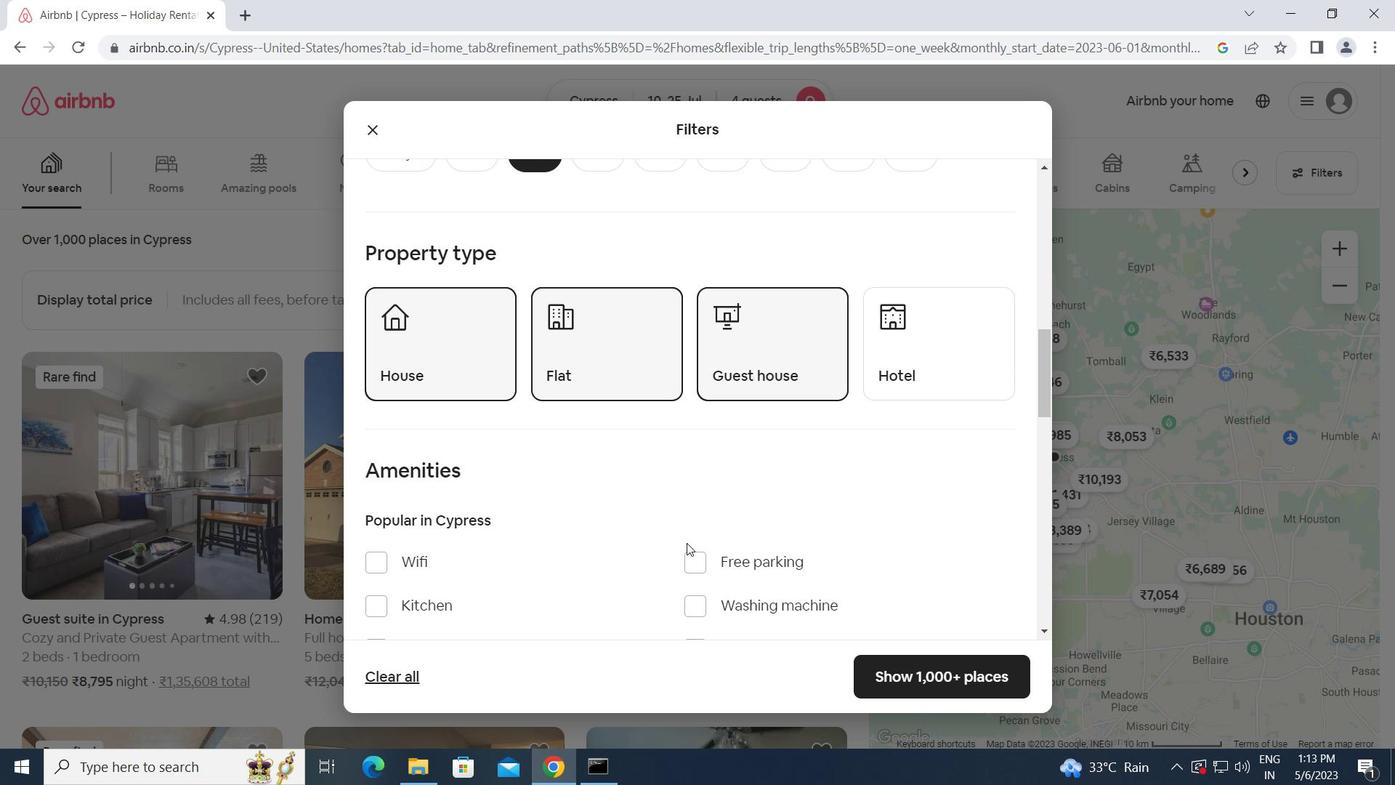 
Action: Mouse moved to (381, 469)
Screenshot: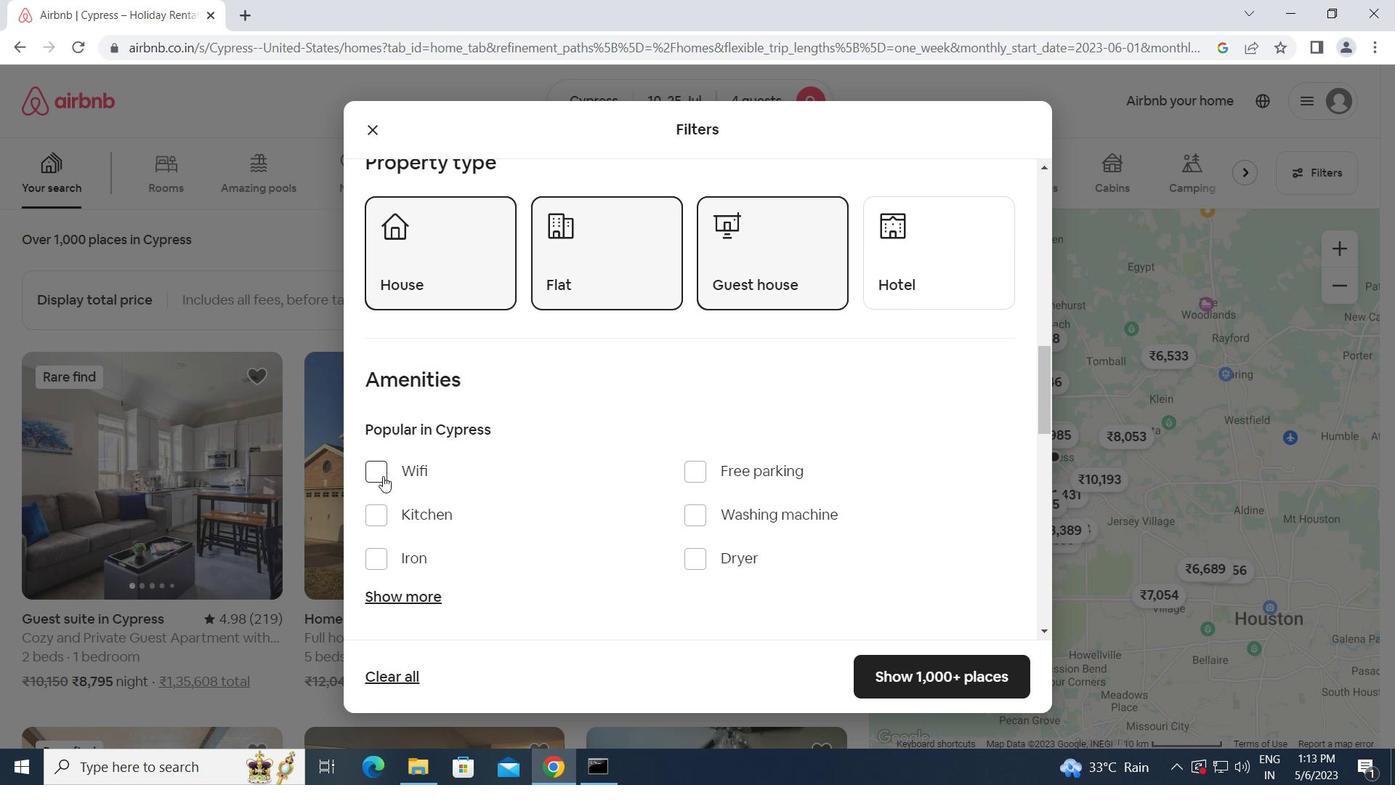 
Action: Mouse pressed left at (381, 469)
Screenshot: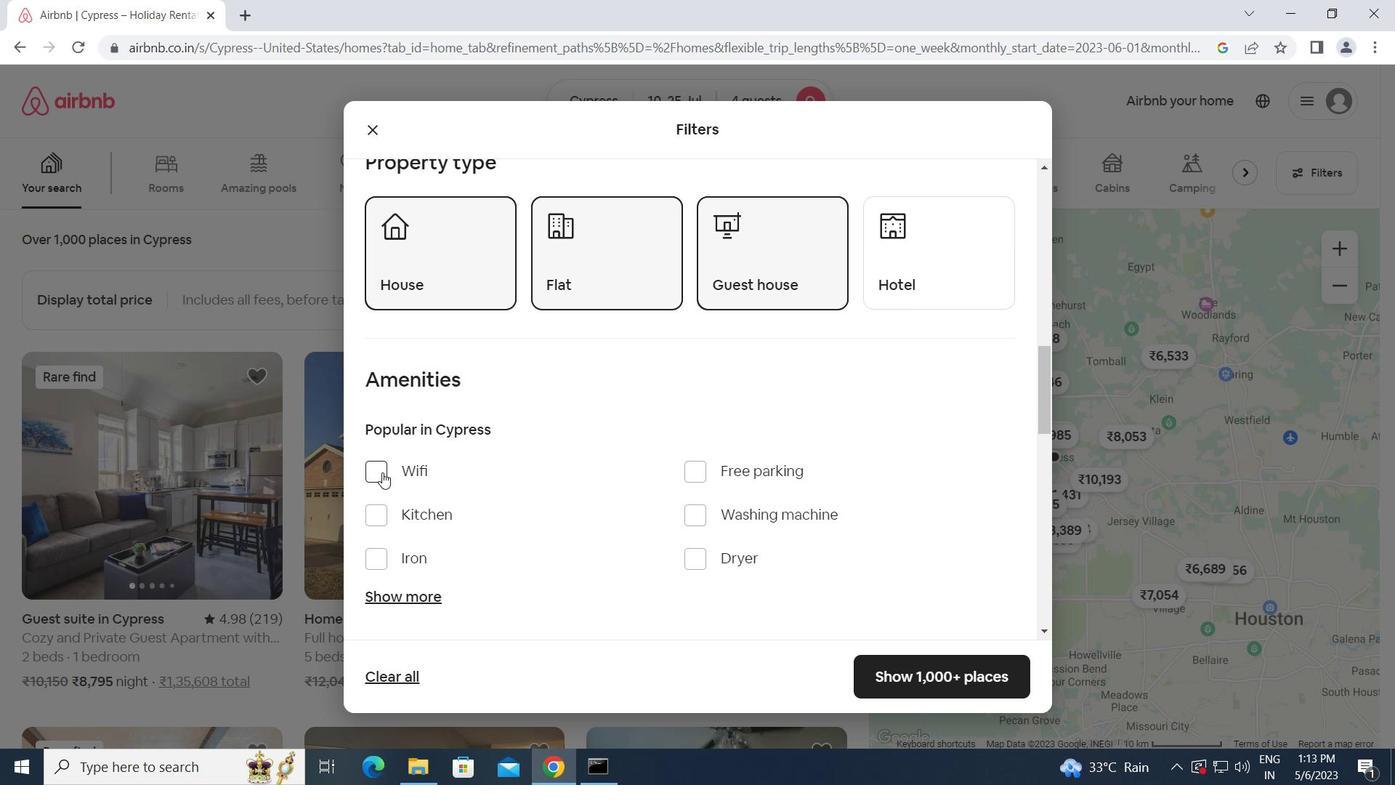 
Action: Mouse moved to (401, 588)
Screenshot: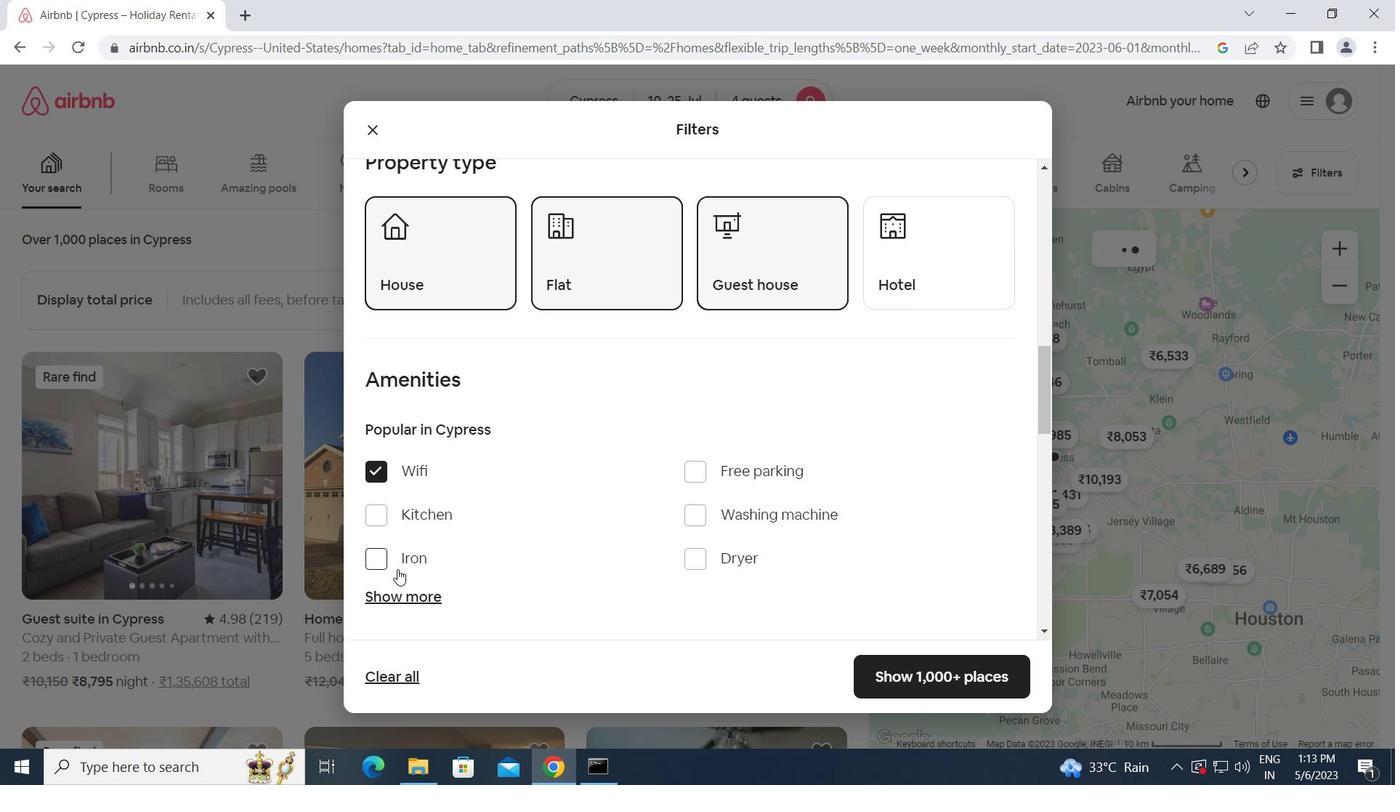 
Action: Mouse pressed left at (401, 588)
Screenshot: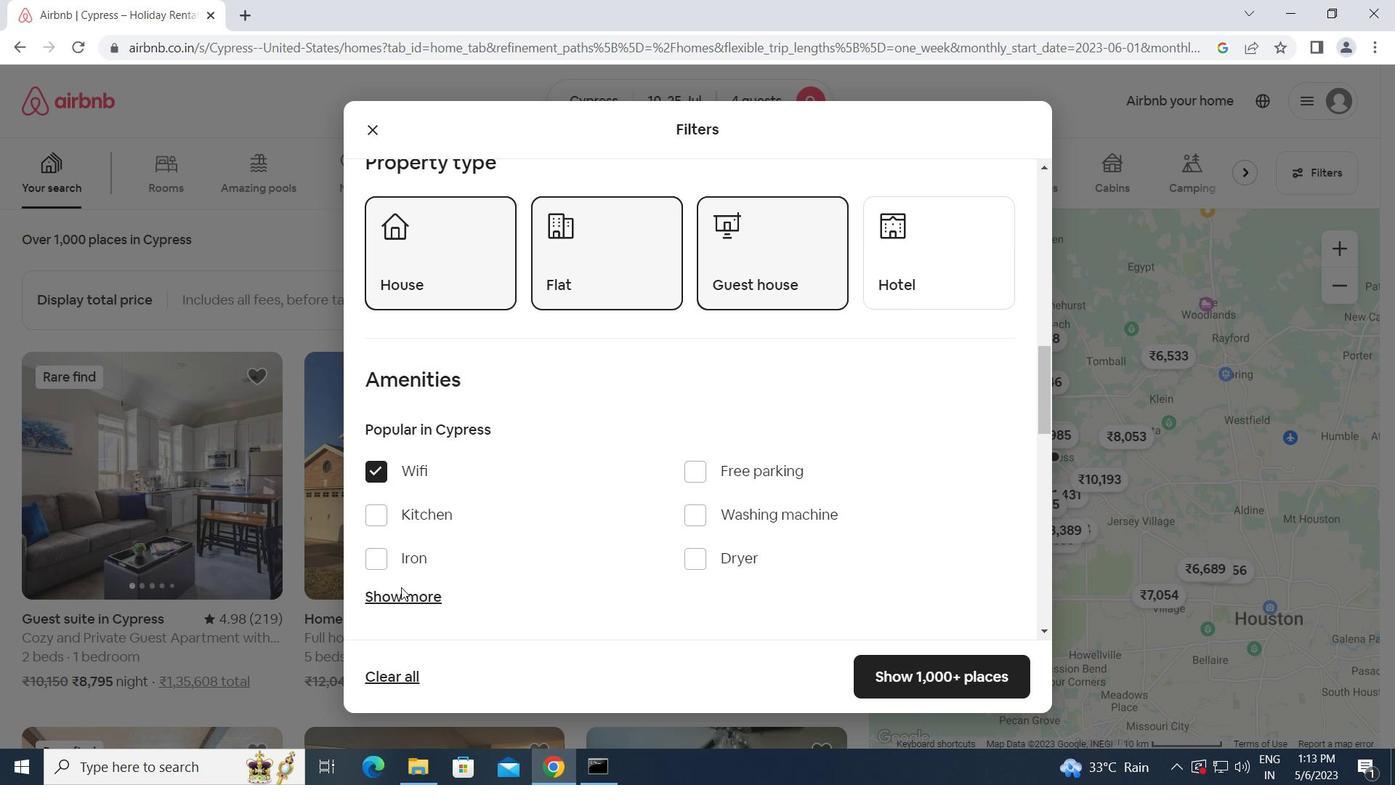 
Action: Mouse moved to (480, 596)
Screenshot: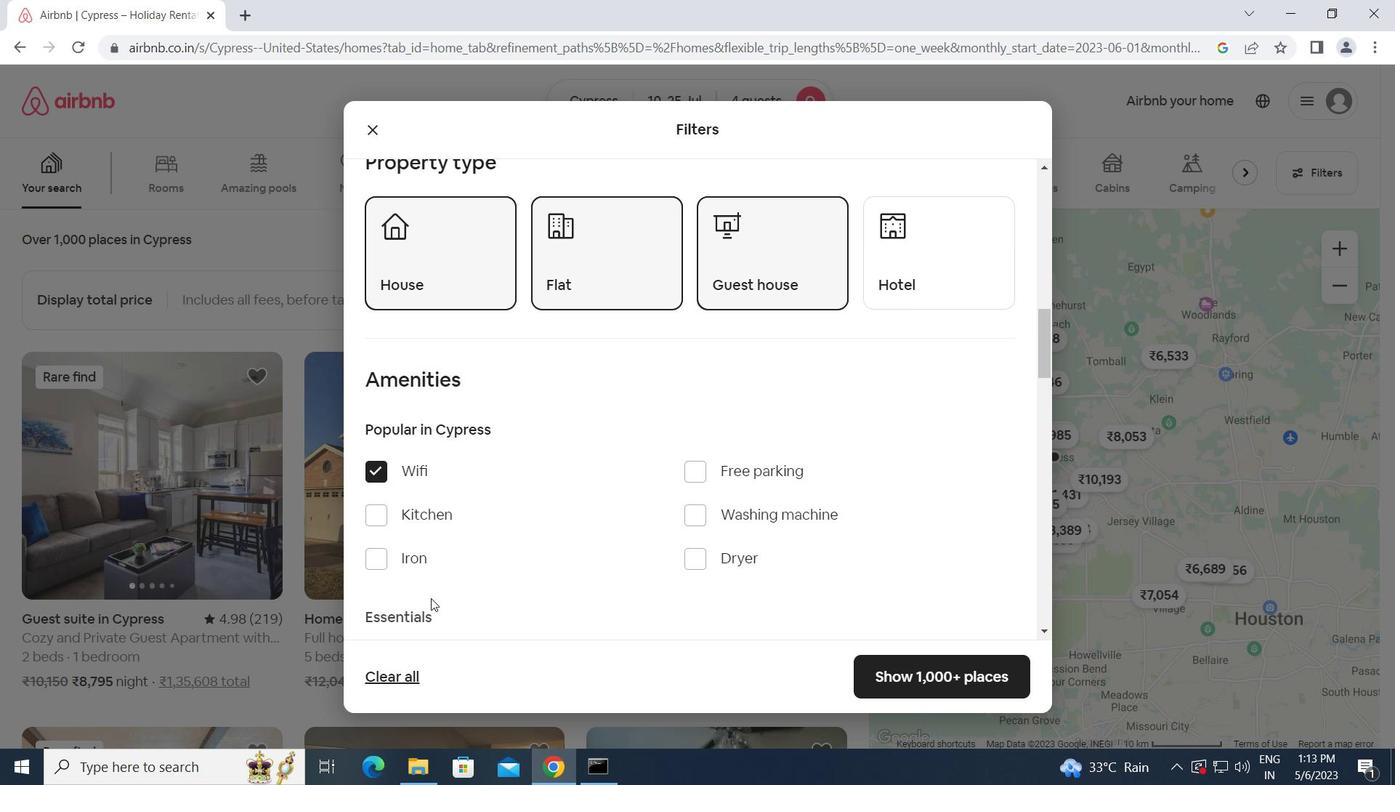 
Action: Mouse scrolled (480, 595) with delta (0, 0)
Screenshot: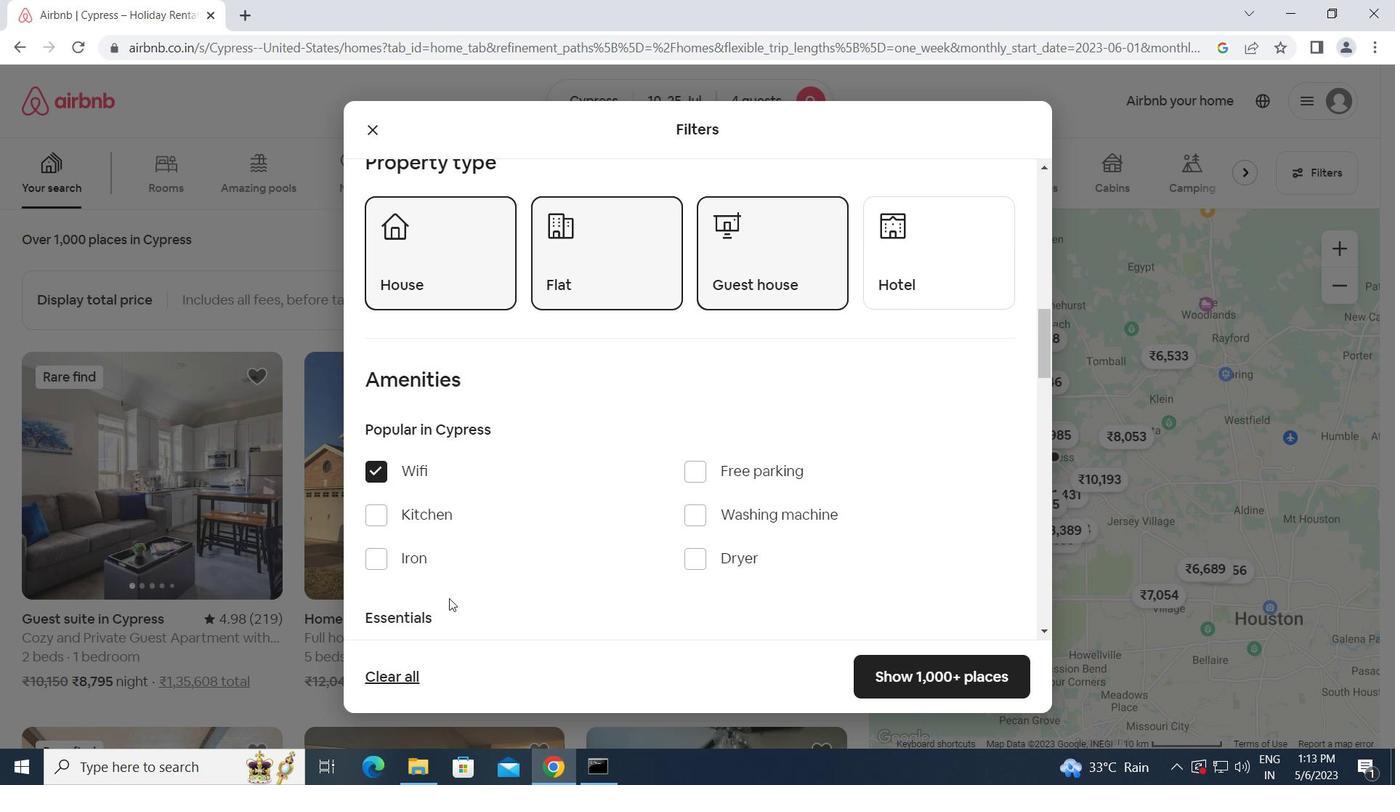 
Action: Mouse scrolled (480, 595) with delta (0, 0)
Screenshot: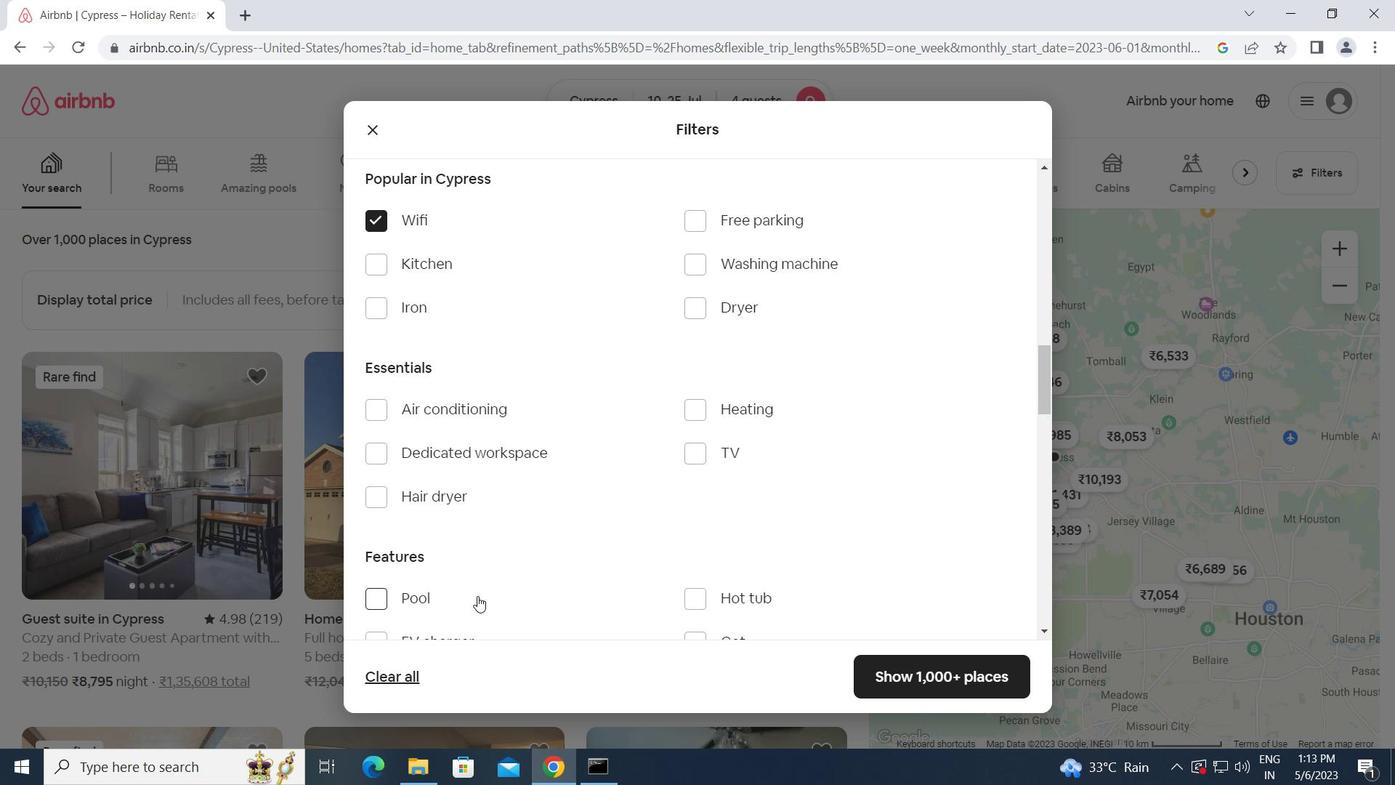 
Action: Mouse moved to (486, 581)
Screenshot: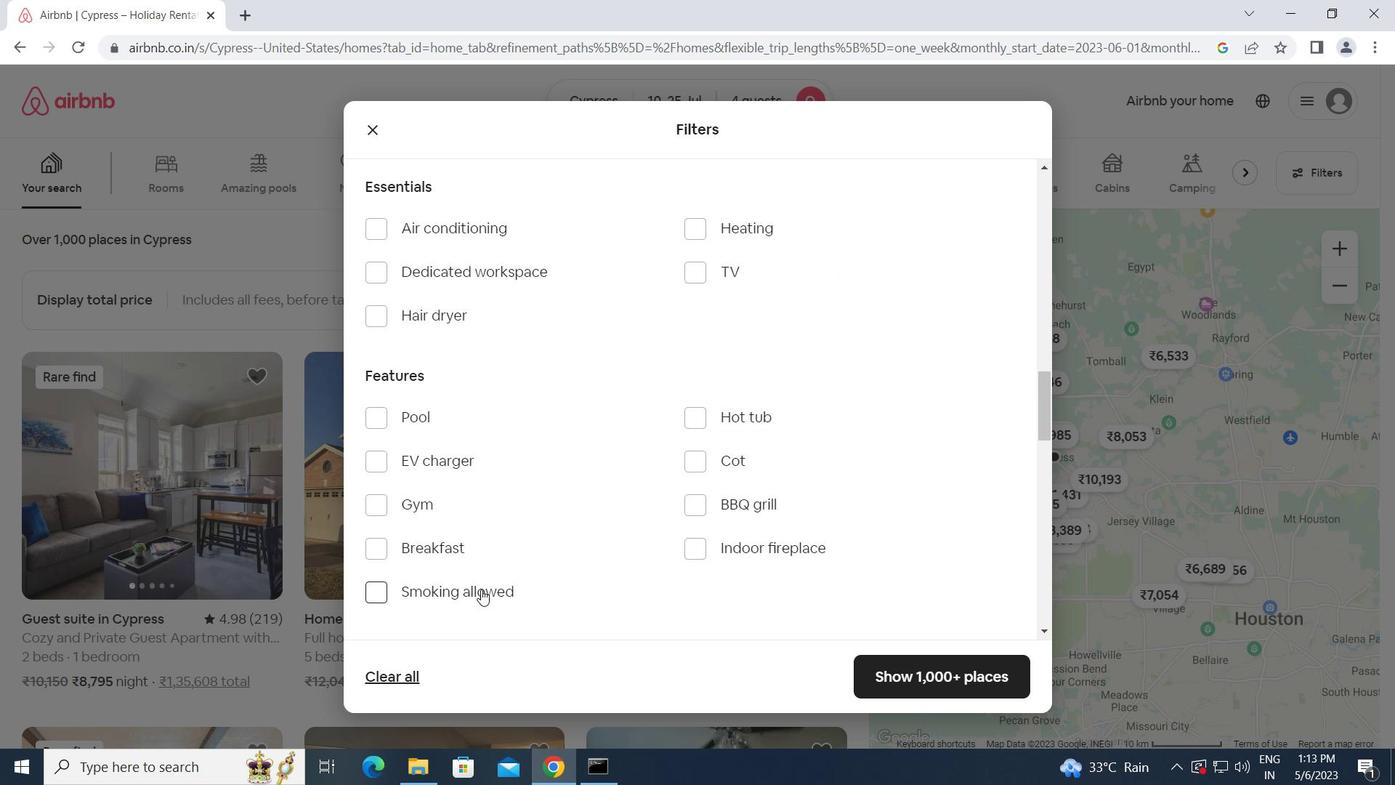
Action: Mouse scrolled (486, 582) with delta (0, 0)
Screenshot: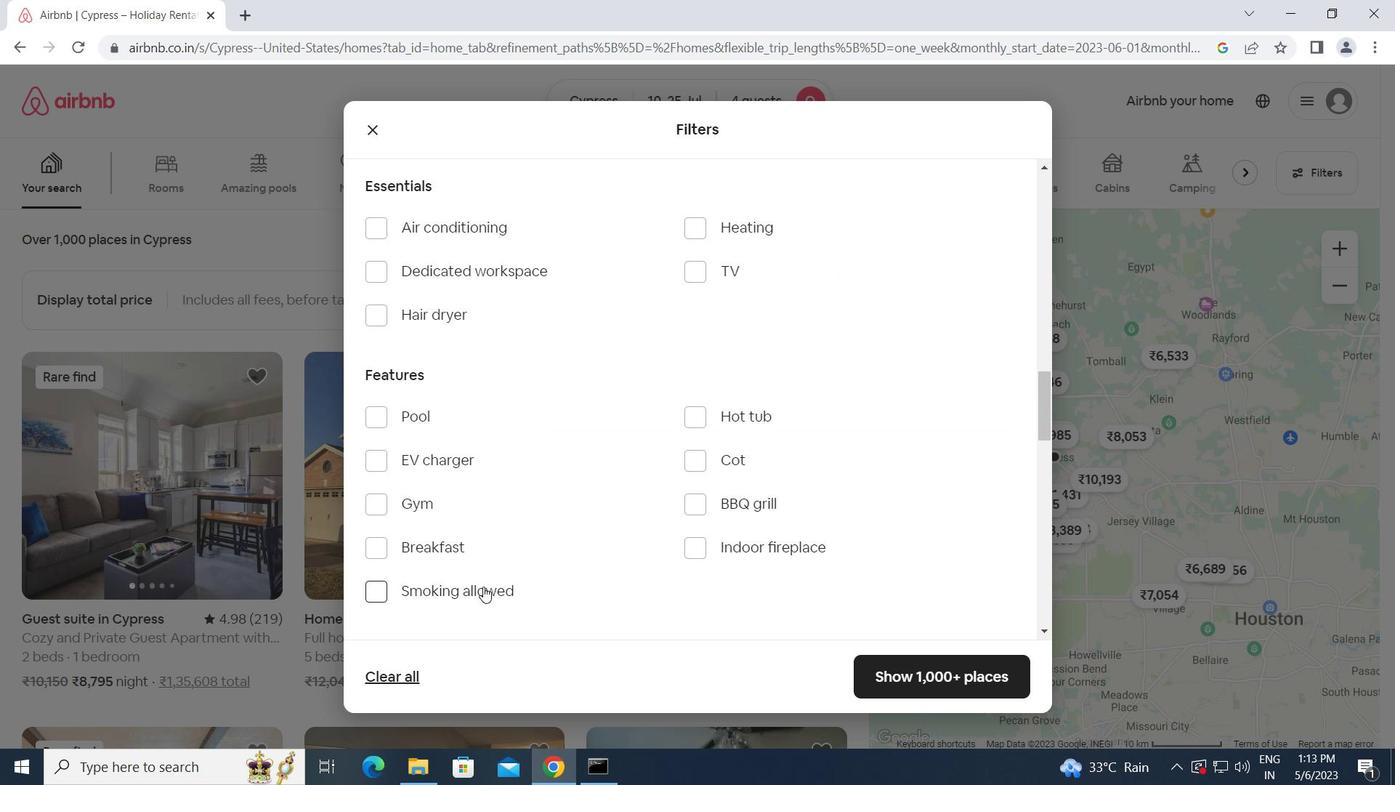 
Action: Mouse moved to (493, 573)
Screenshot: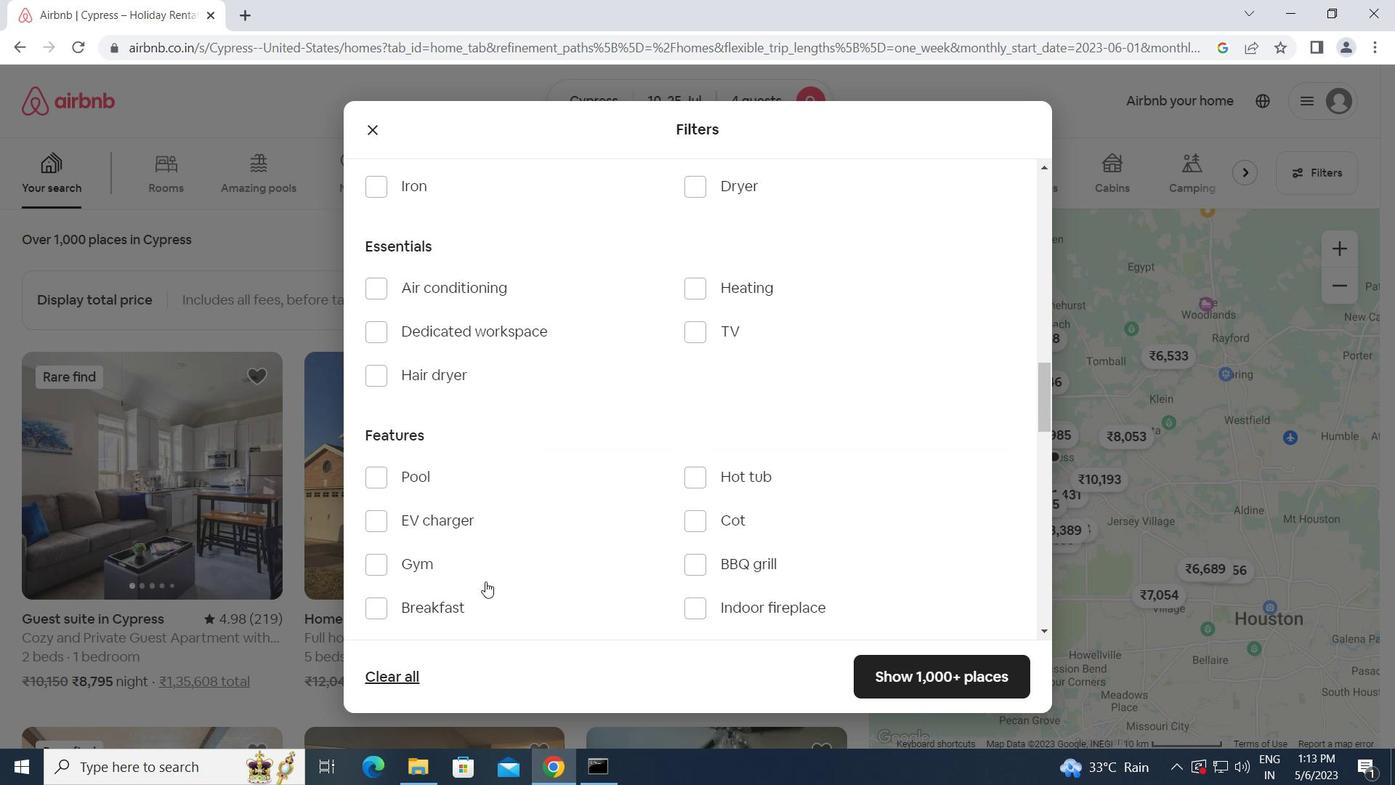 
Action: Mouse scrolled (493, 574) with delta (0, 0)
Screenshot: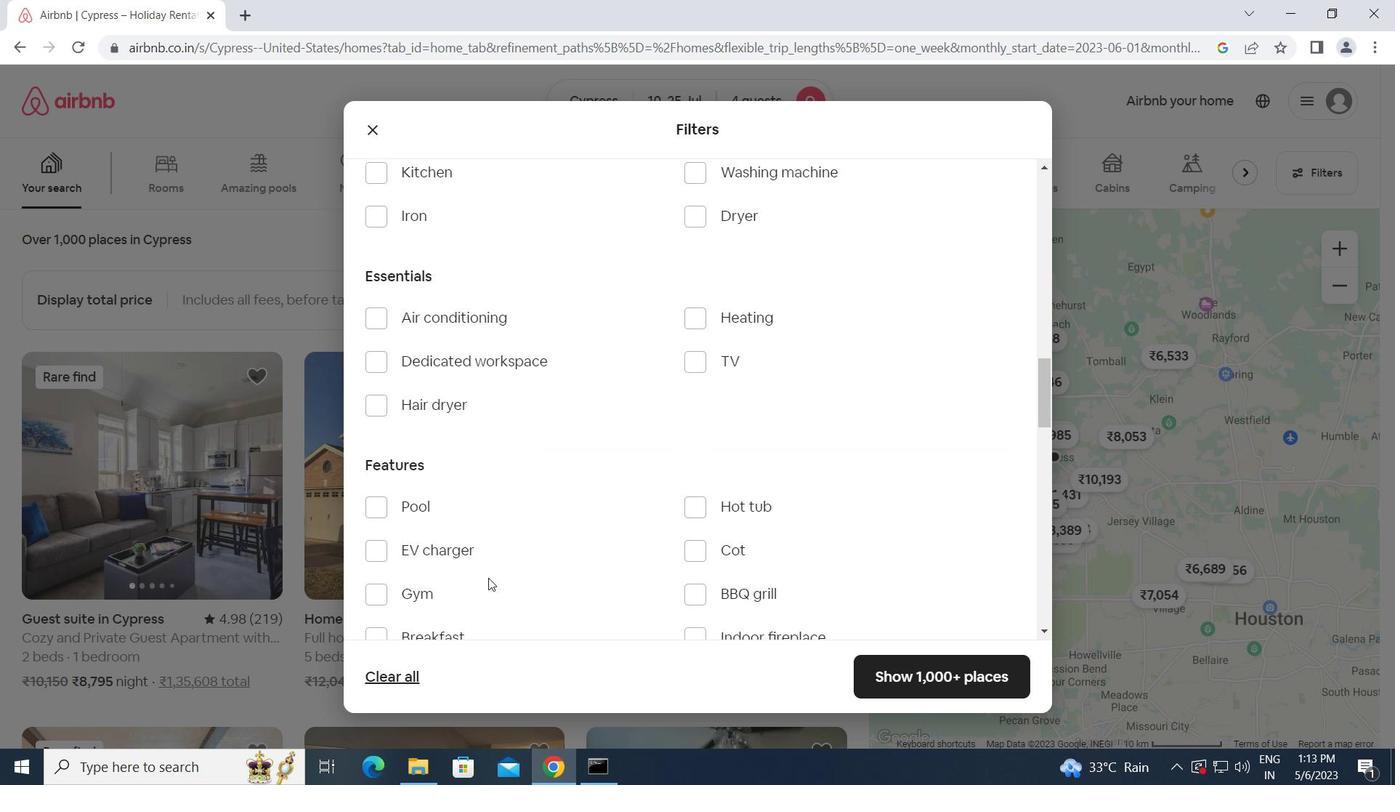 
Action: Mouse moved to (690, 451)
Screenshot: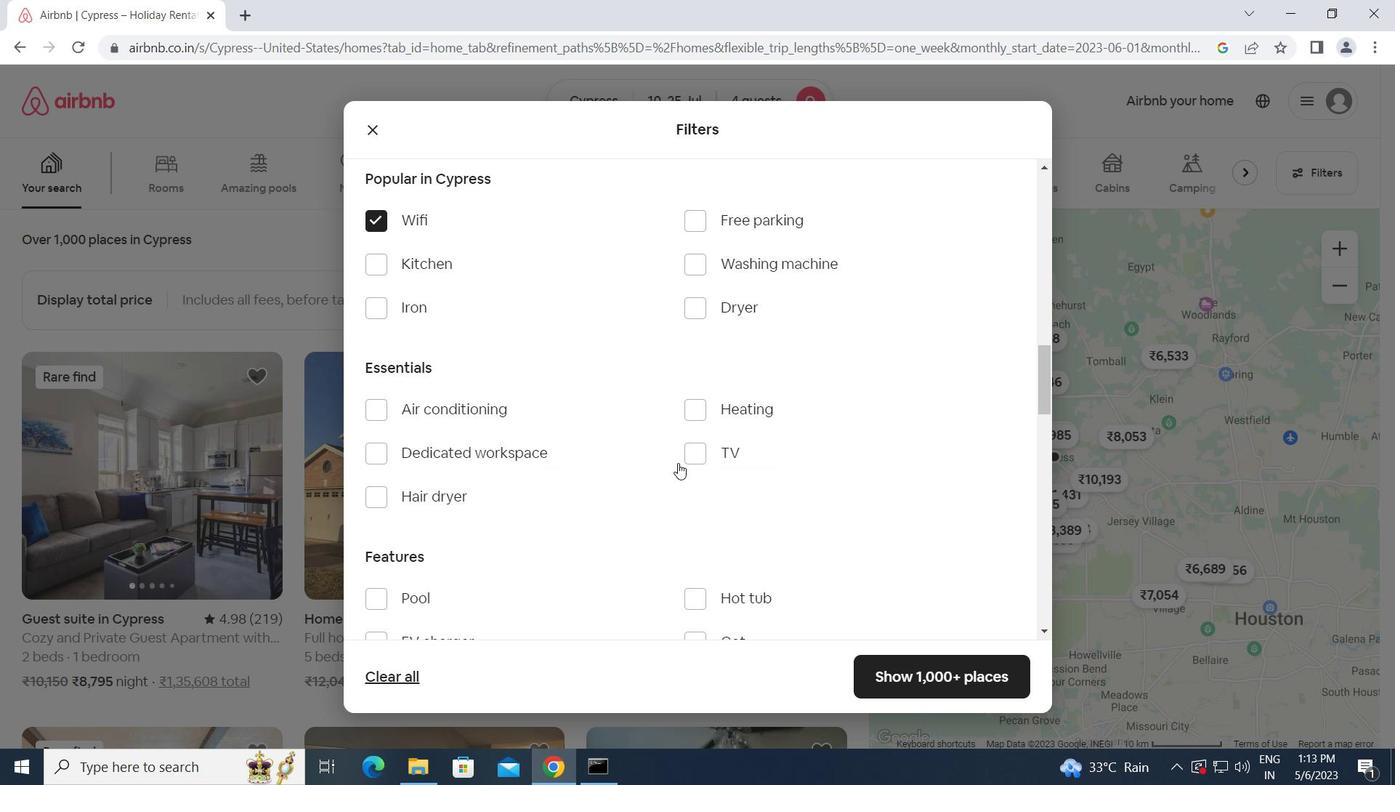 
Action: Mouse pressed left at (690, 451)
Screenshot: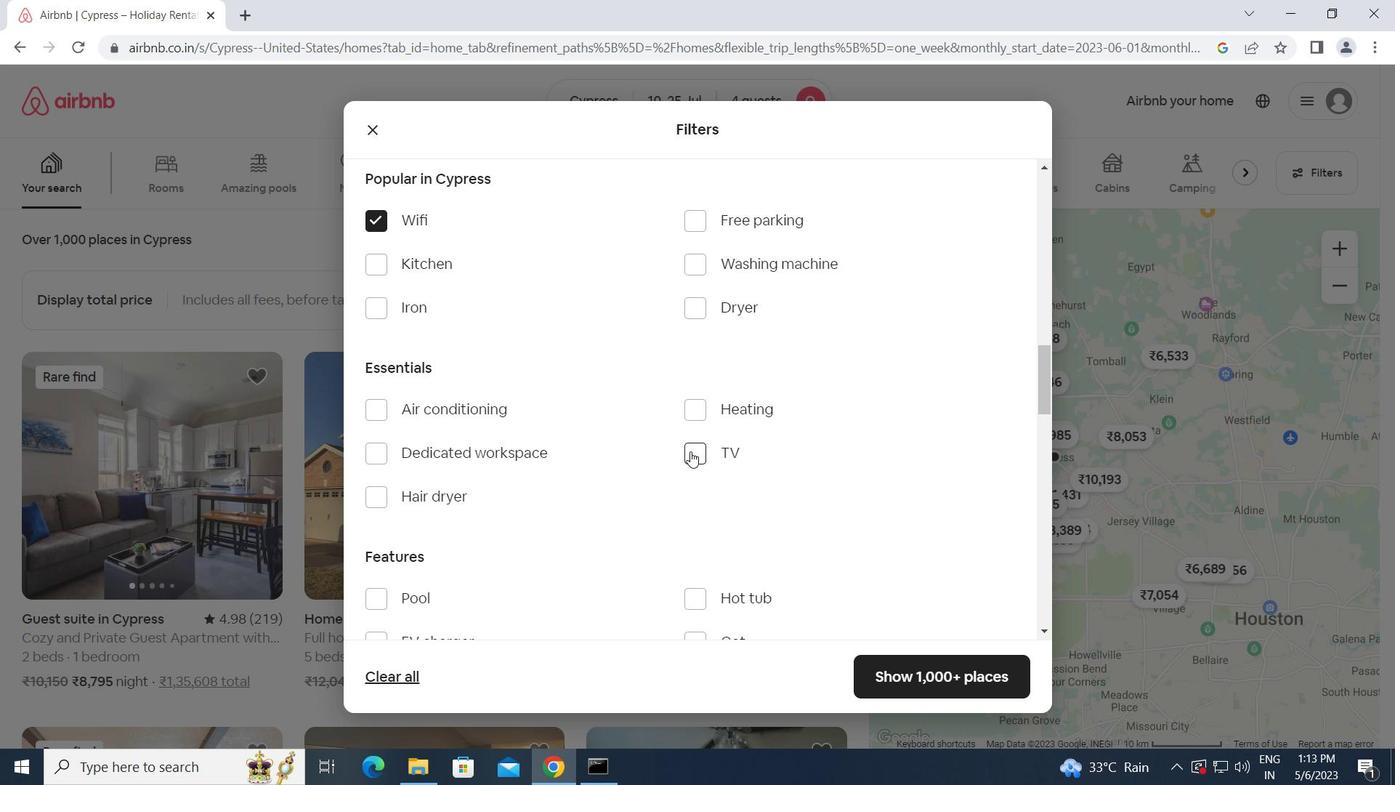 
Action: Mouse moved to (692, 211)
Screenshot: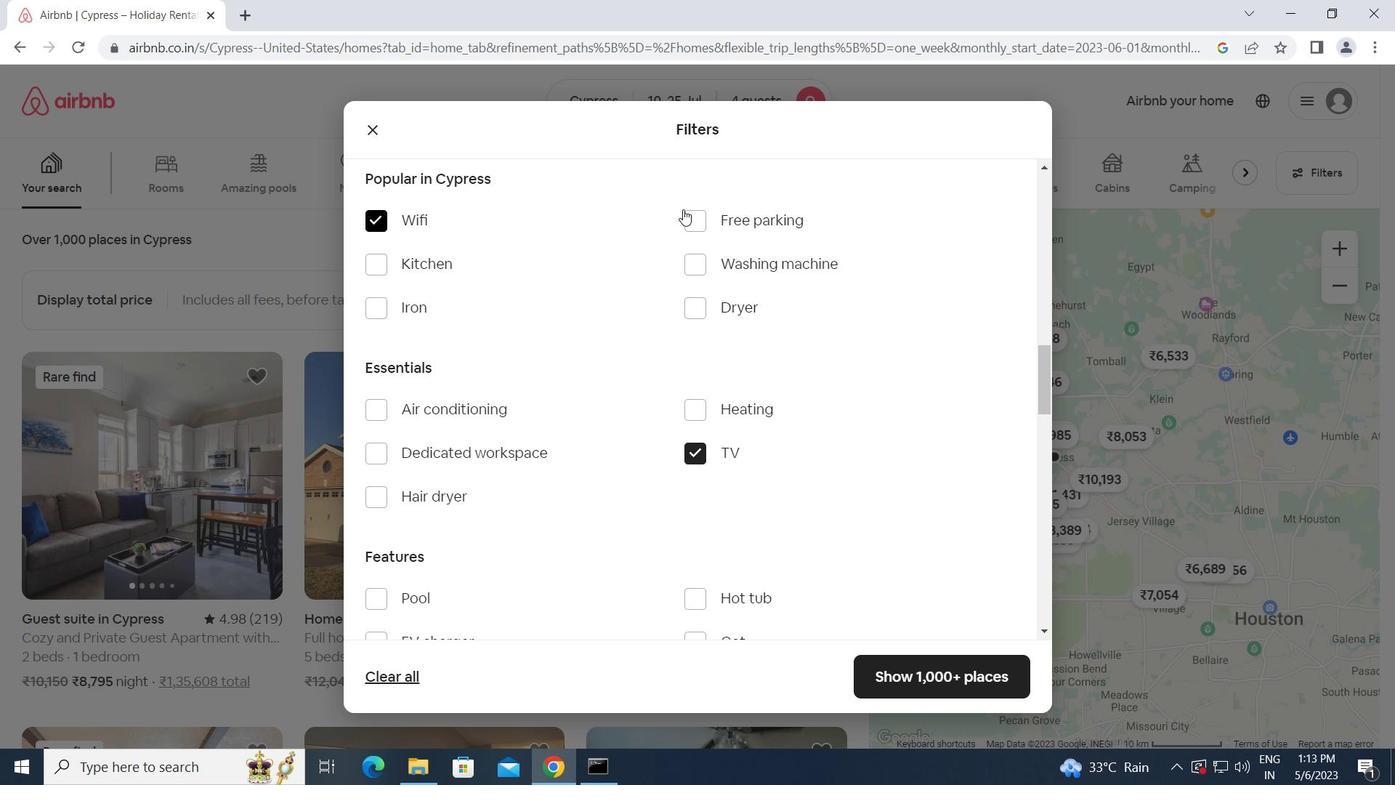 
Action: Mouse pressed left at (692, 211)
Screenshot: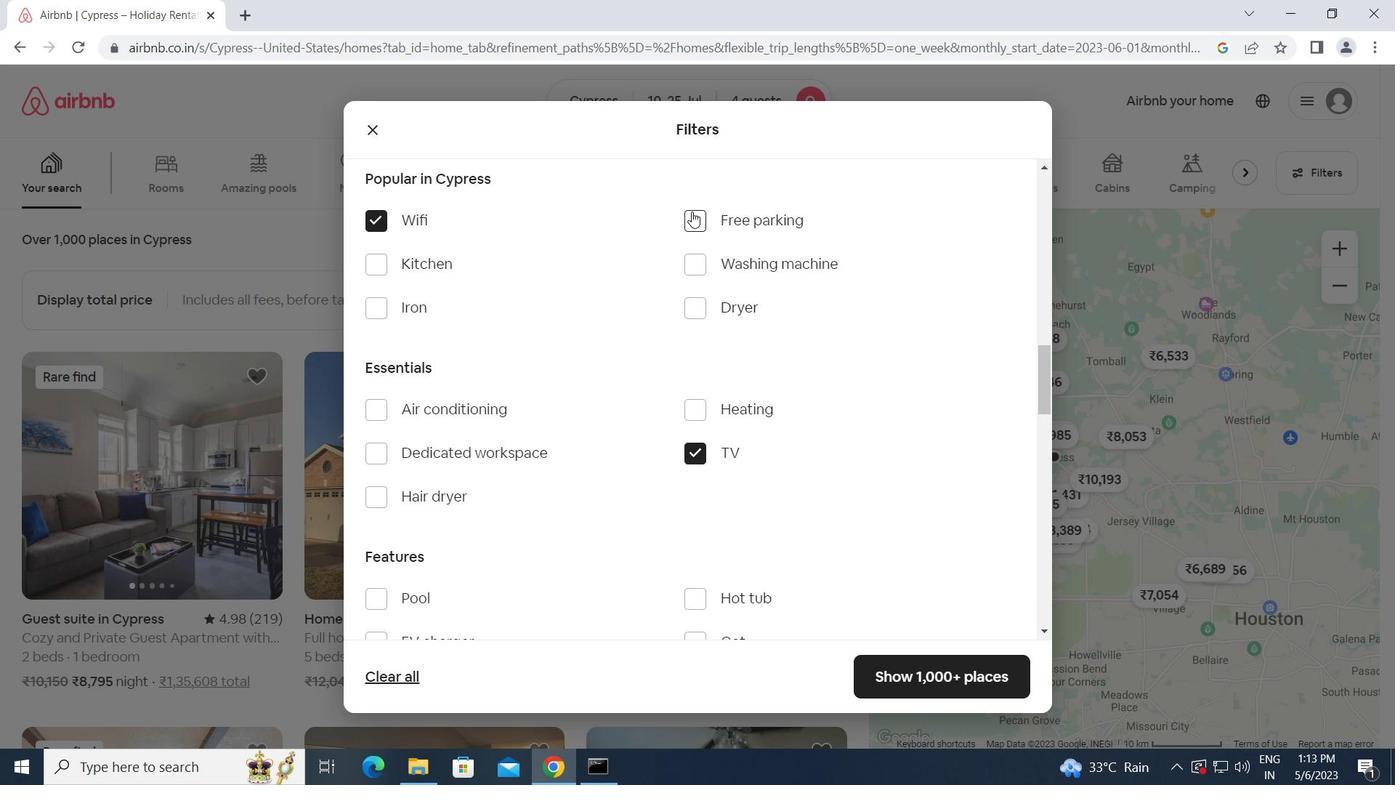 
Action: Mouse moved to (459, 488)
Screenshot: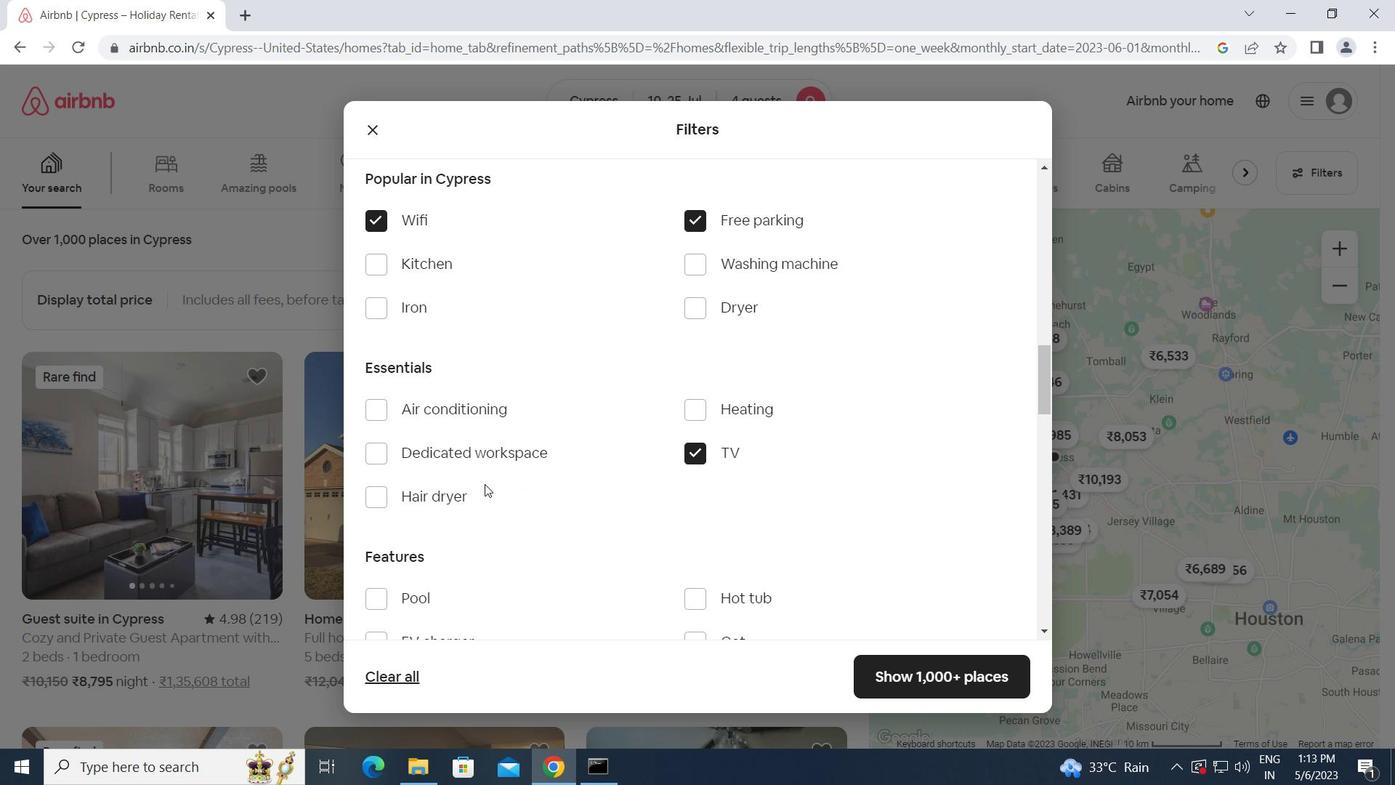 
Action: Mouse scrolled (459, 487) with delta (0, 0)
Screenshot: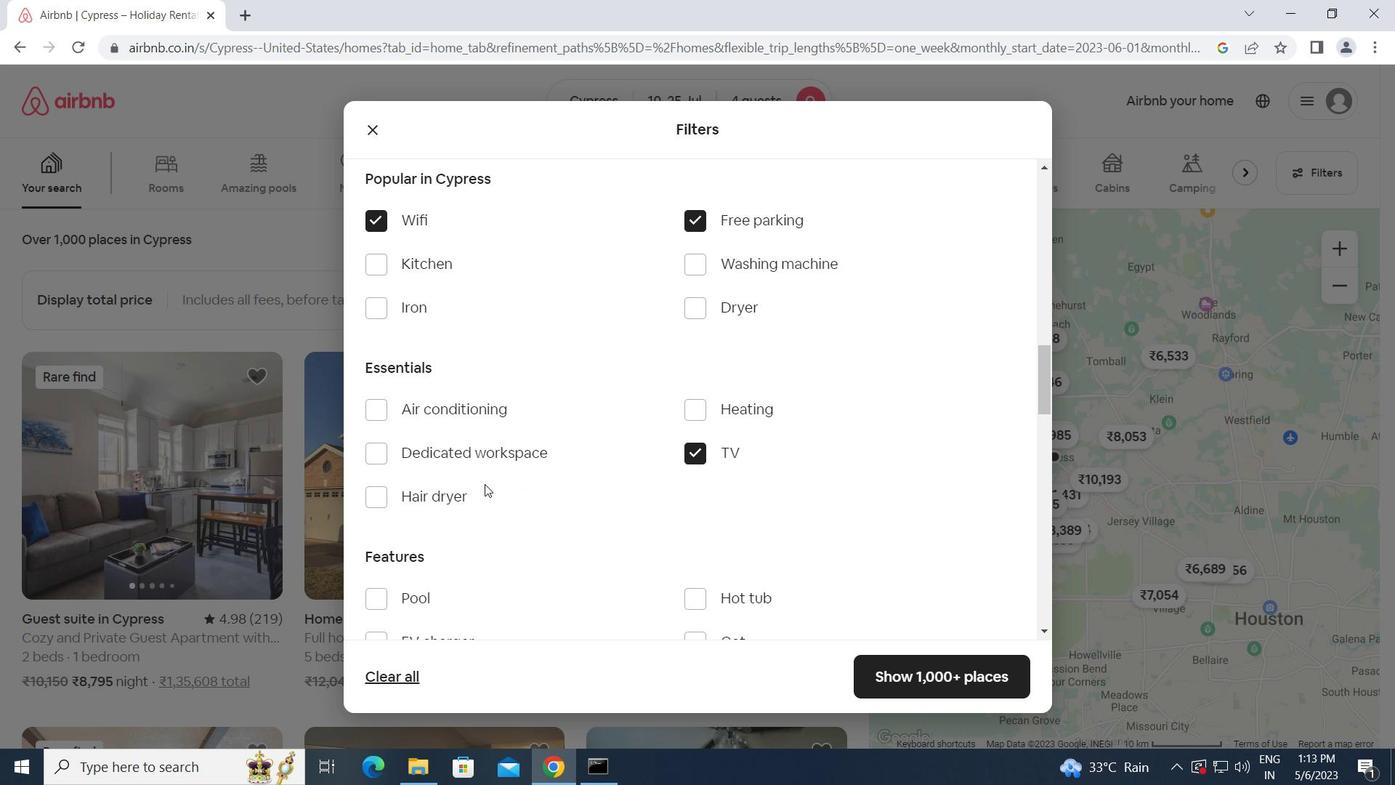 
Action: Mouse moved to (388, 581)
Screenshot: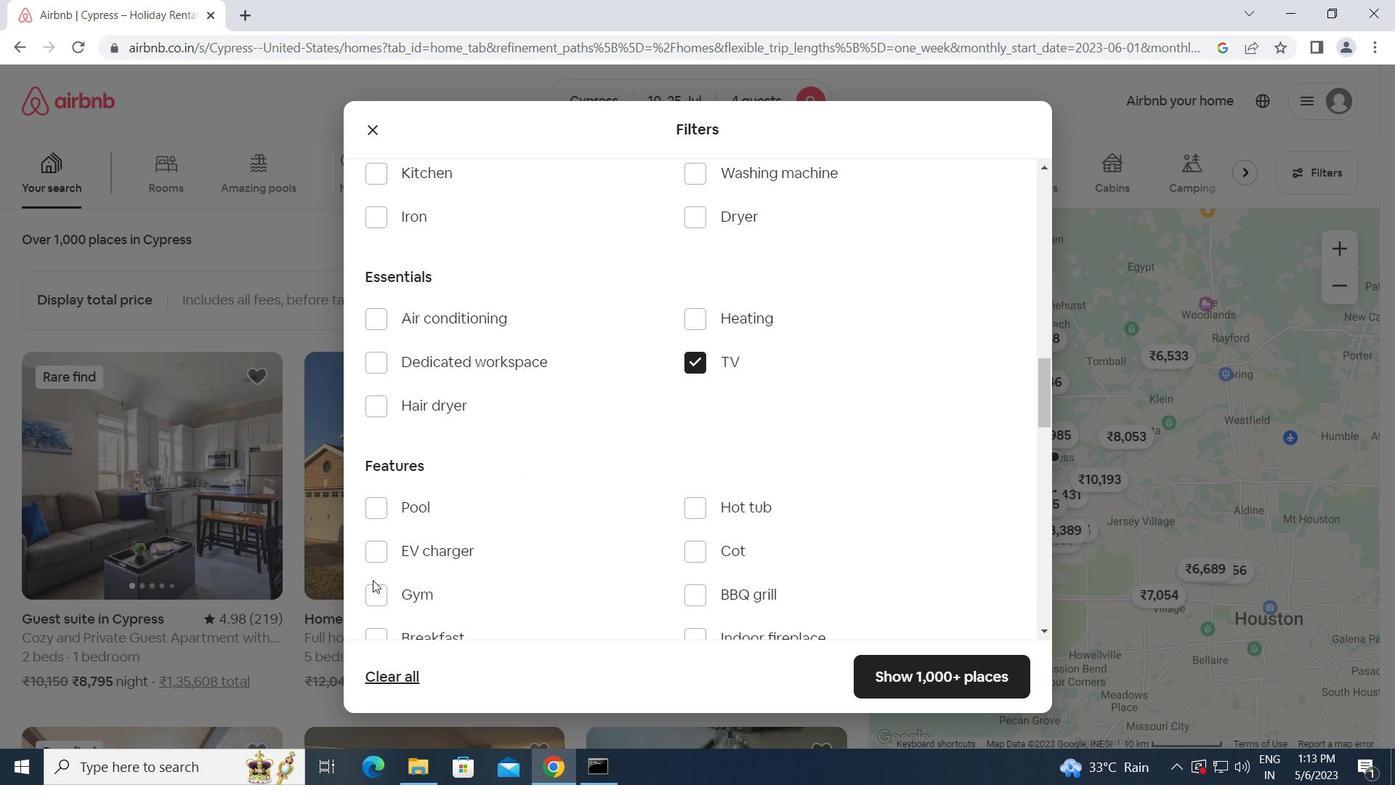 
Action: Mouse scrolled (388, 580) with delta (0, 0)
Screenshot: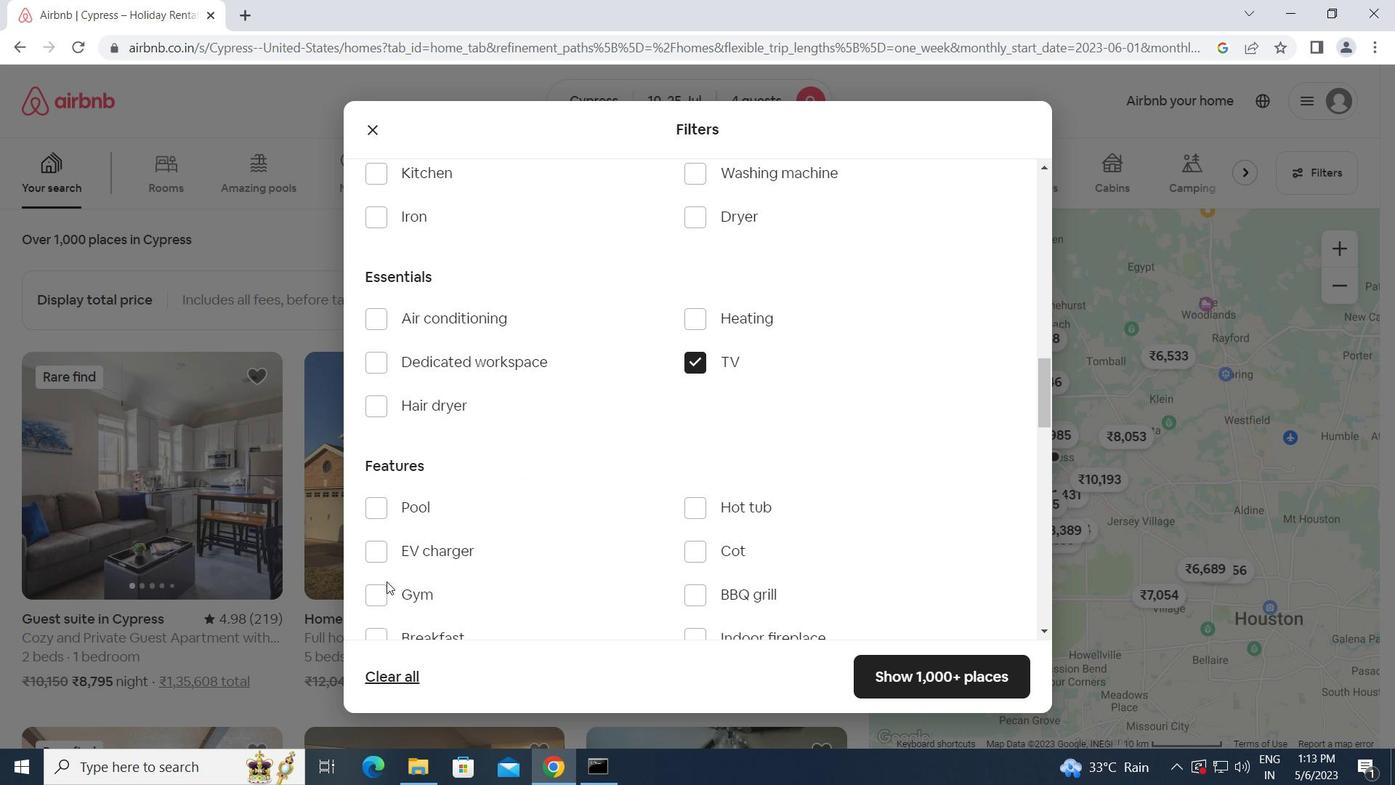 
Action: Mouse moved to (375, 507)
Screenshot: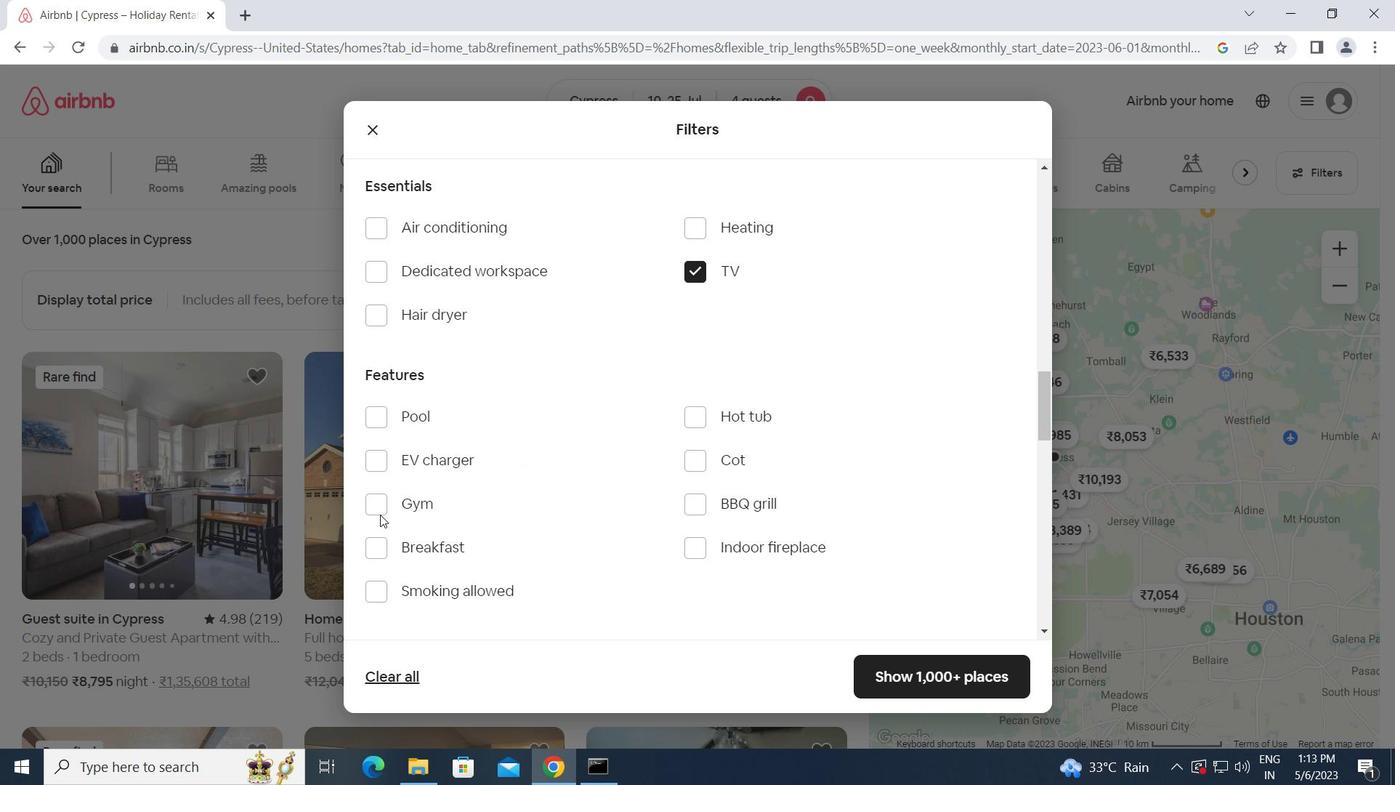 
Action: Mouse pressed left at (375, 507)
Screenshot: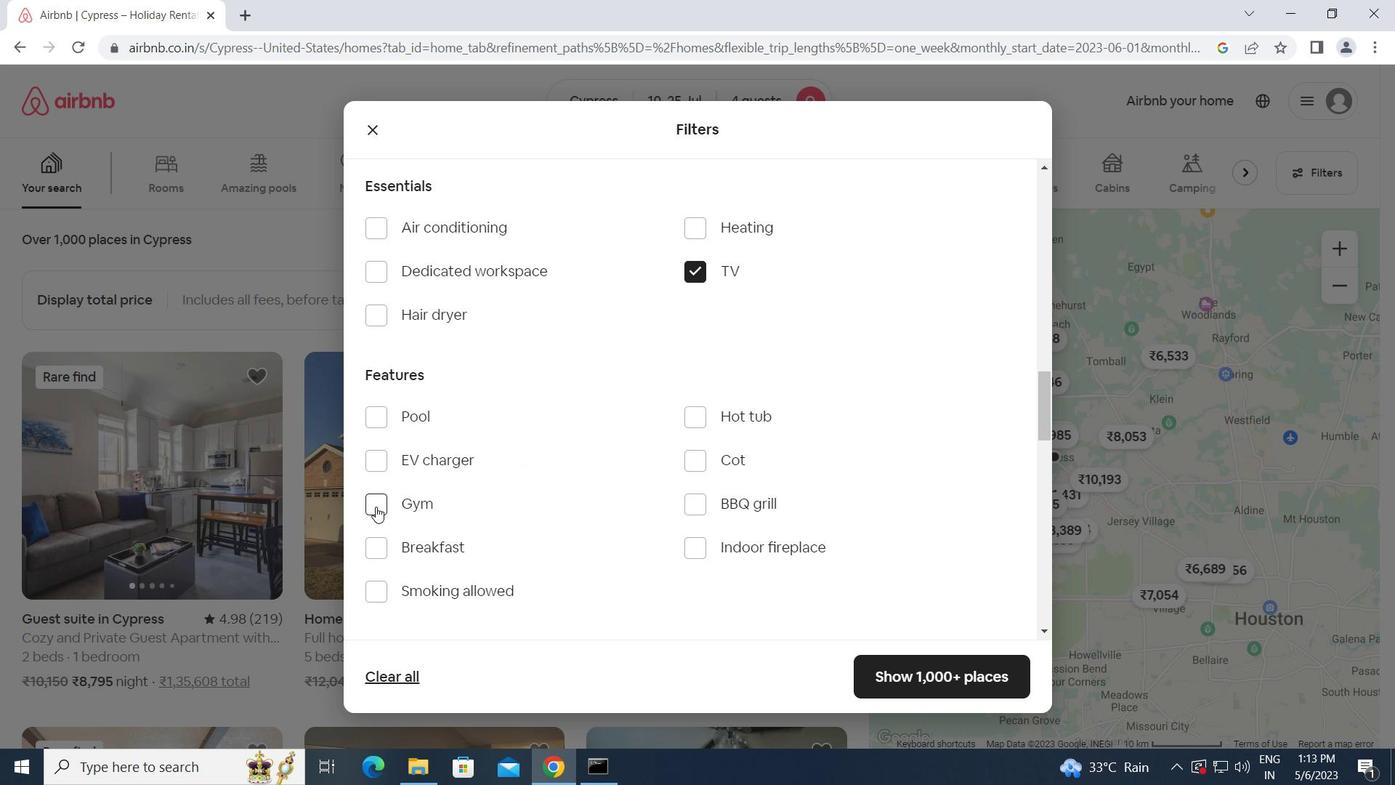 
Action: Mouse moved to (375, 543)
Screenshot: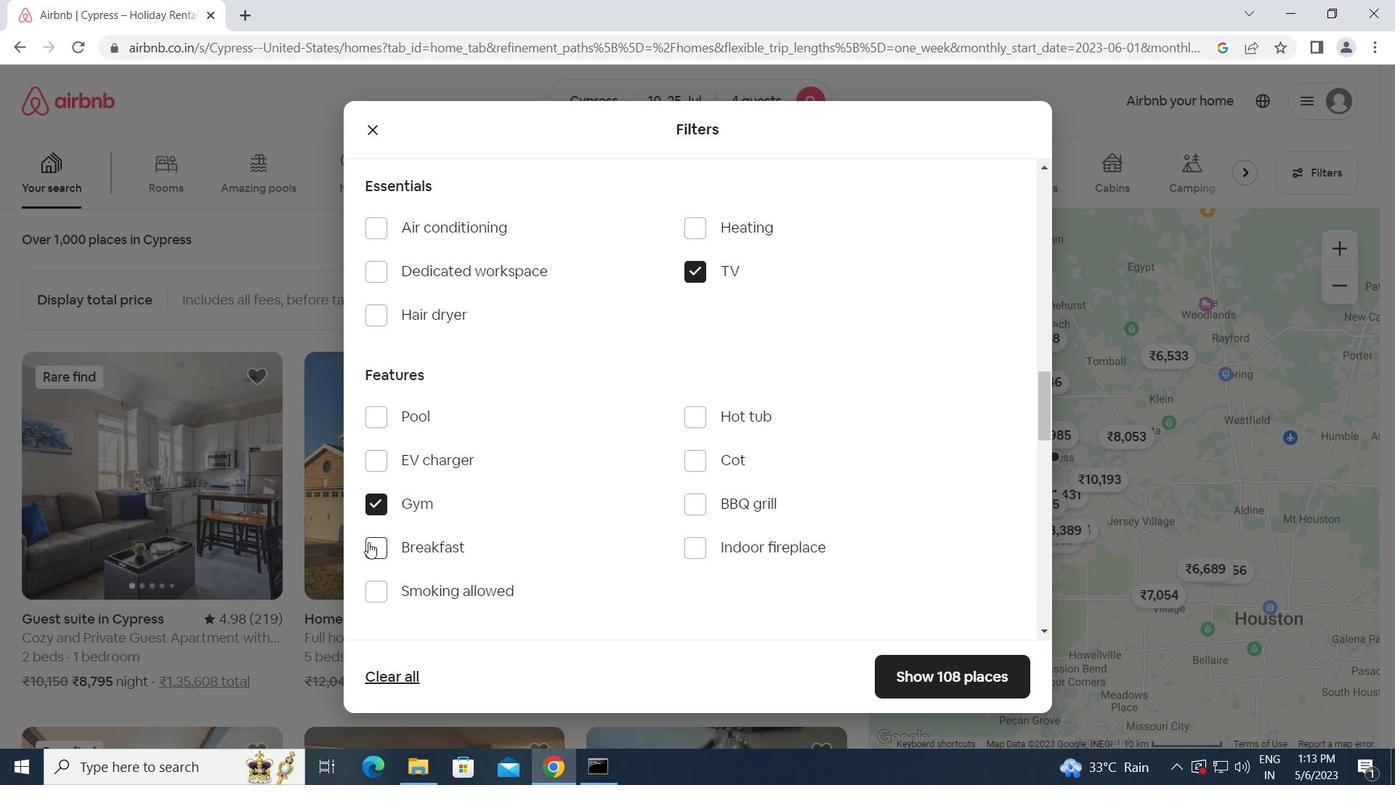 
Action: Mouse pressed left at (375, 543)
Screenshot: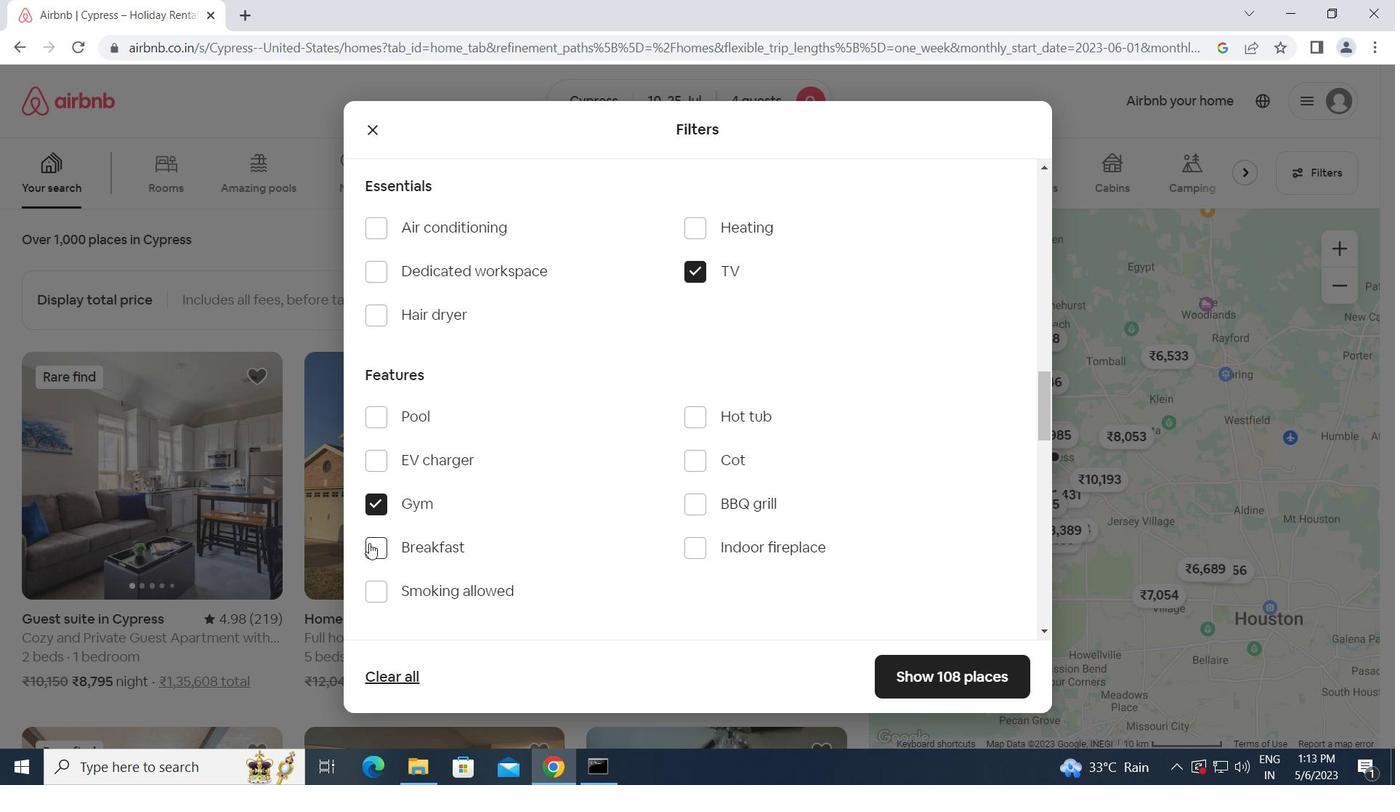 
Action: Mouse moved to (527, 566)
Screenshot: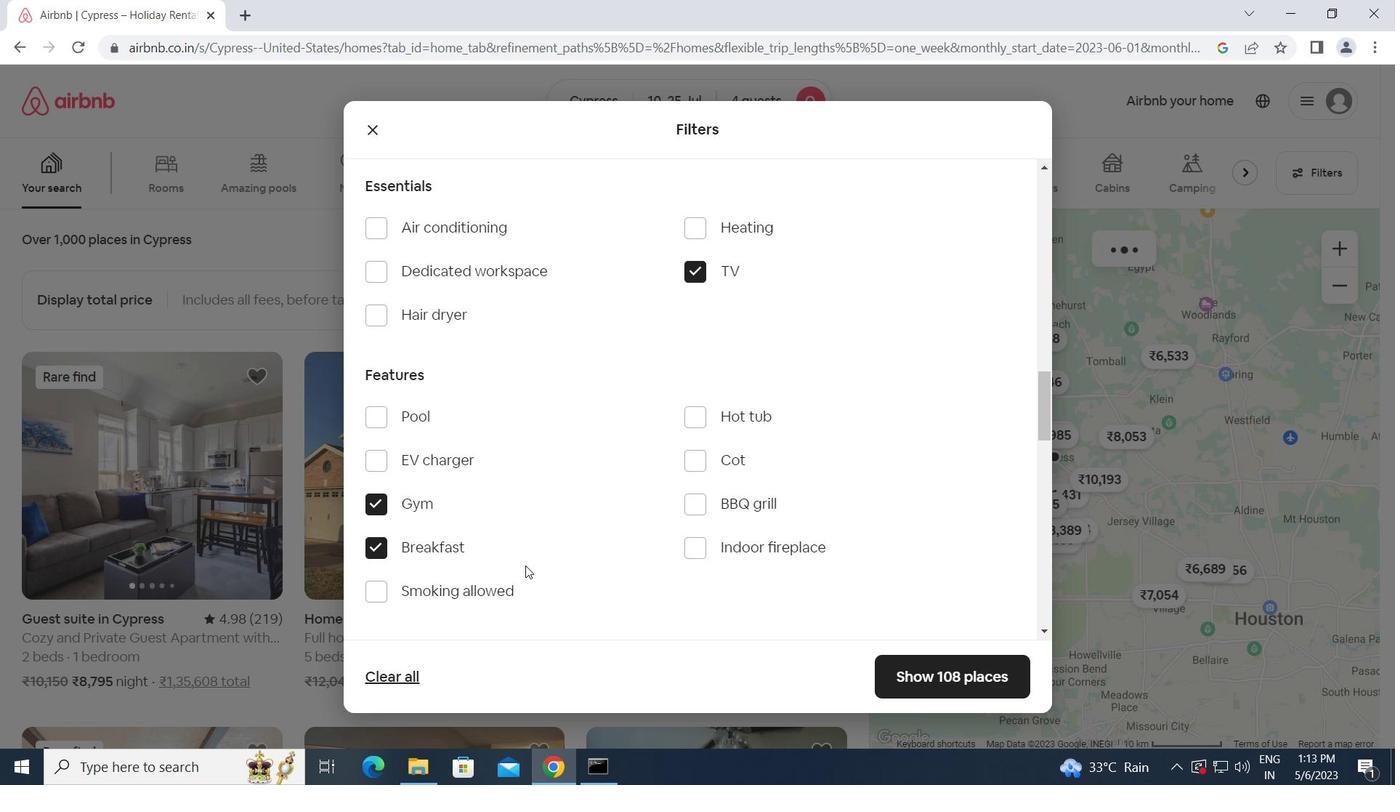 
Action: Mouse scrolled (527, 565) with delta (0, 0)
Screenshot: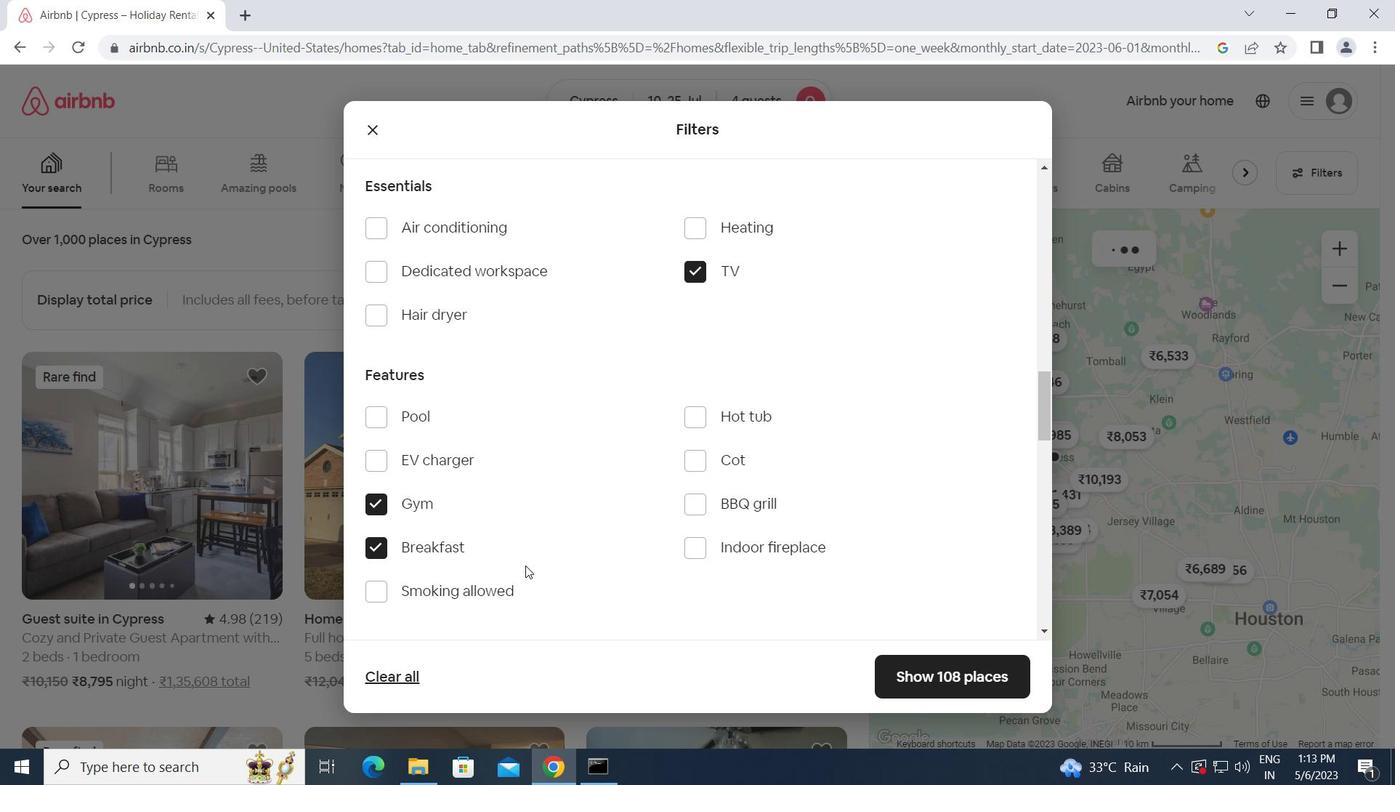 
Action: Mouse moved to (528, 566)
Screenshot: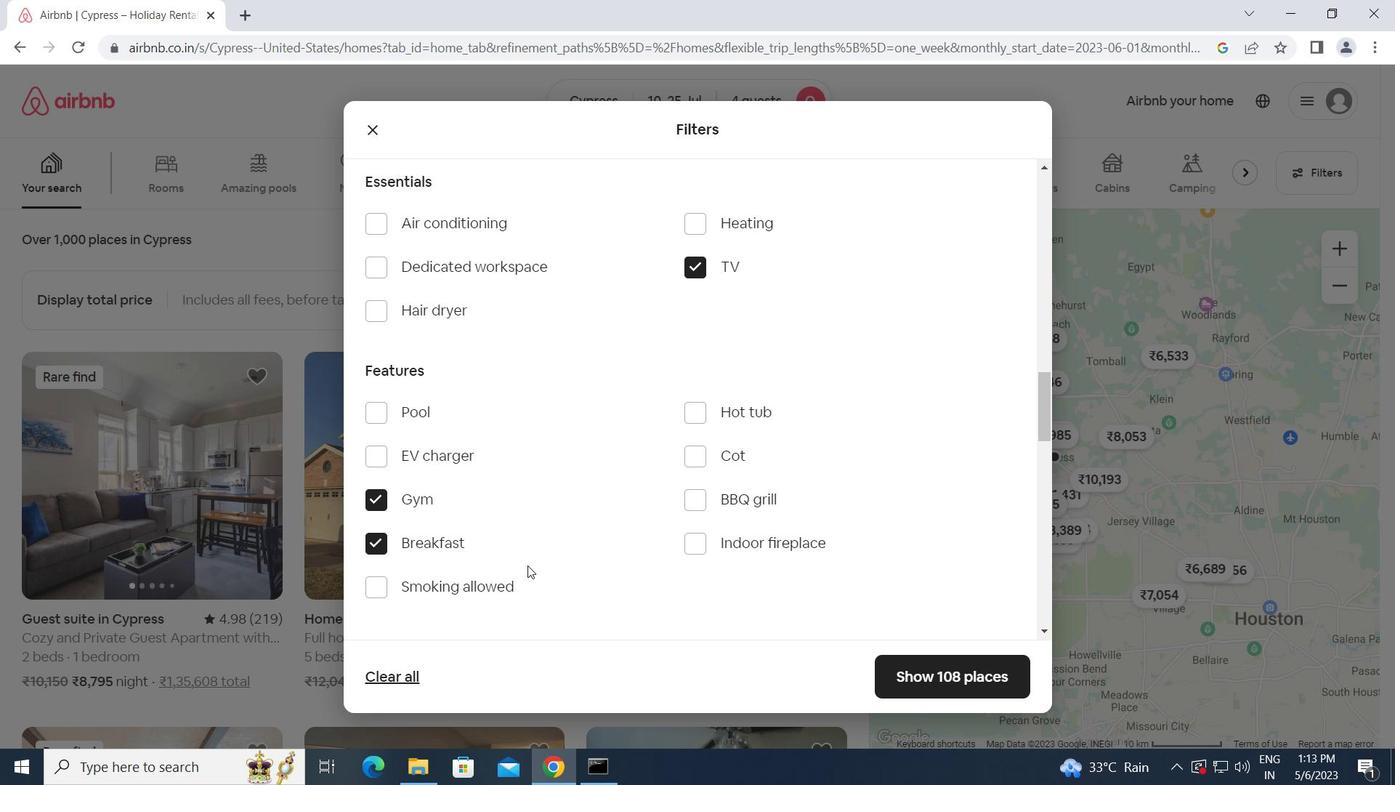 
Action: Mouse scrolled (528, 565) with delta (0, 0)
Screenshot: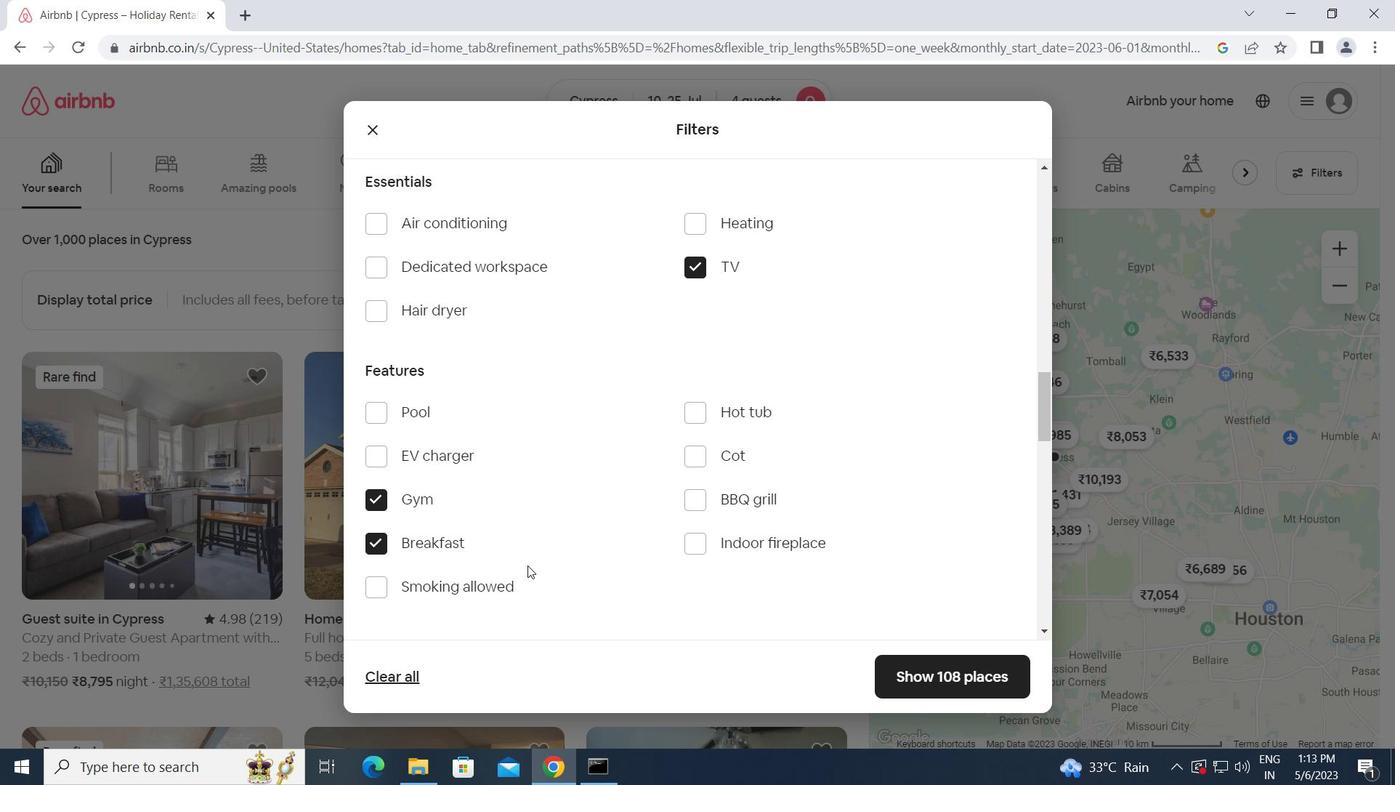 
Action: Mouse scrolled (528, 565) with delta (0, 0)
Screenshot: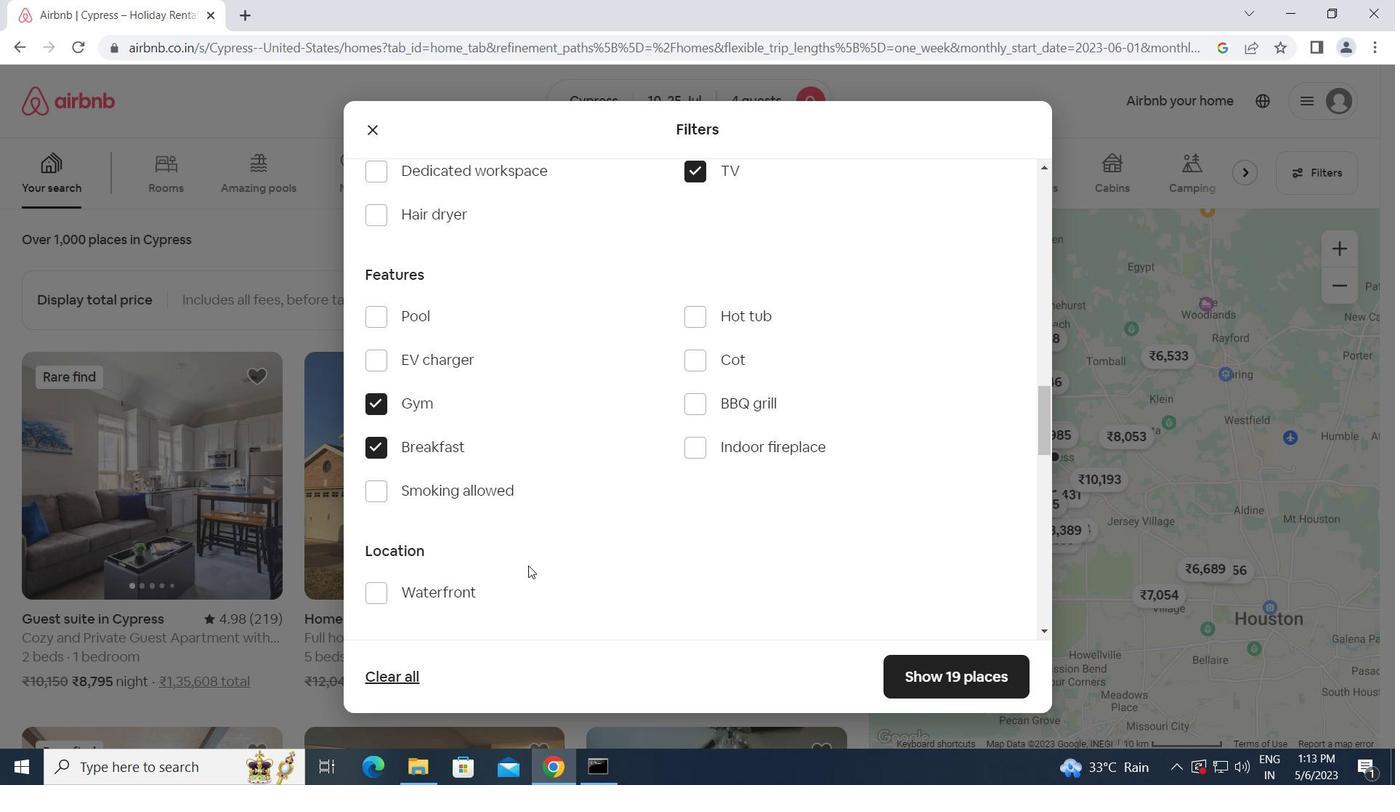 
Action: Mouse scrolled (528, 565) with delta (0, 0)
Screenshot: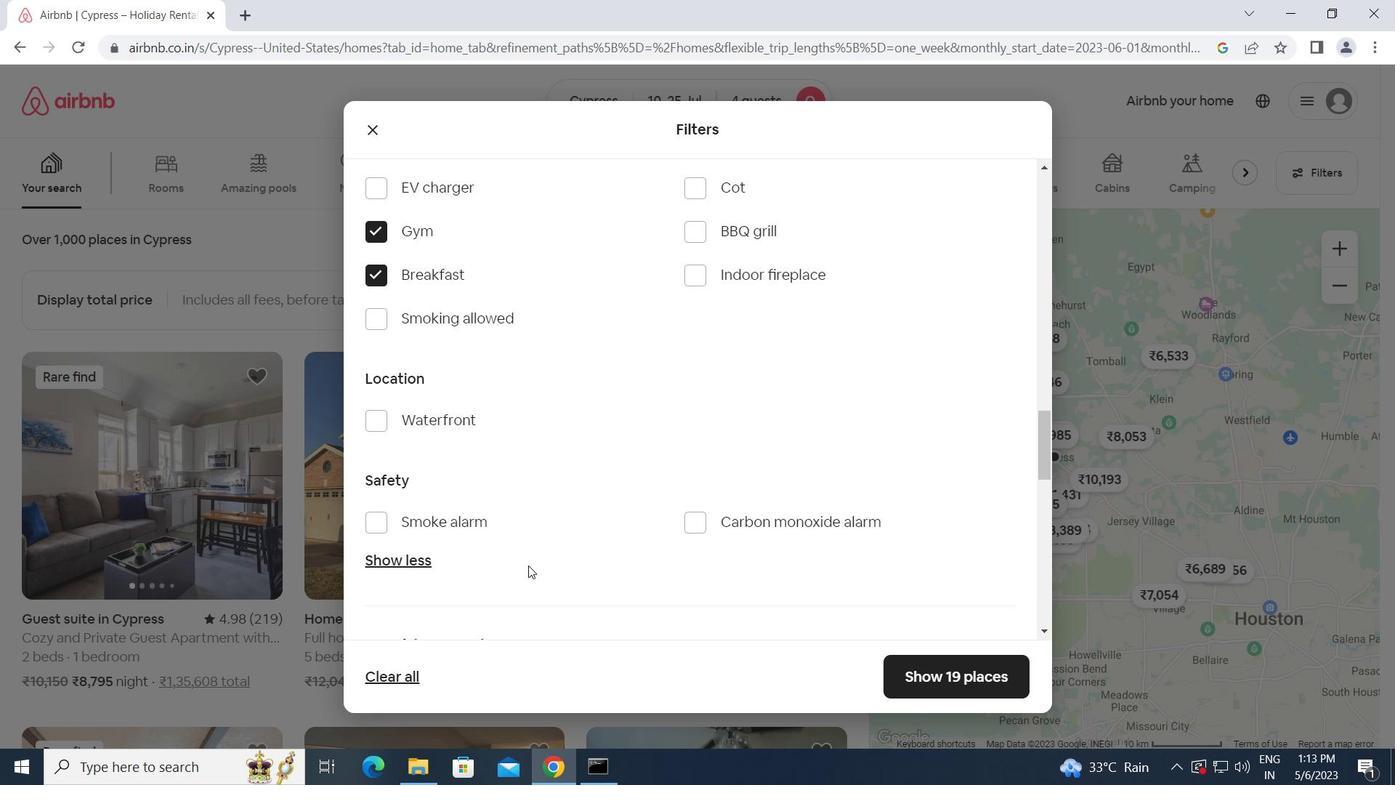 
Action: Mouse scrolled (528, 565) with delta (0, 0)
Screenshot: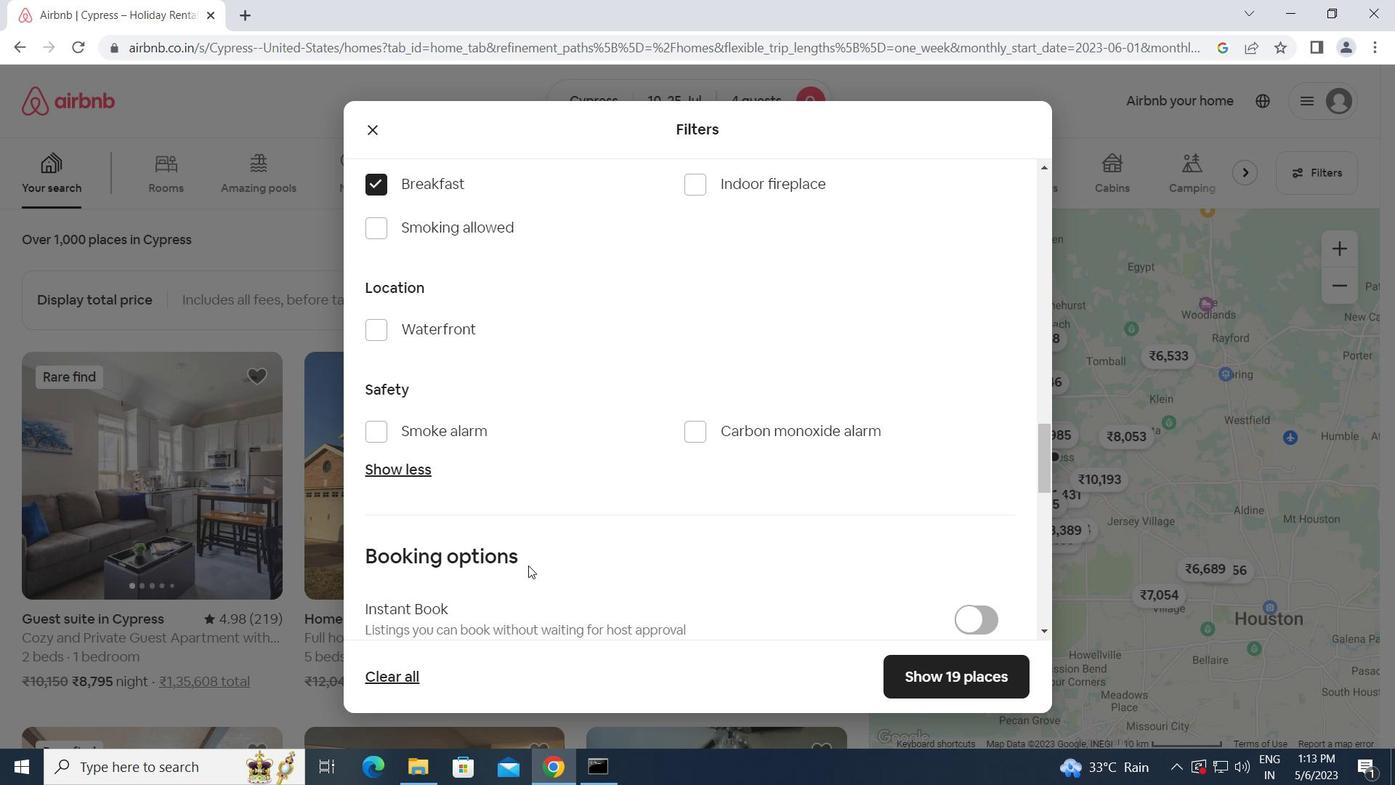 
Action: Mouse scrolled (528, 565) with delta (0, 0)
Screenshot: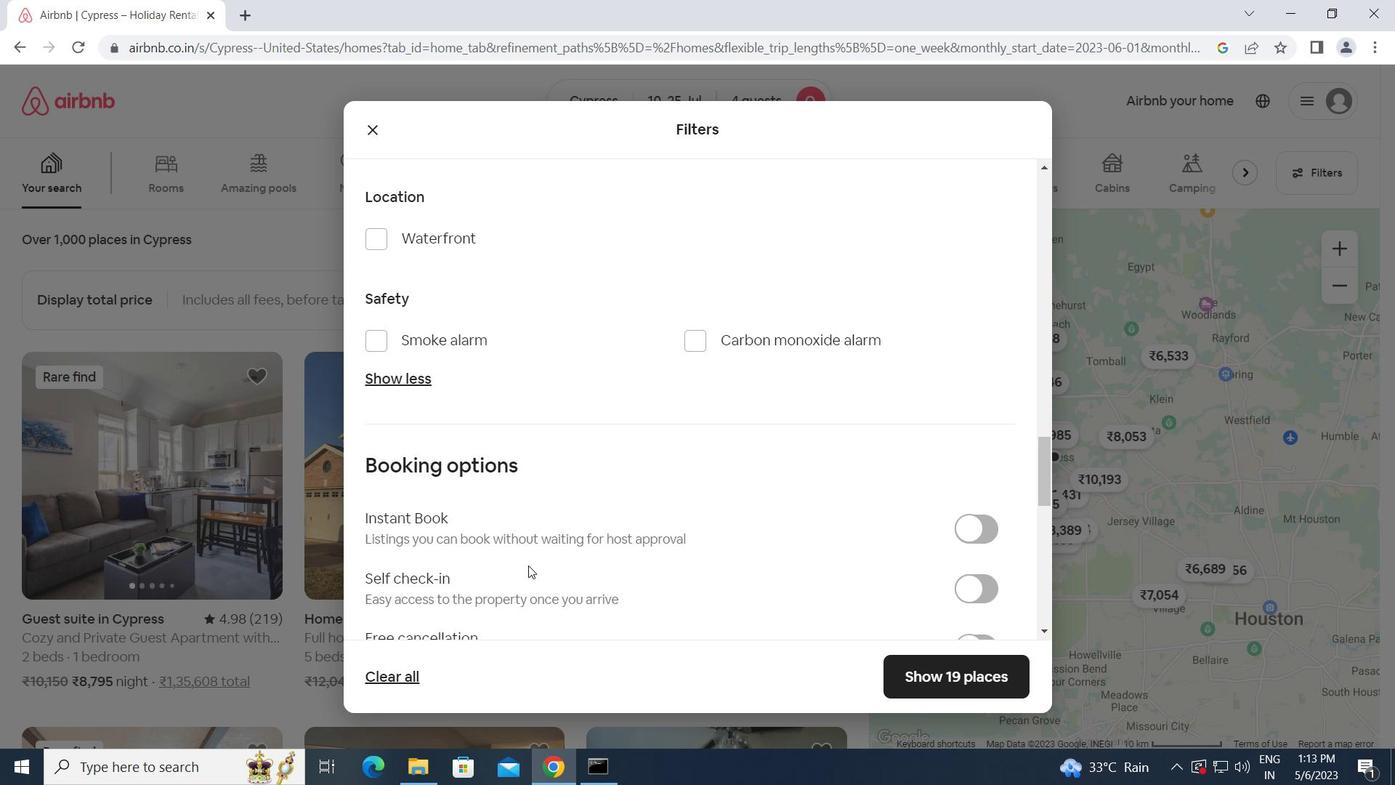 
Action: Mouse moved to (982, 497)
Screenshot: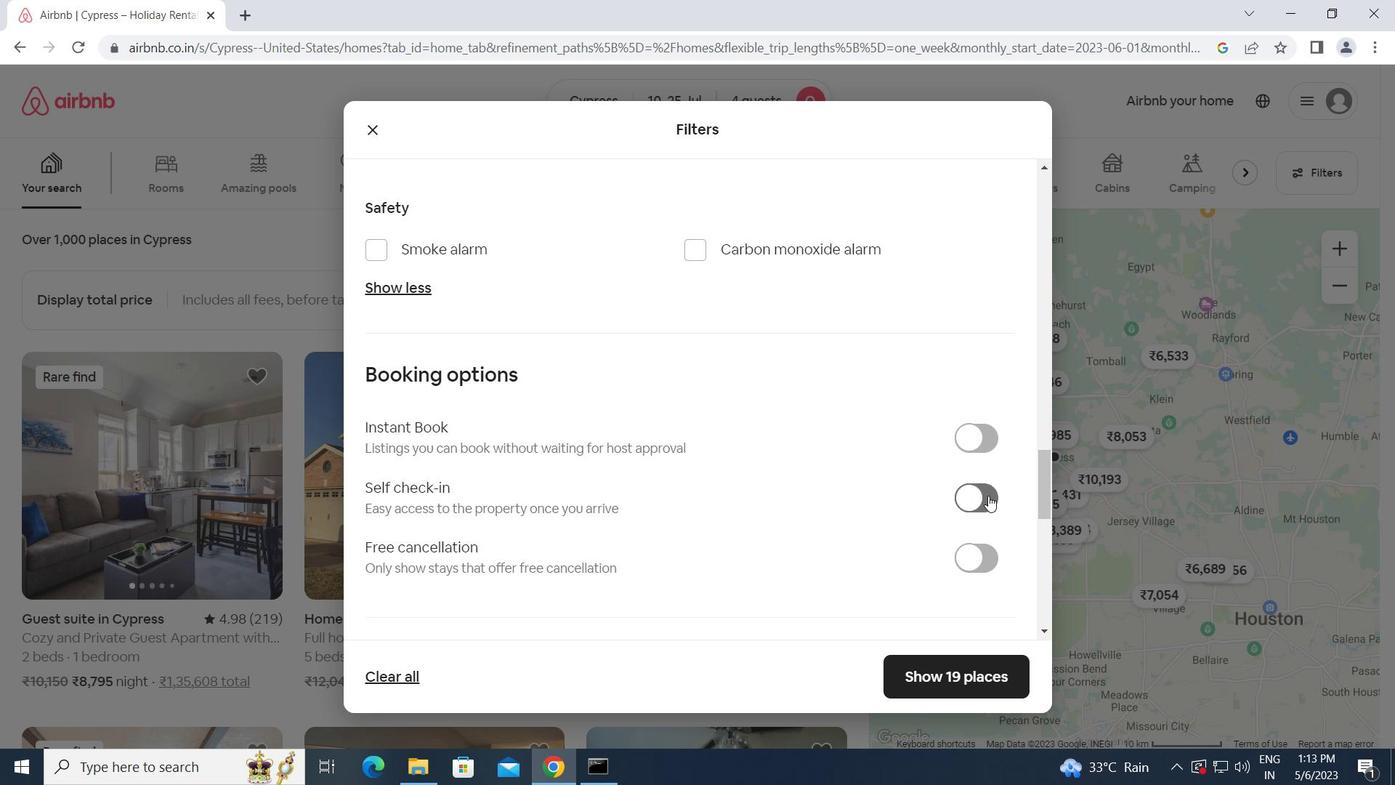 
Action: Mouse pressed left at (982, 497)
Screenshot: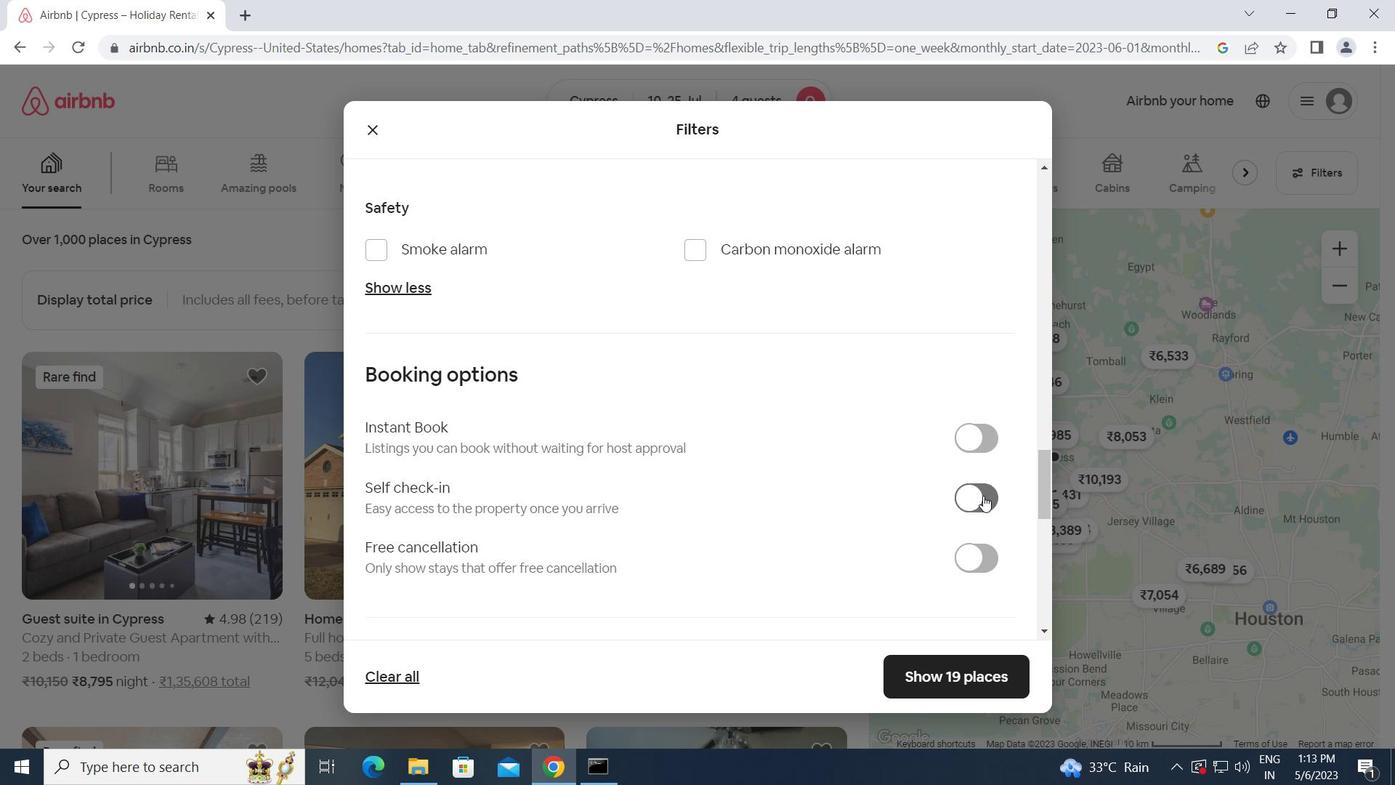 
Action: Mouse moved to (770, 537)
Screenshot: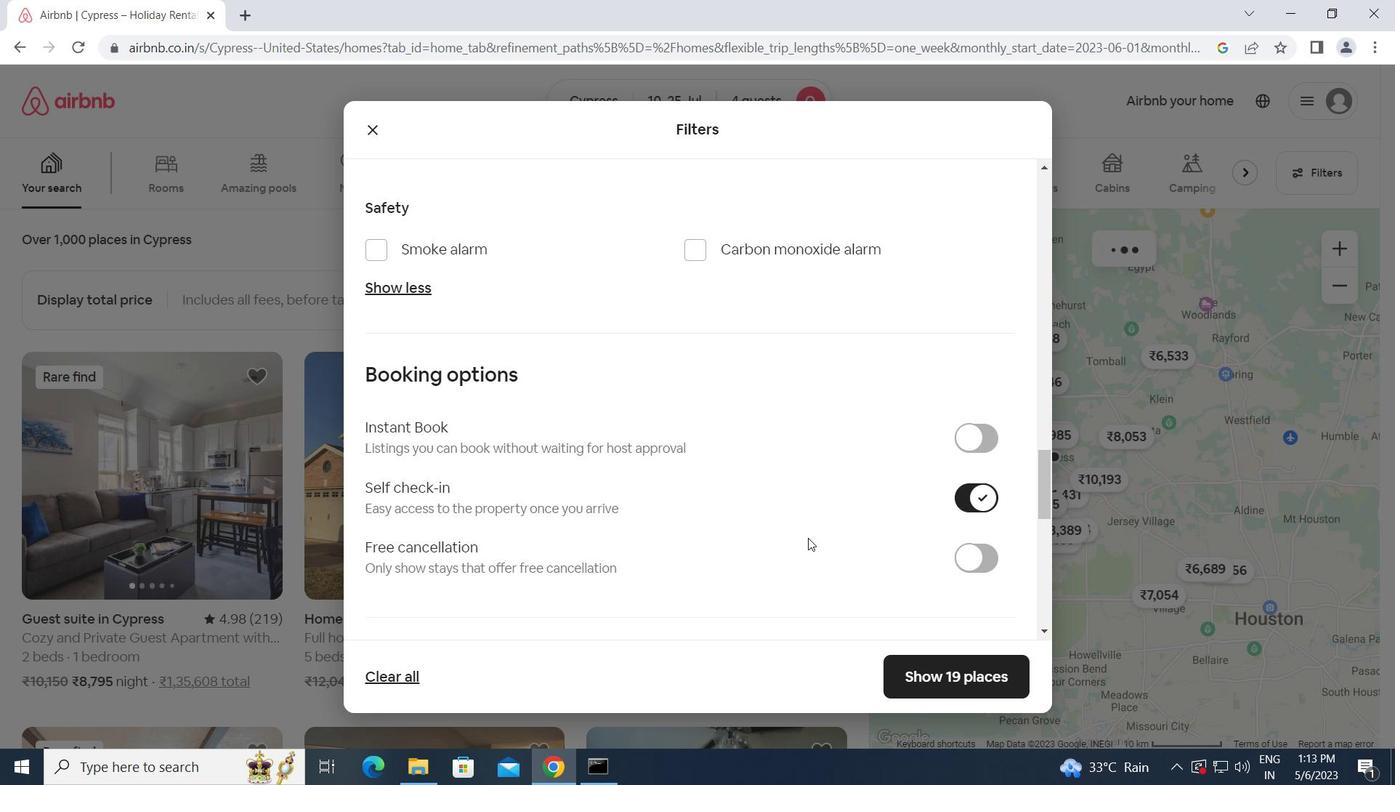 
Action: Mouse scrolled (770, 537) with delta (0, 0)
Screenshot: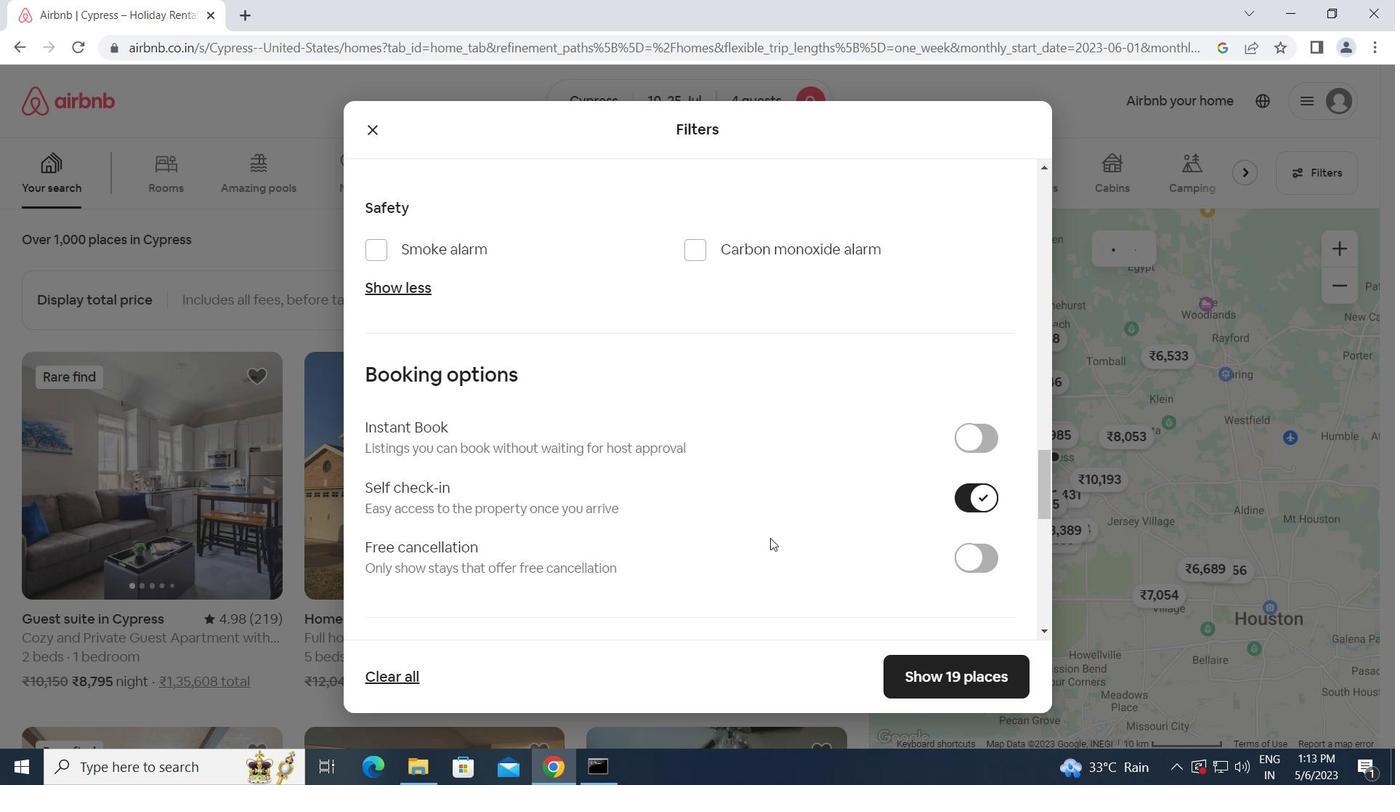 
Action: Mouse scrolled (770, 537) with delta (0, 0)
Screenshot: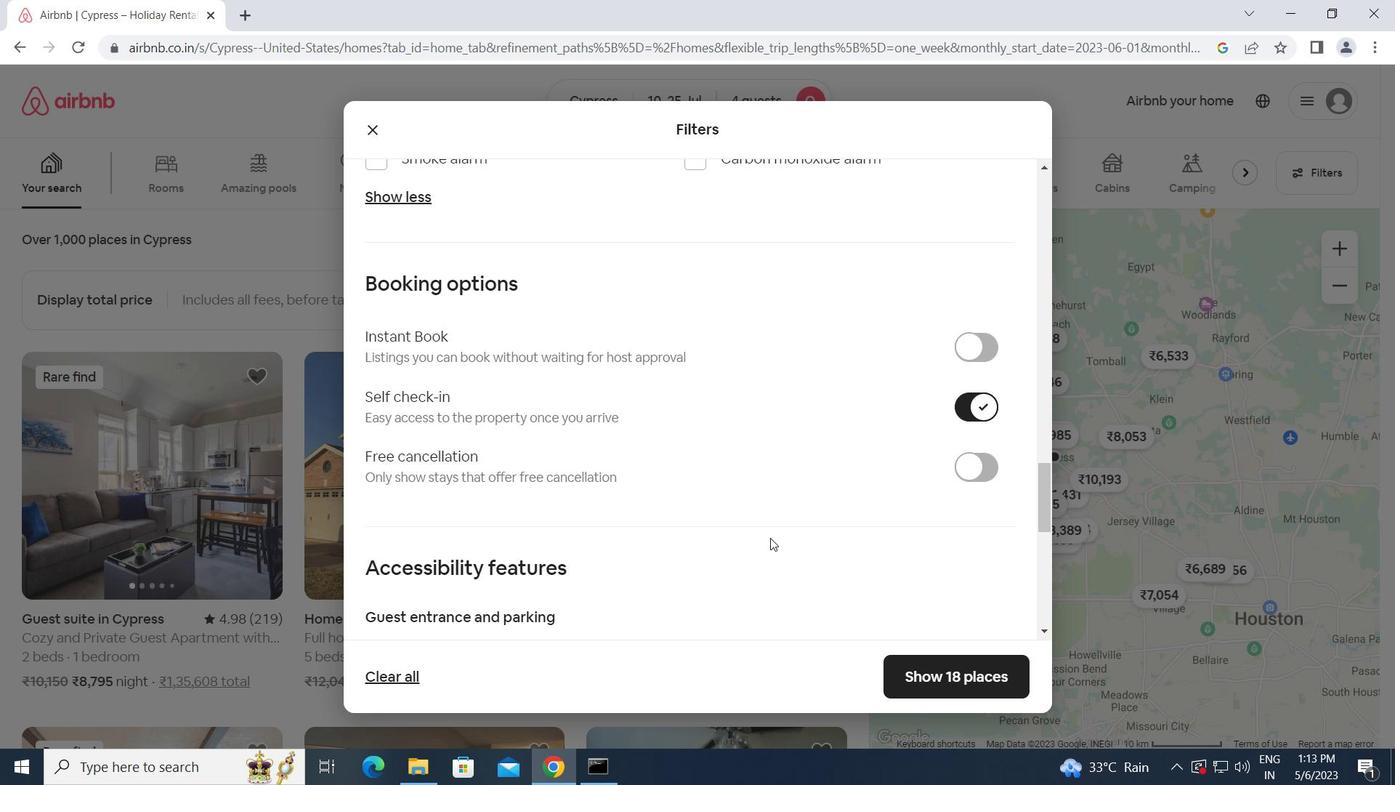 
Action: Mouse scrolled (770, 537) with delta (0, 0)
Screenshot: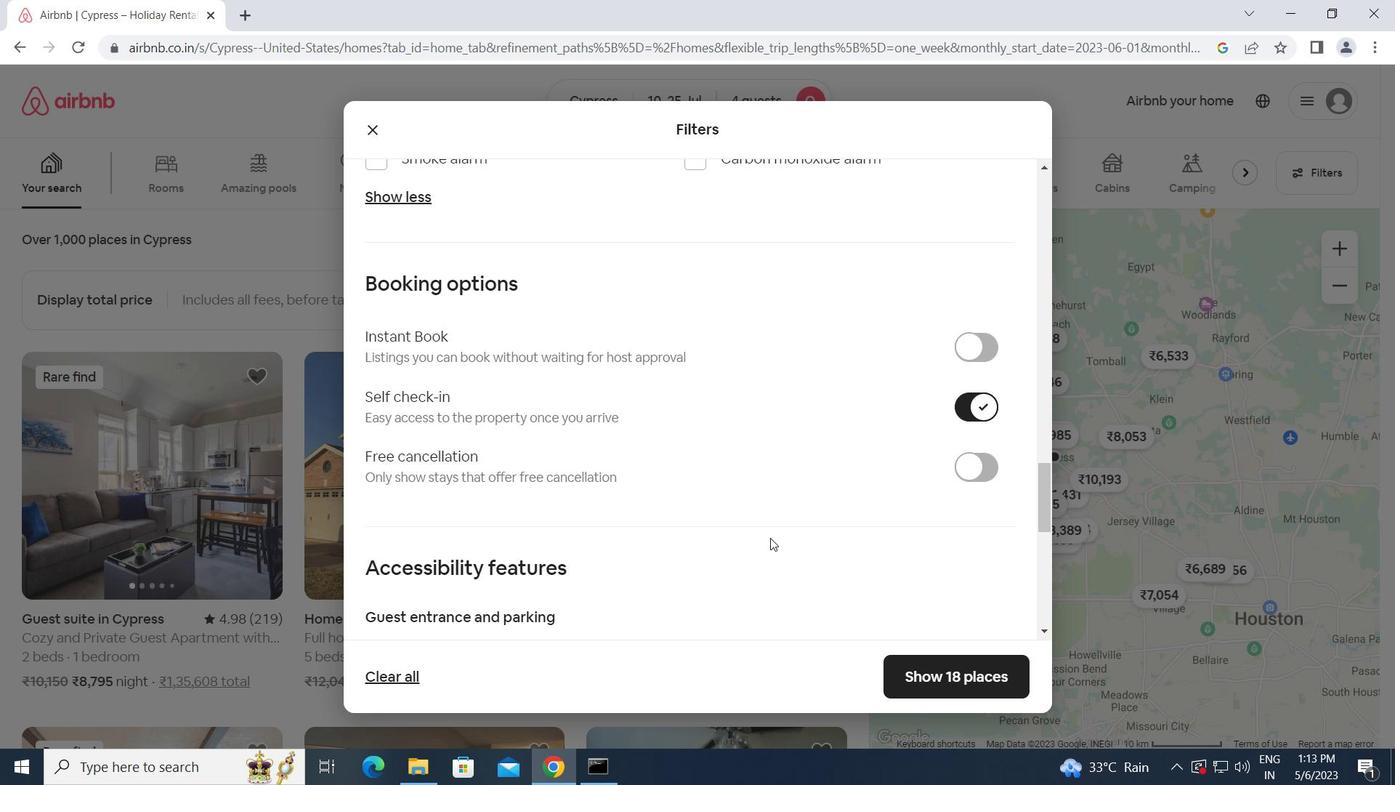 
Action: Mouse scrolled (770, 537) with delta (0, 0)
Screenshot: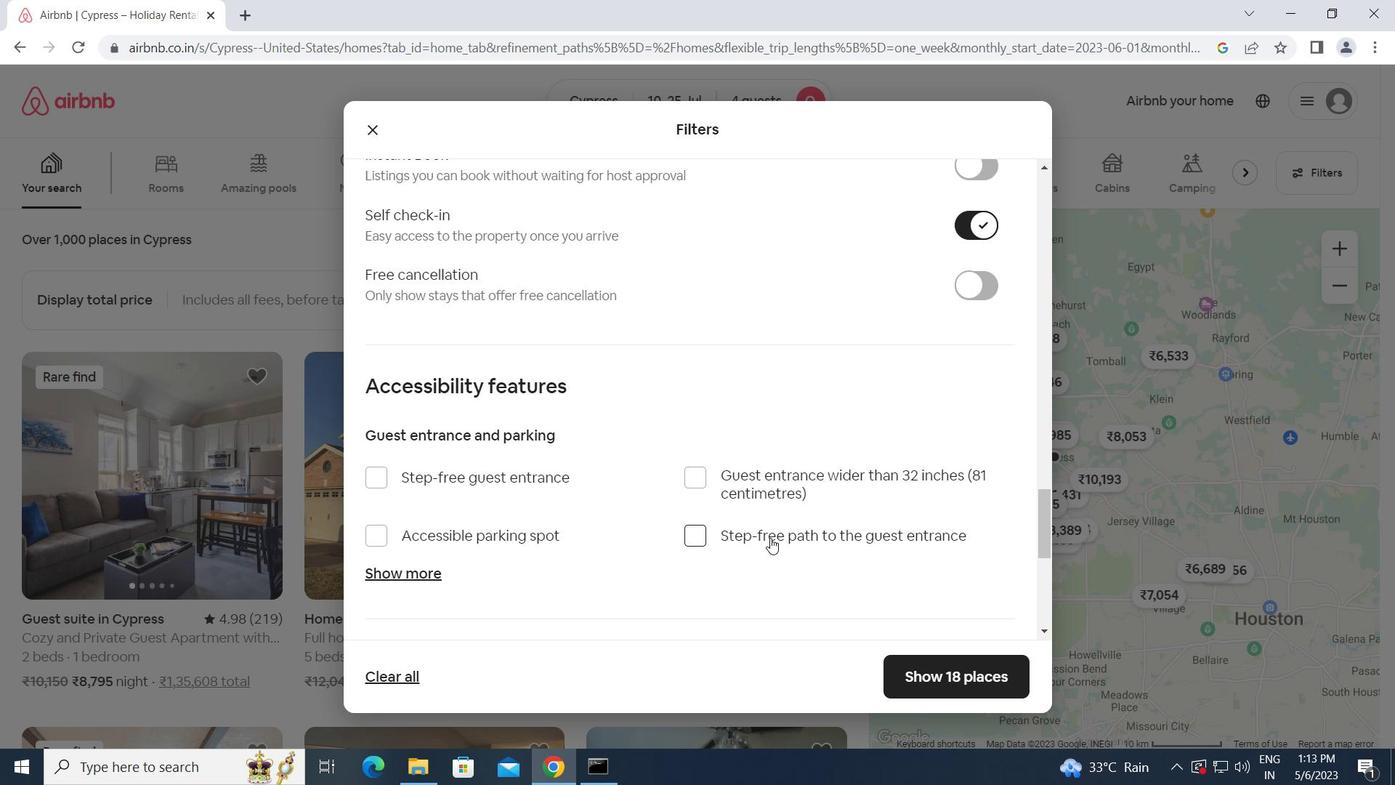 
Action: Mouse scrolled (770, 537) with delta (0, 0)
Screenshot: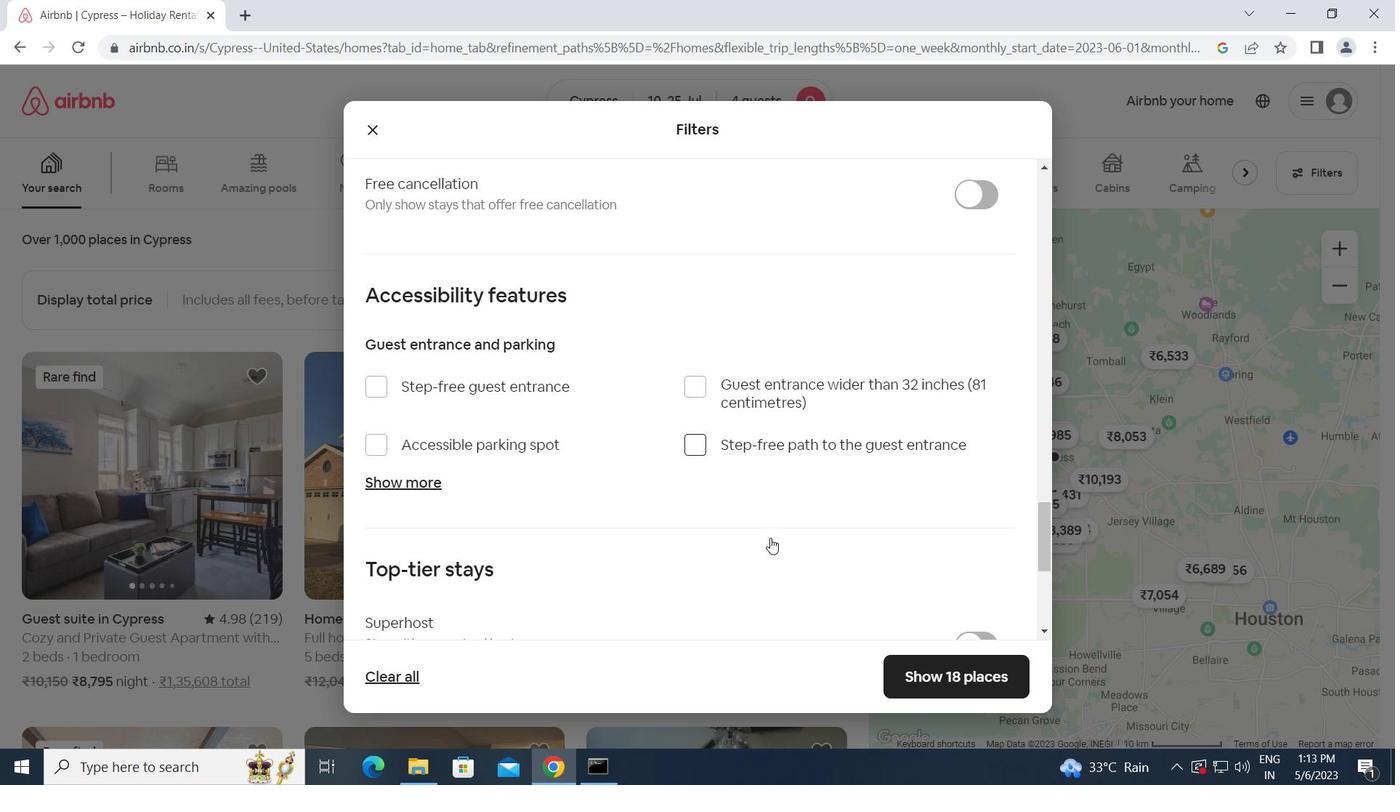 
Action: Mouse scrolled (770, 537) with delta (0, 0)
Screenshot: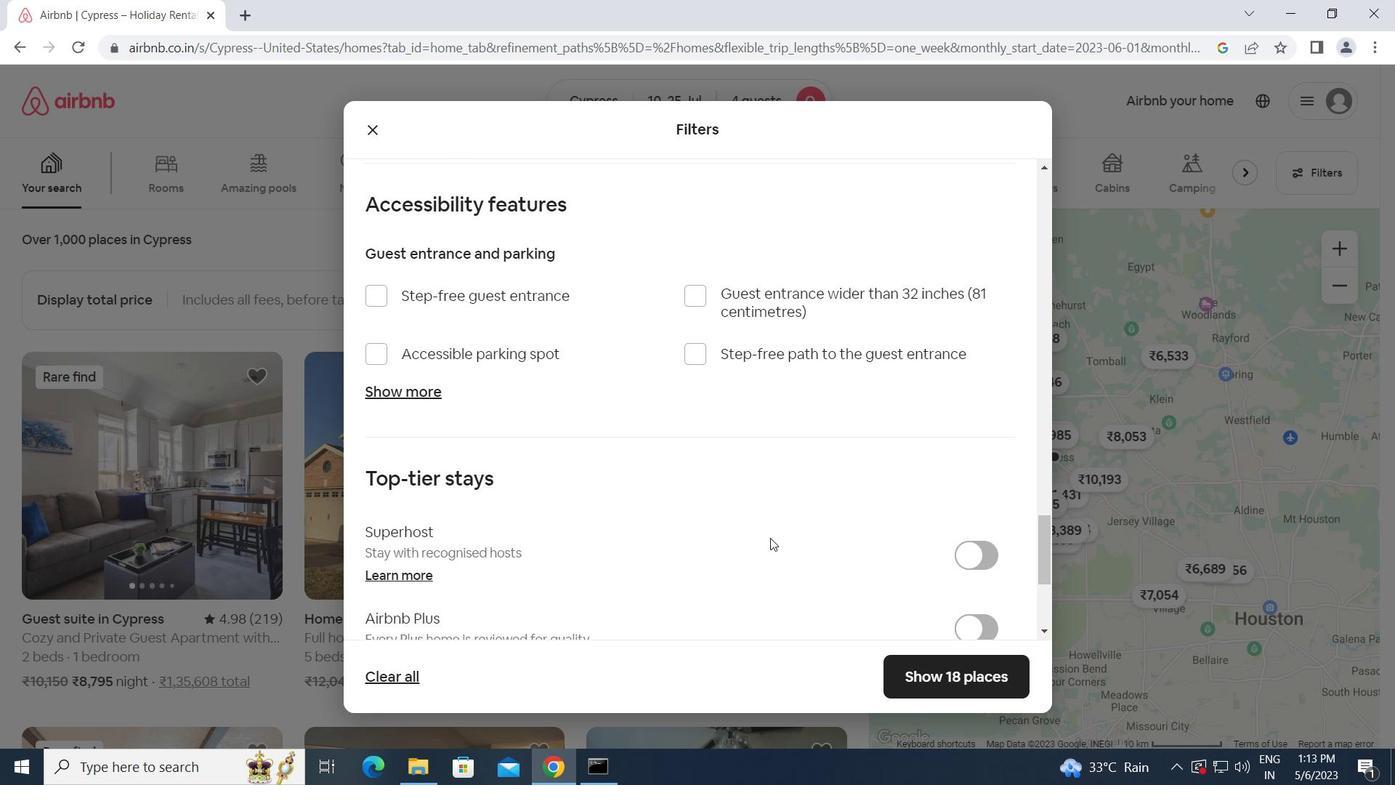 
Action: Mouse scrolled (770, 537) with delta (0, 0)
Screenshot: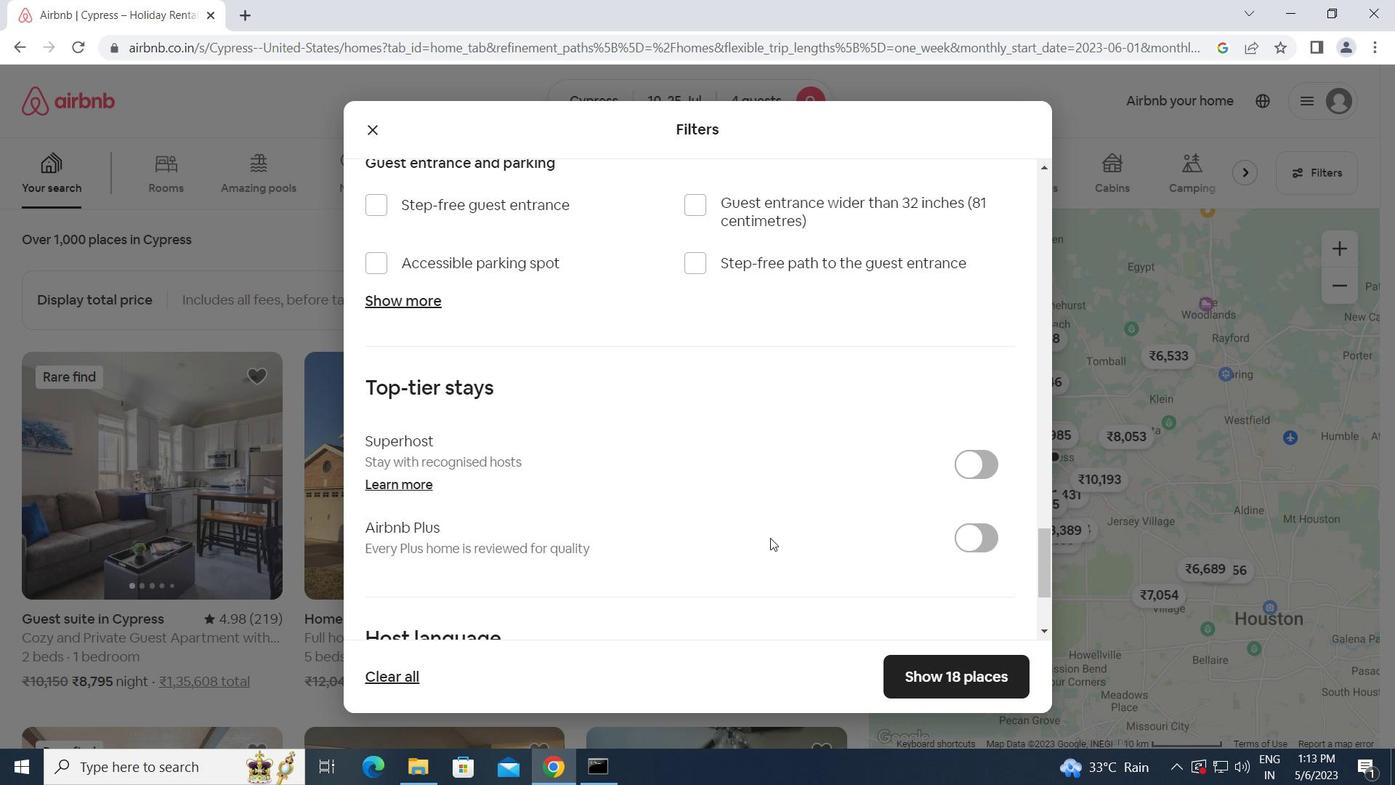 
Action: Mouse moved to (769, 537)
Screenshot: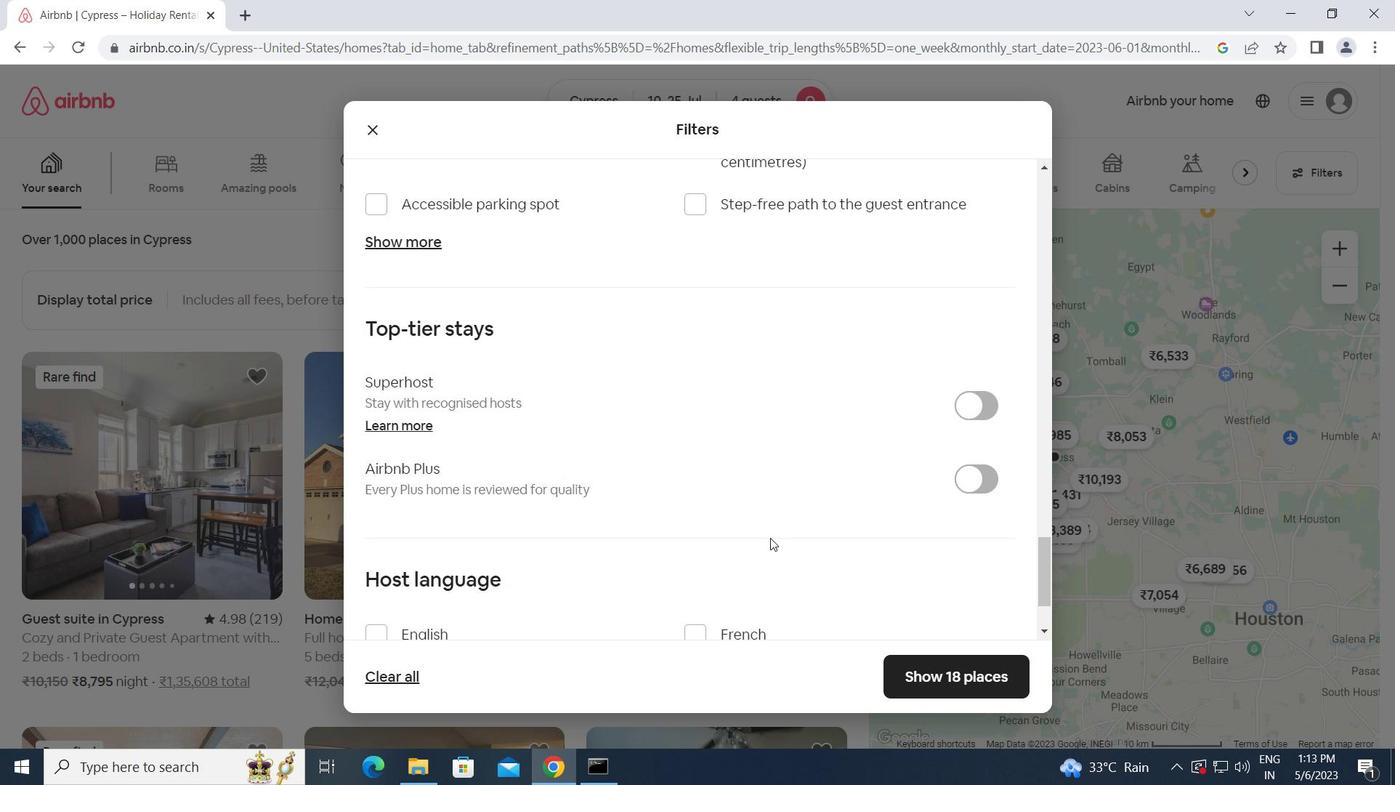 
Action: Mouse scrolled (769, 537) with delta (0, 0)
Screenshot: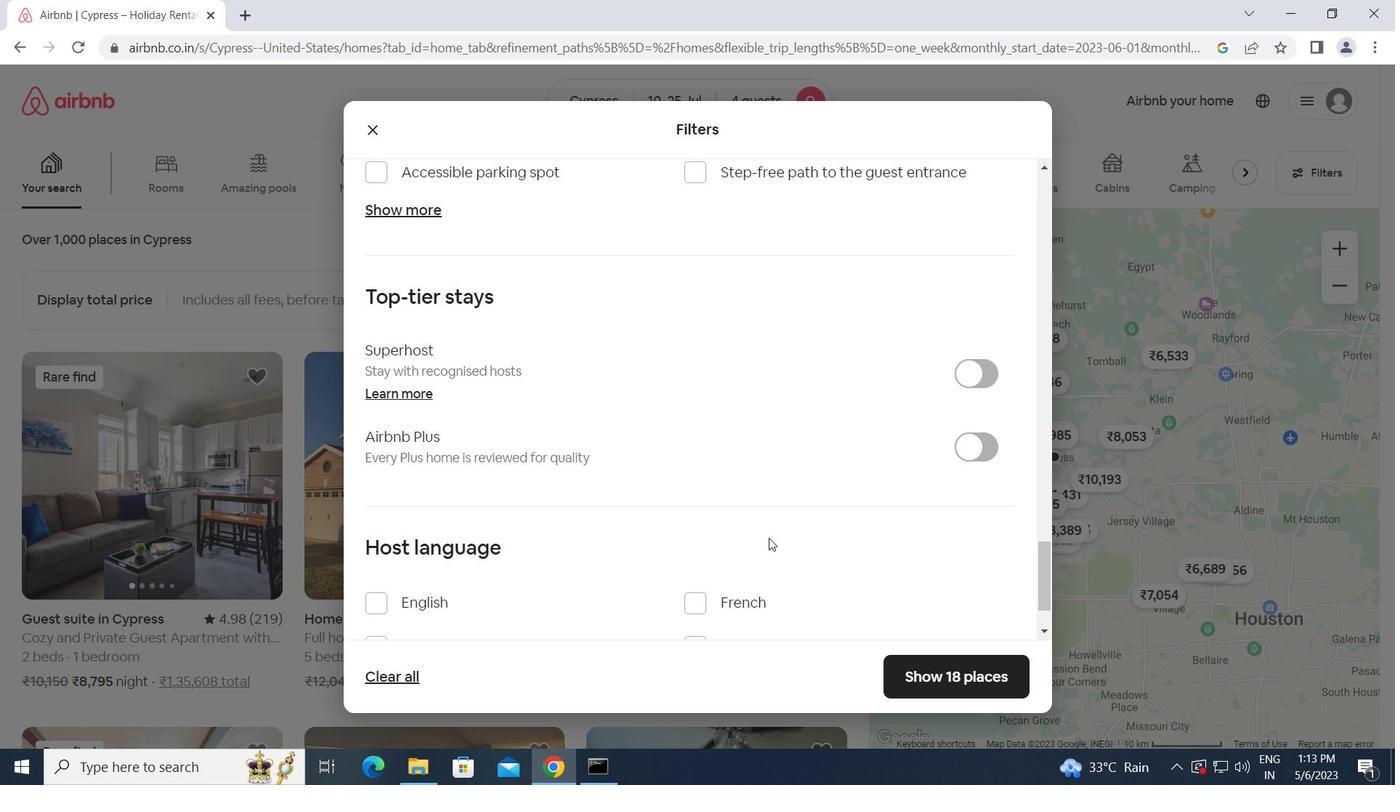 
Action: Mouse moved to (375, 518)
Screenshot: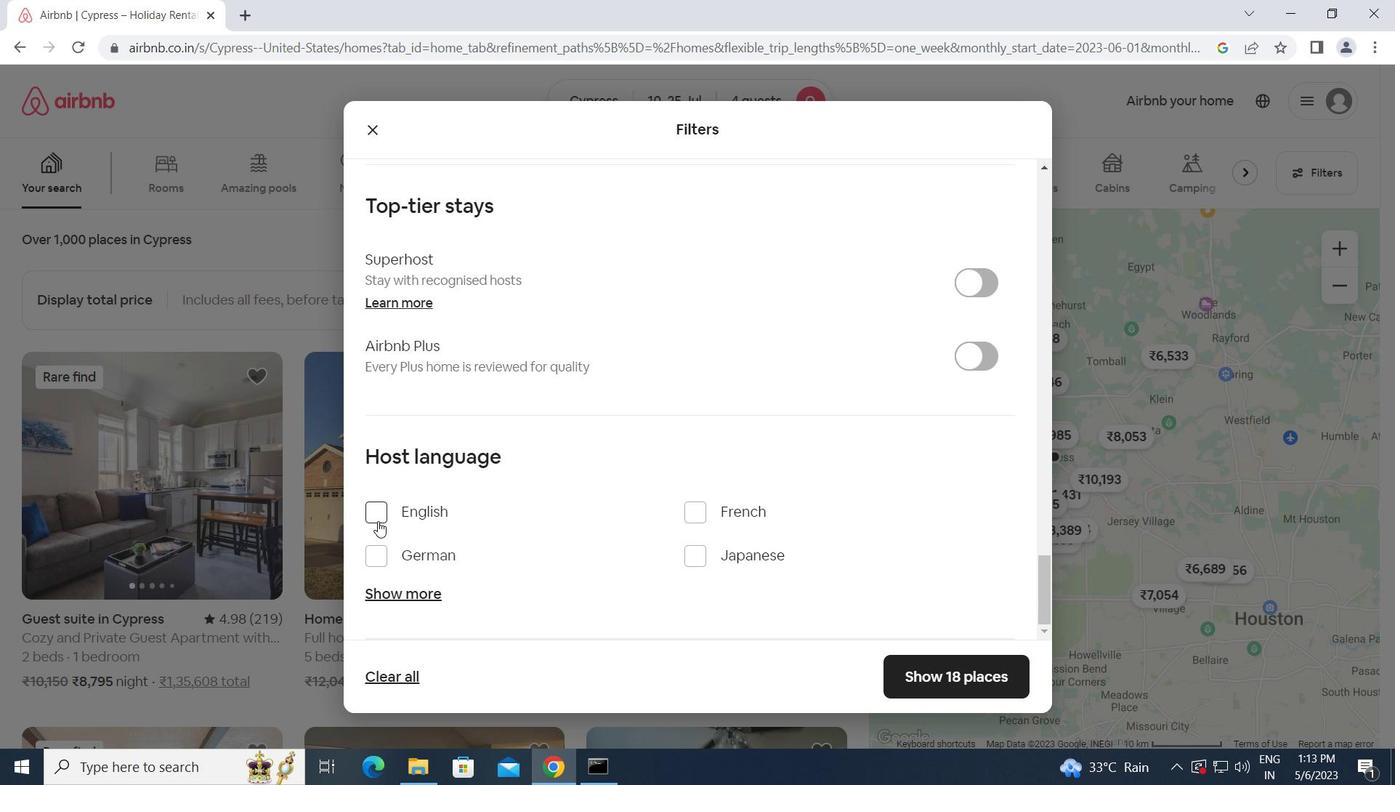 
Action: Mouse pressed left at (375, 518)
Screenshot: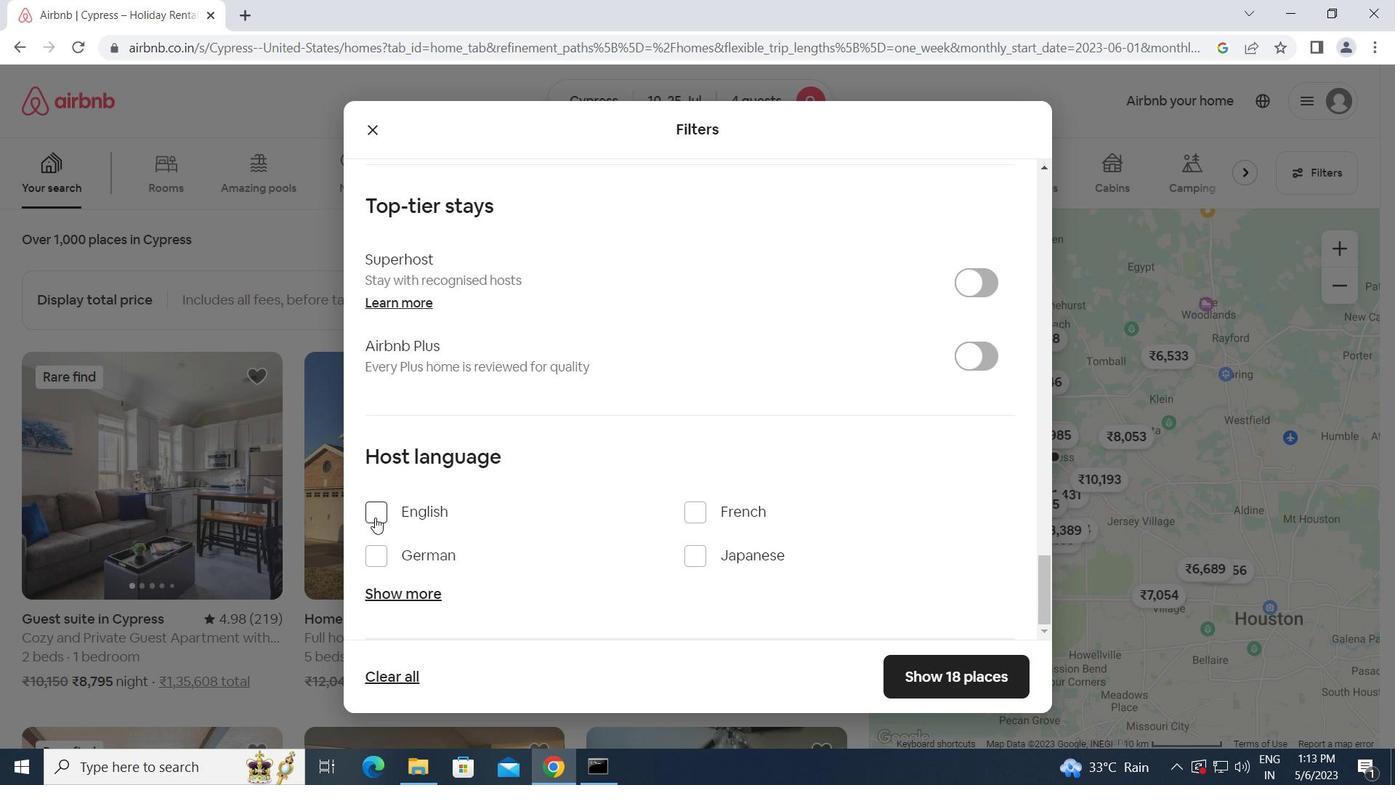 
Action: Mouse moved to (915, 669)
Screenshot: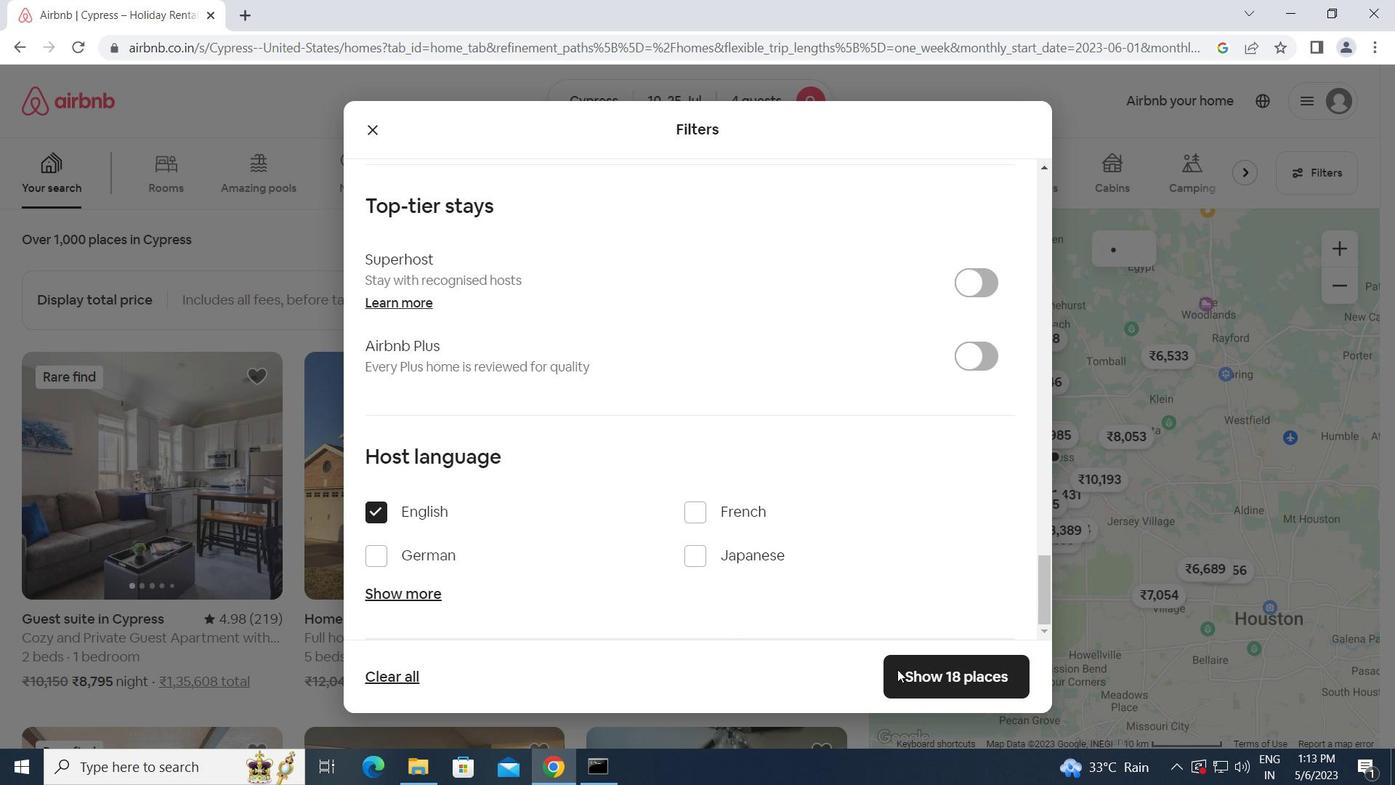 
Action: Mouse pressed left at (915, 669)
Screenshot: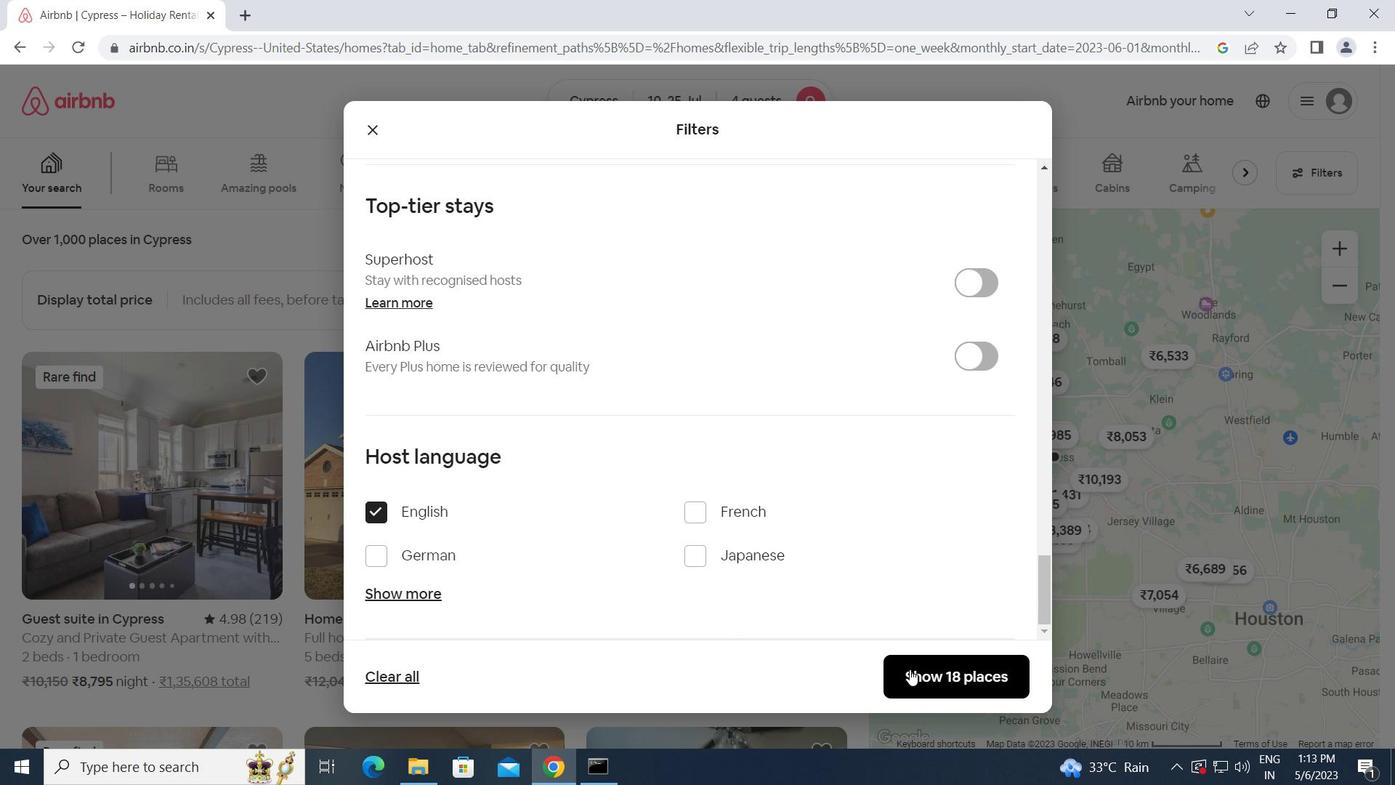 
Action: Mouse moved to (915, 669)
Screenshot: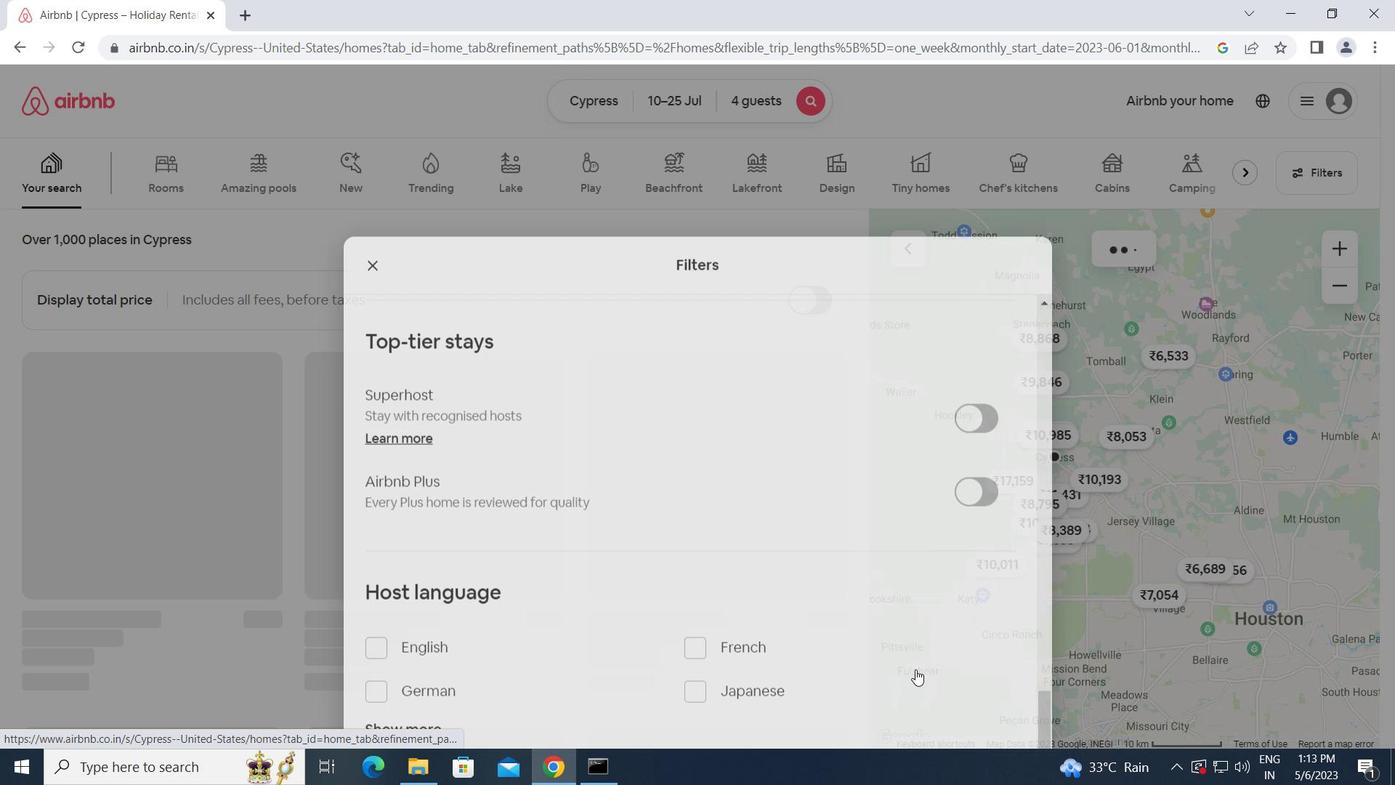 
